 Task: In the sheet Budget Analysis ToolFont size of heading  18 Font style of dataoswald 'Font size of data '9 Alignment of headline & dataAlign center.   Fill color in heading, Red Font color of dataIn the sheet   Stellar Sales   book
Action: Mouse moved to (328, 437)
Screenshot: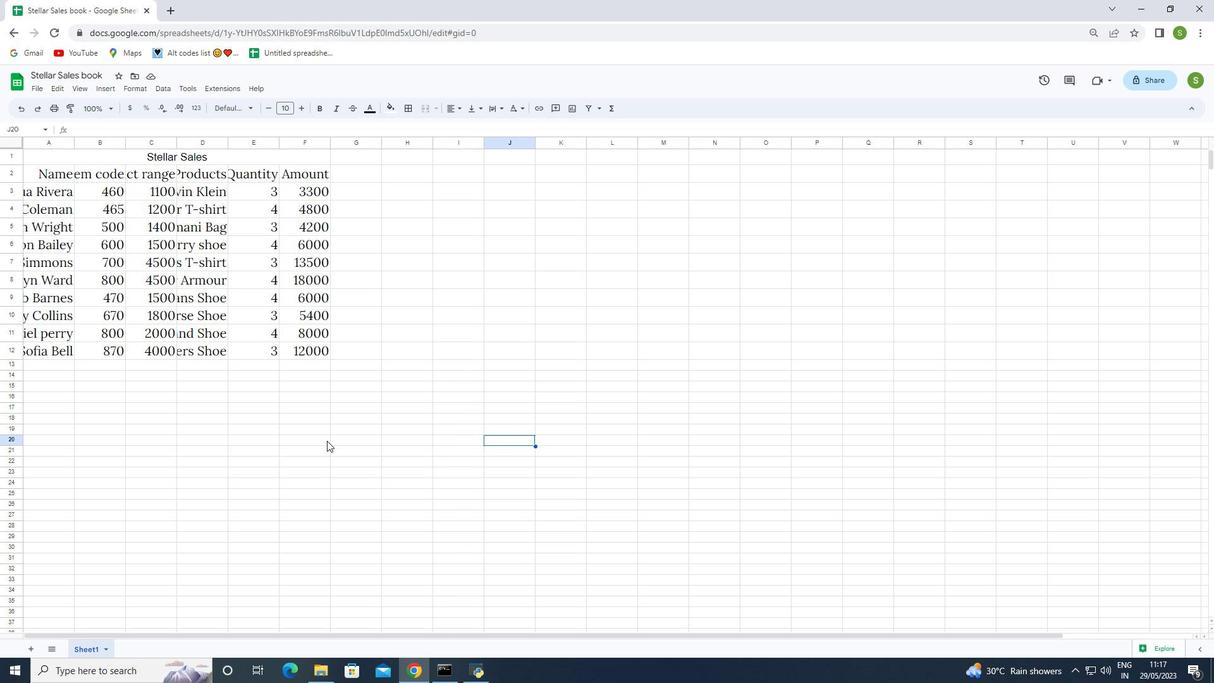 
Action: Mouse pressed left at (328, 437)
Screenshot: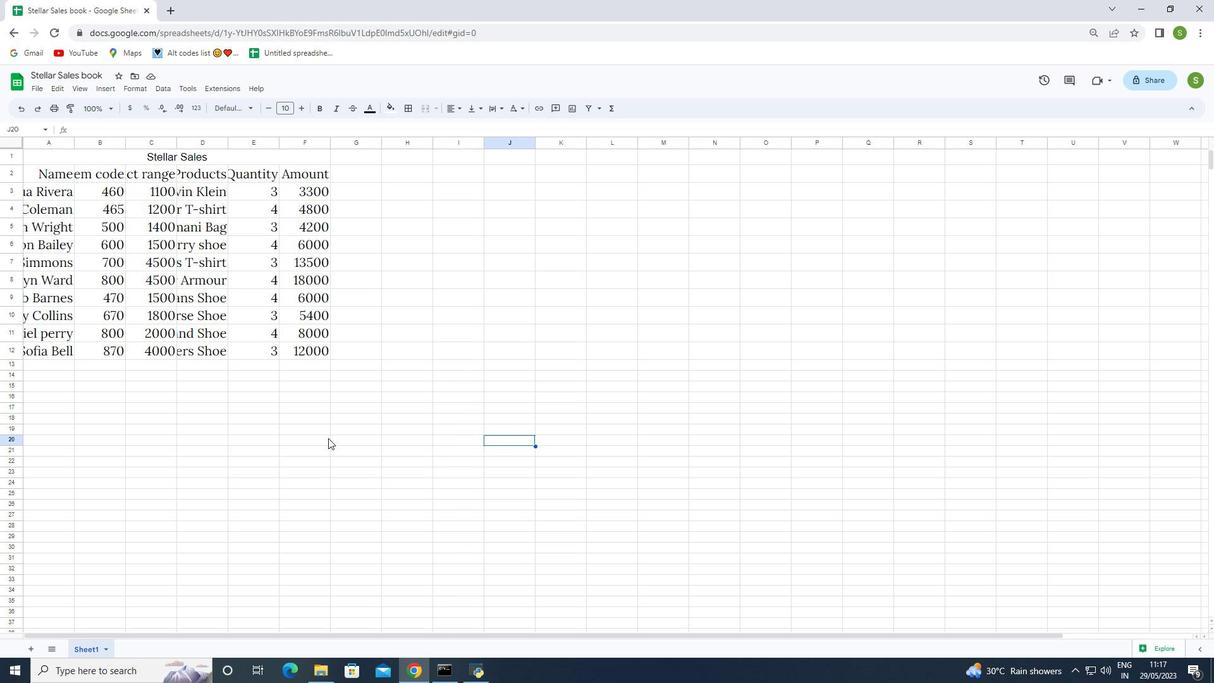 
Action: Mouse moved to (47, 173)
Screenshot: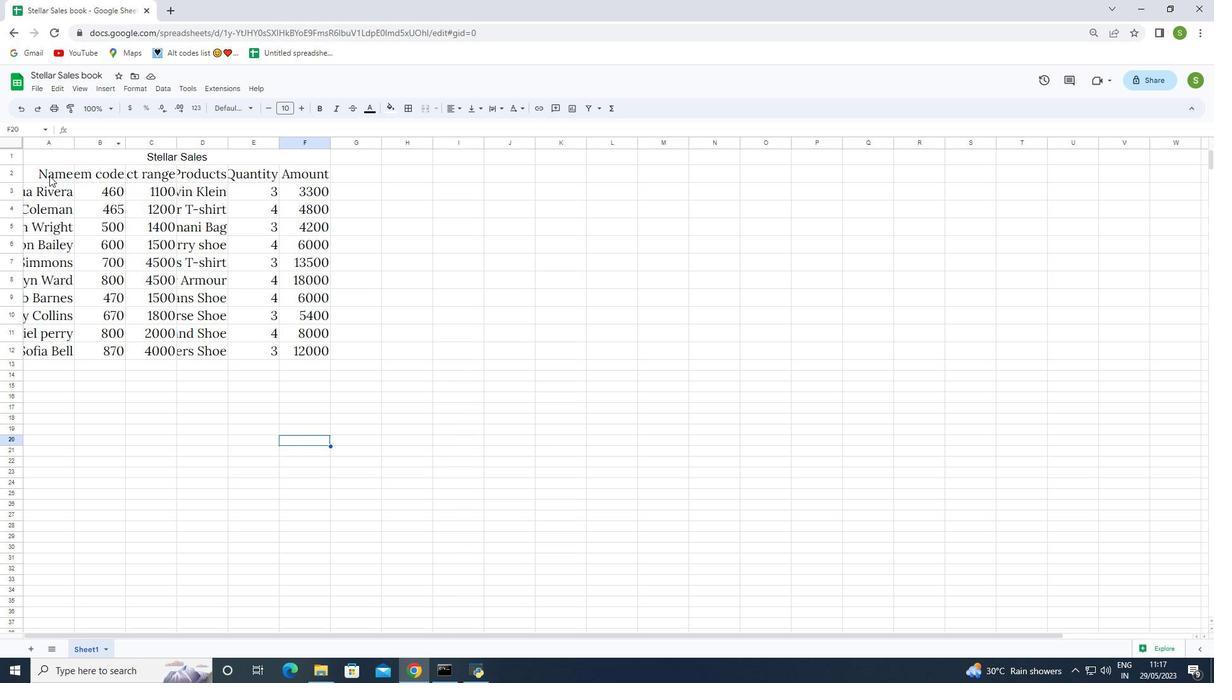 
Action: Mouse pressed left at (47, 173)
Screenshot: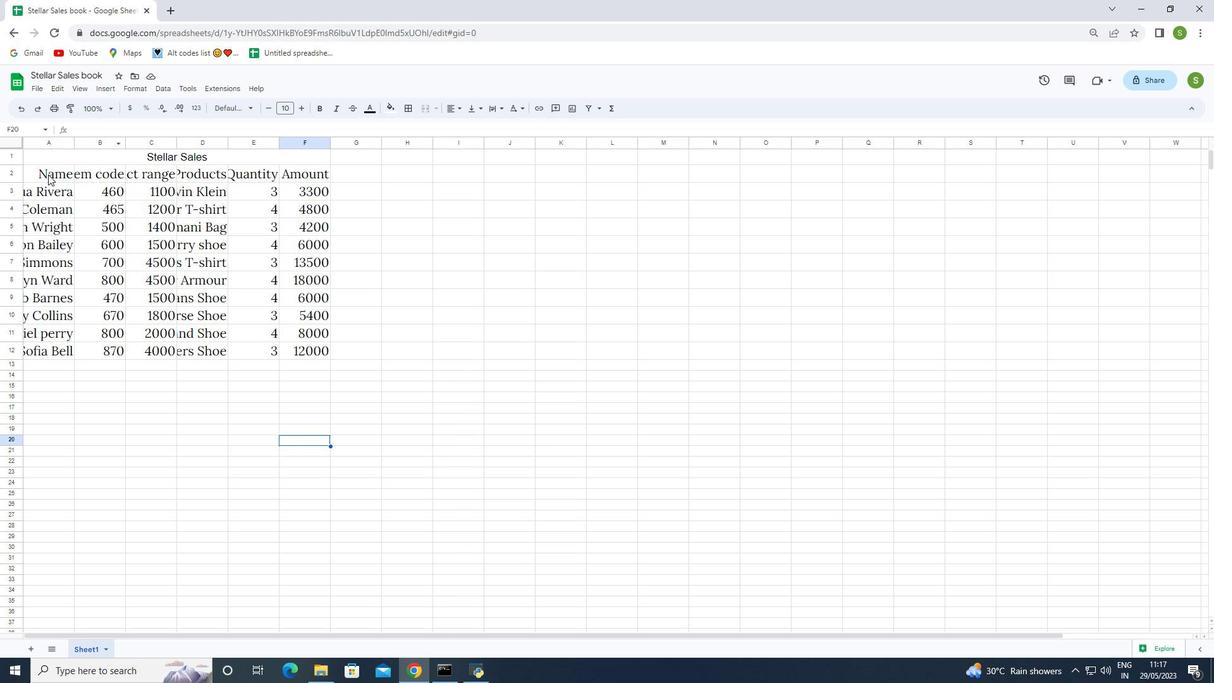 
Action: Mouse moved to (264, 105)
Screenshot: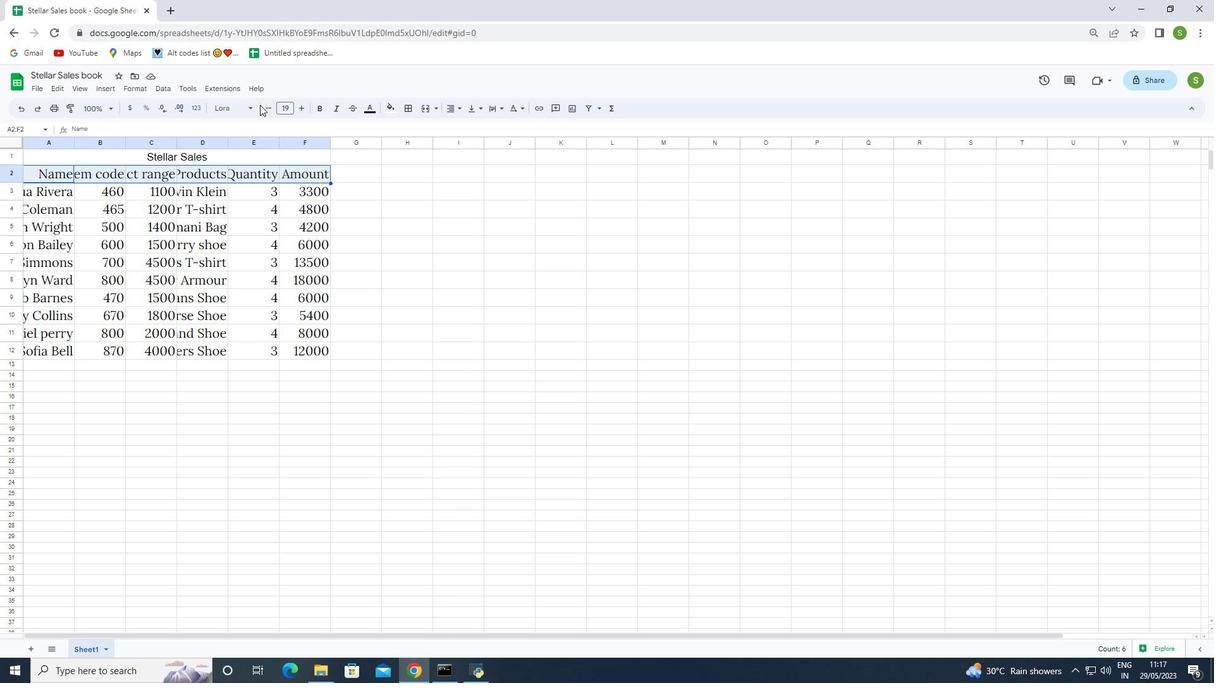 
Action: Mouse pressed left at (264, 105)
Screenshot: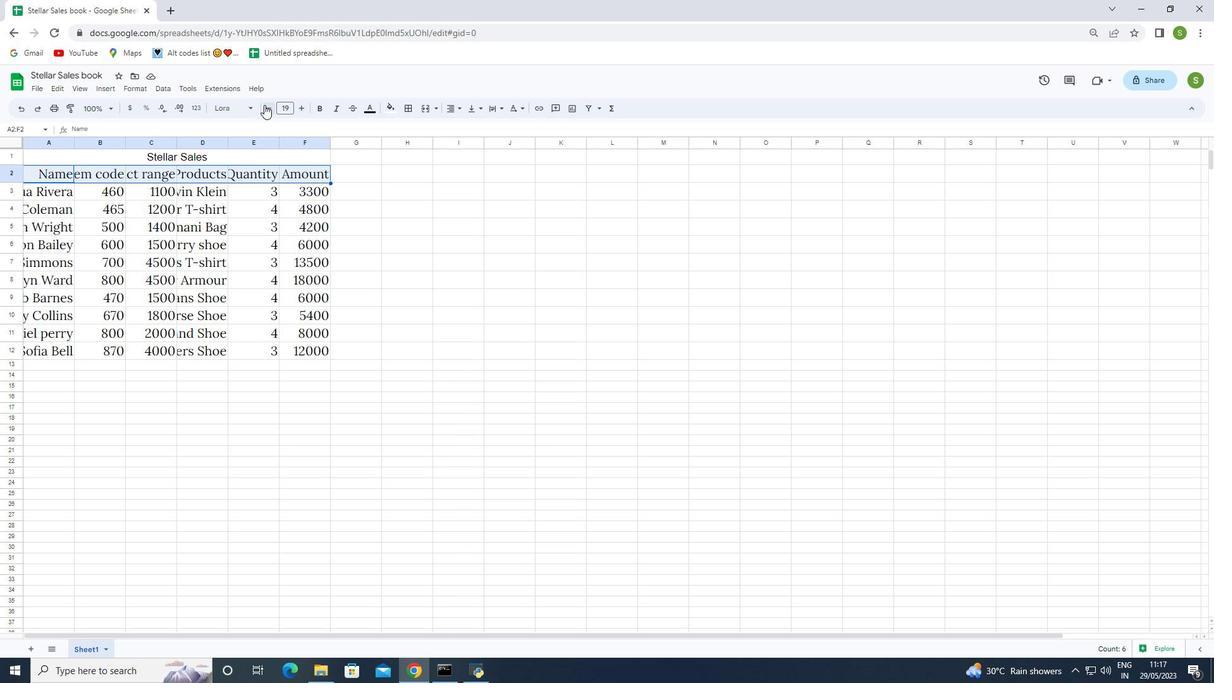 
Action: Mouse moved to (376, 277)
Screenshot: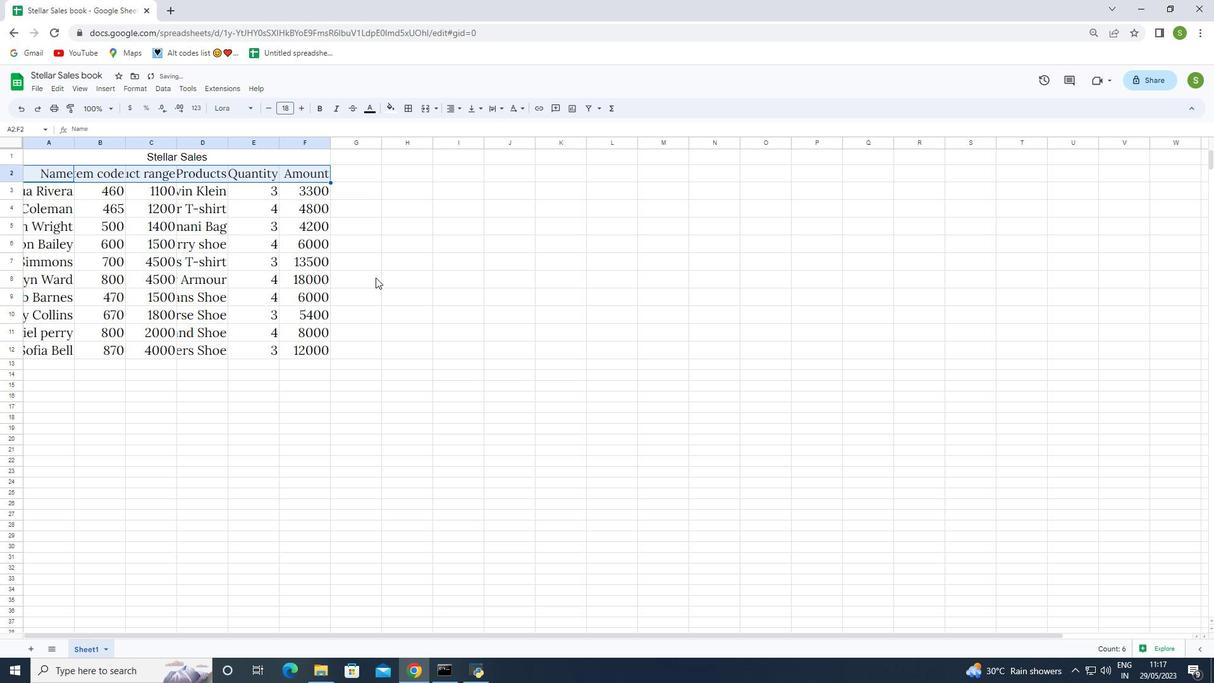 
Action: Mouse pressed left at (376, 277)
Screenshot: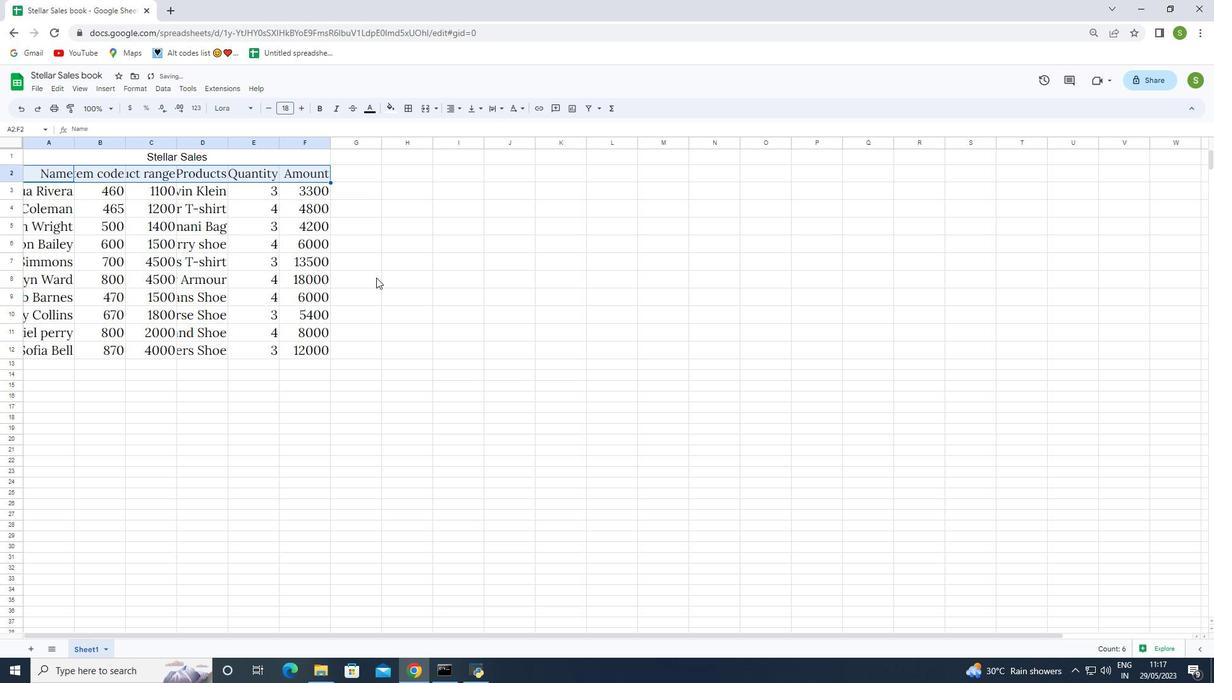 
Action: Mouse moved to (36, 173)
Screenshot: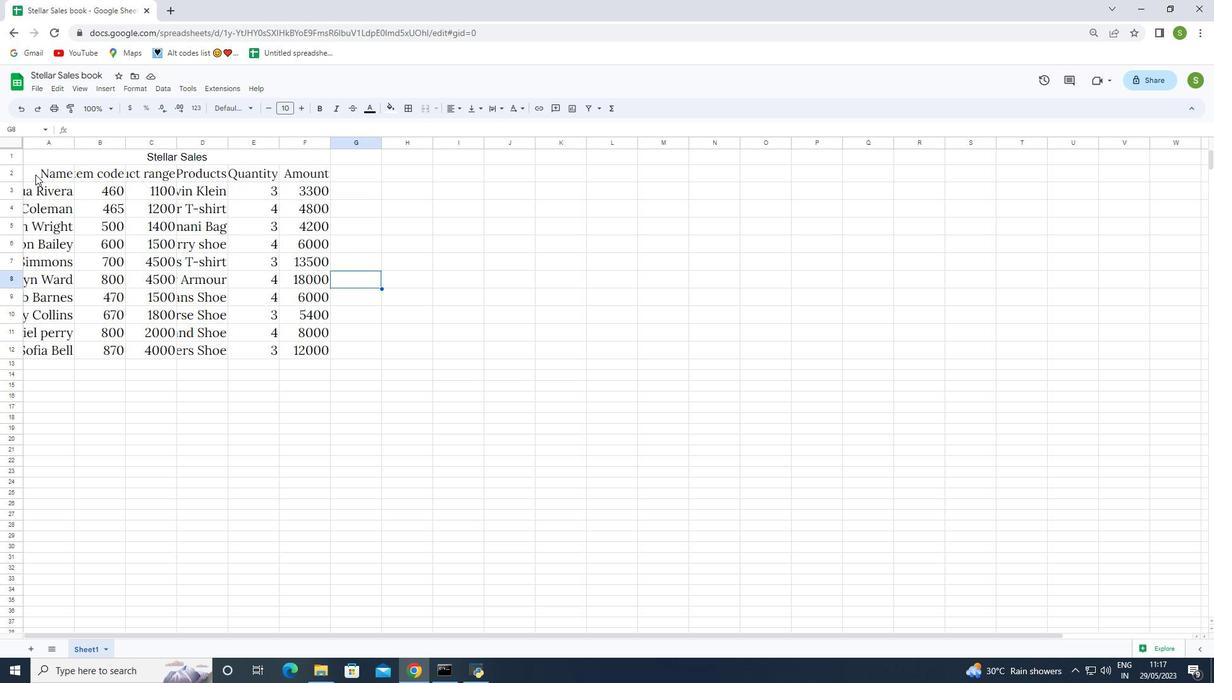 
Action: Mouse pressed left at (36, 173)
Screenshot: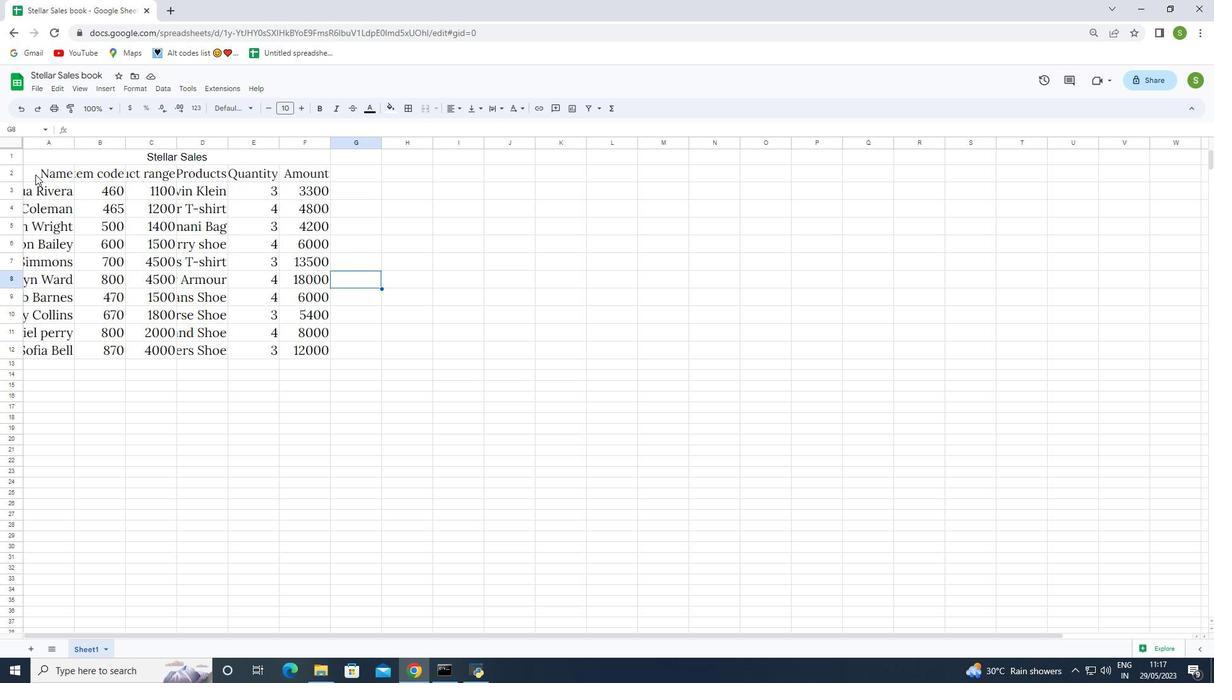 
Action: Mouse moved to (318, 240)
Screenshot: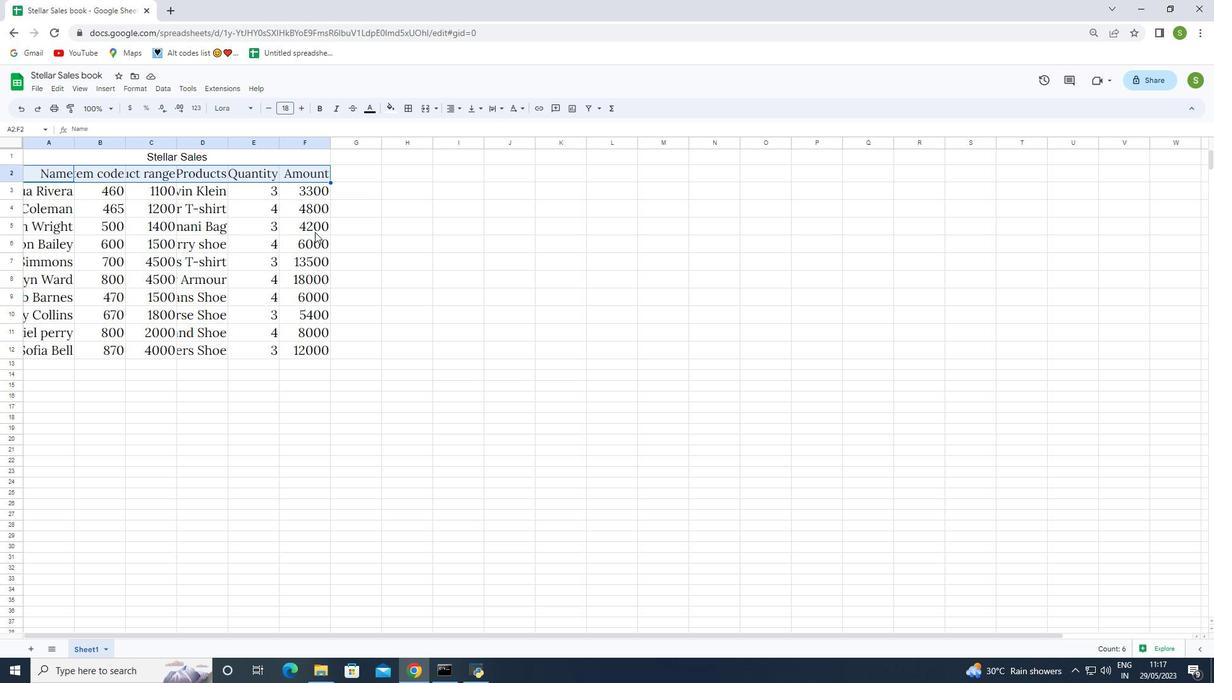 
Action: Mouse pressed left at (318, 240)
Screenshot: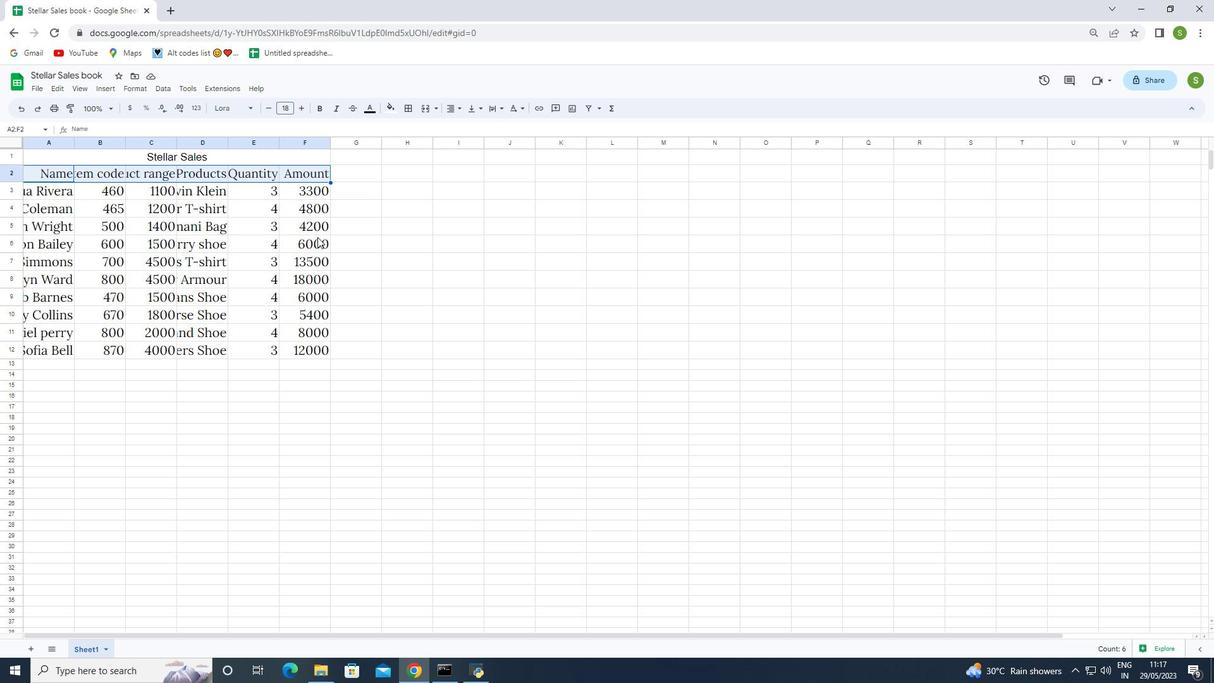 
Action: Mouse moved to (41, 193)
Screenshot: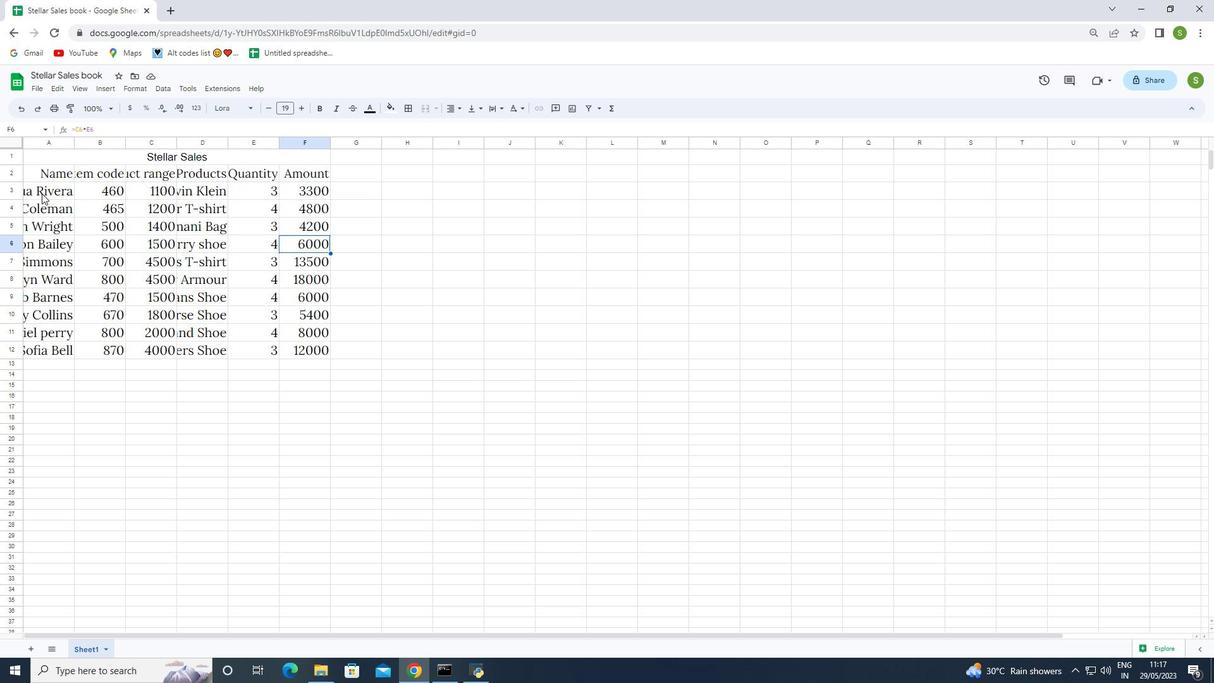 
Action: Mouse pressed left at (41, 193)
Screenshot: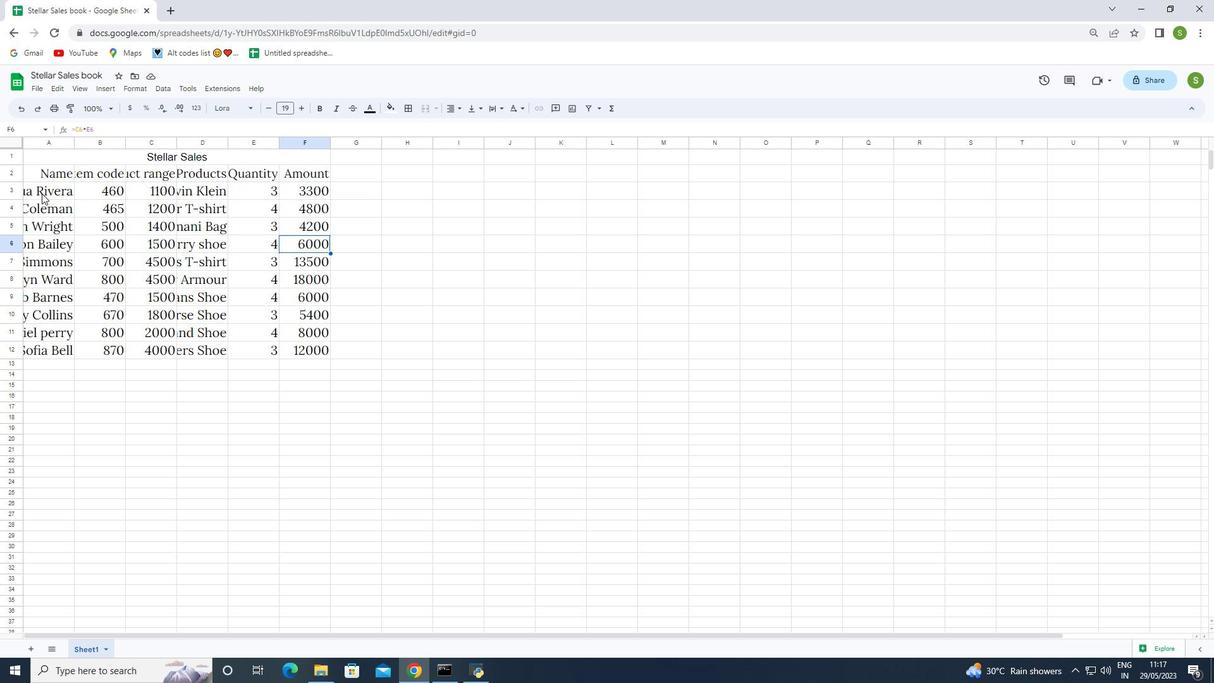 
Action: Mouse moved to (252, 109)
Screenshot: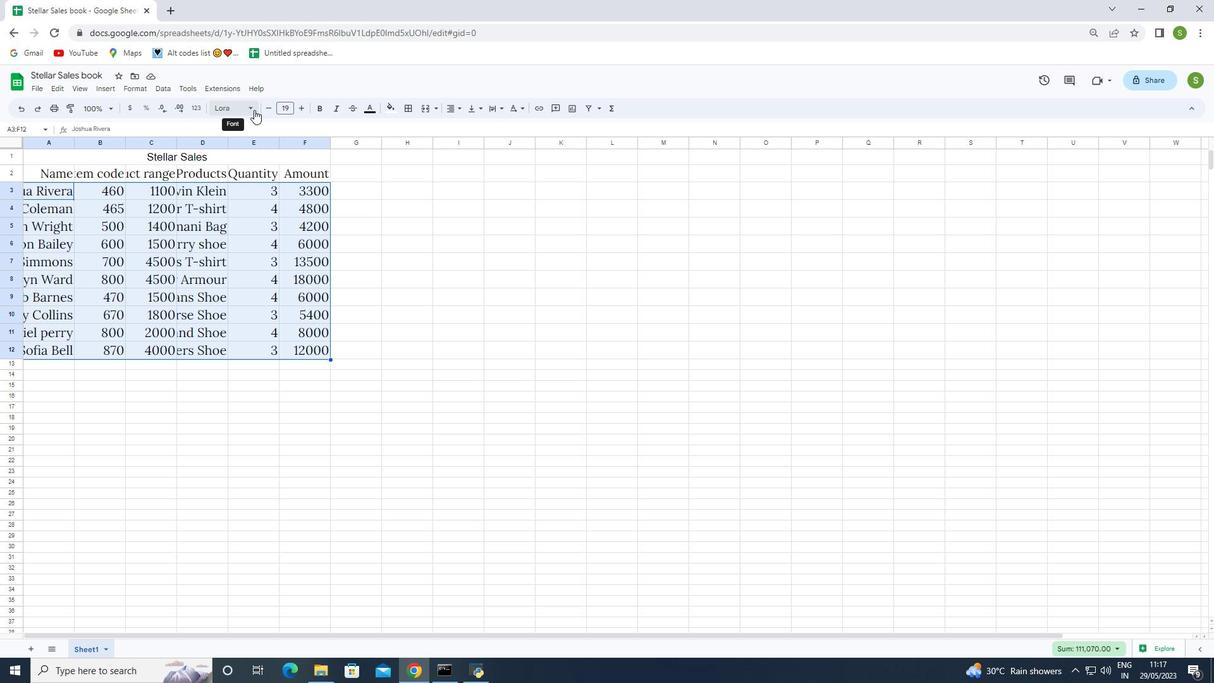 
Action: Mouse pressed left at (252, 109)
Screenshot: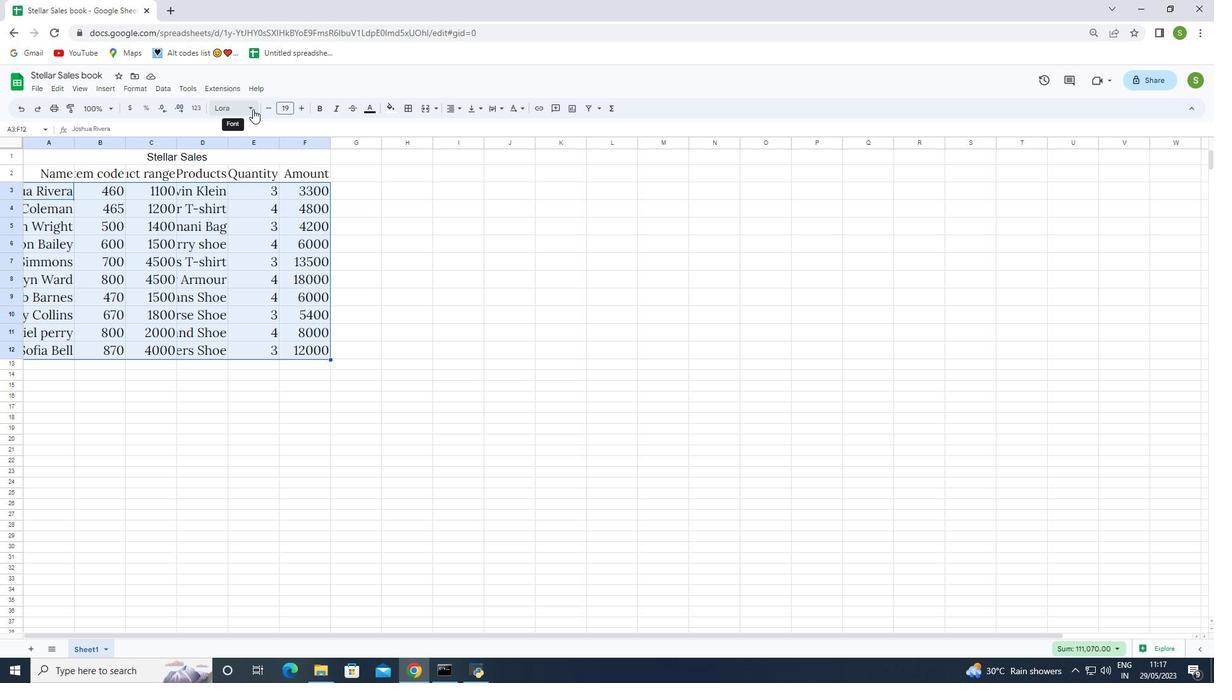 
Action: Mouse moved to (246, 243)
Screenshot: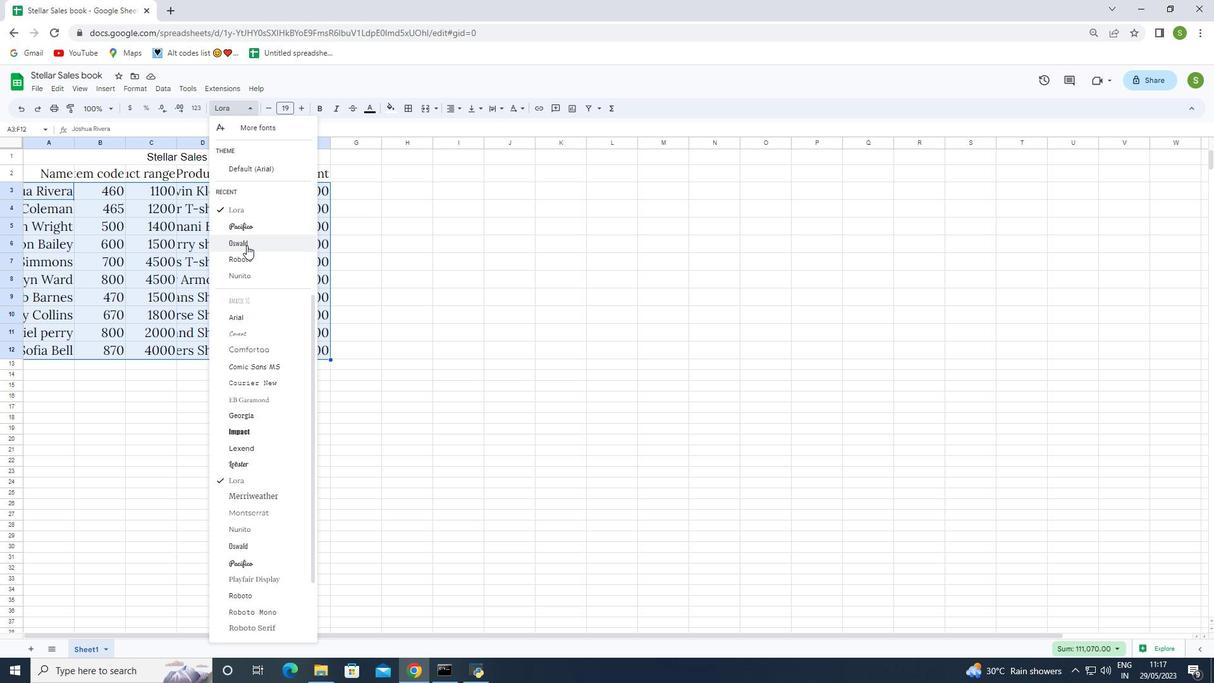 
Action: Mouse pressed left at (246, 243)
Screenshot: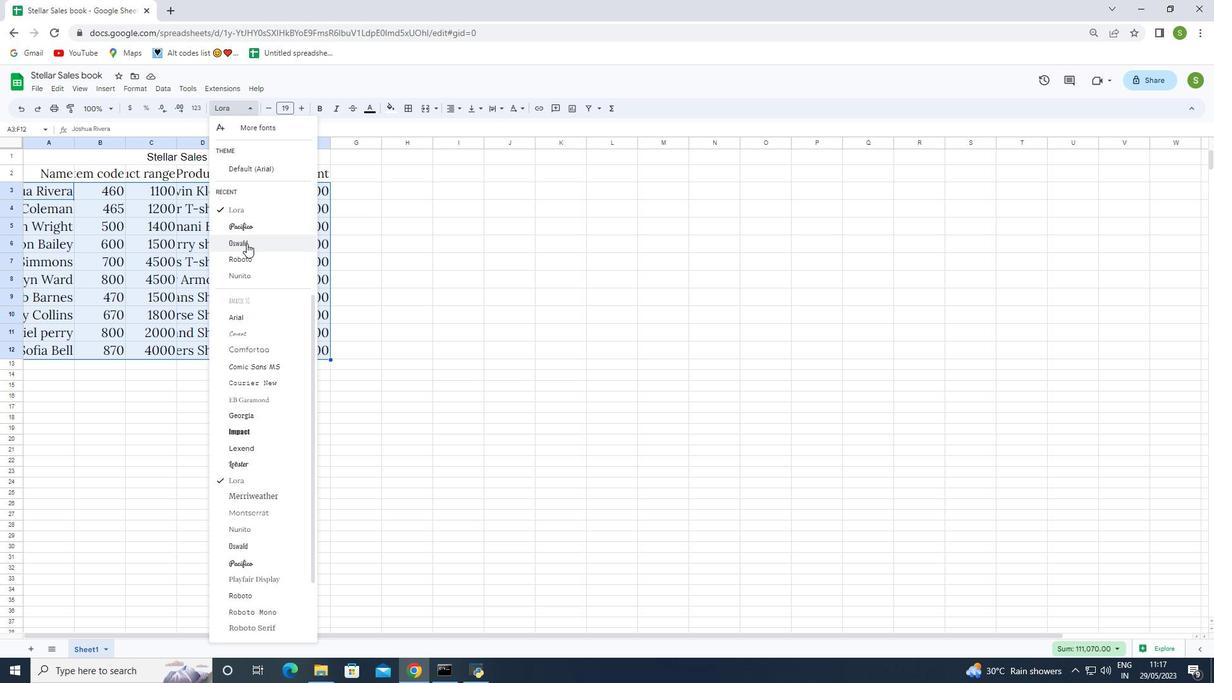 
Action: Mouse moved to (35, 168)
Screenshot: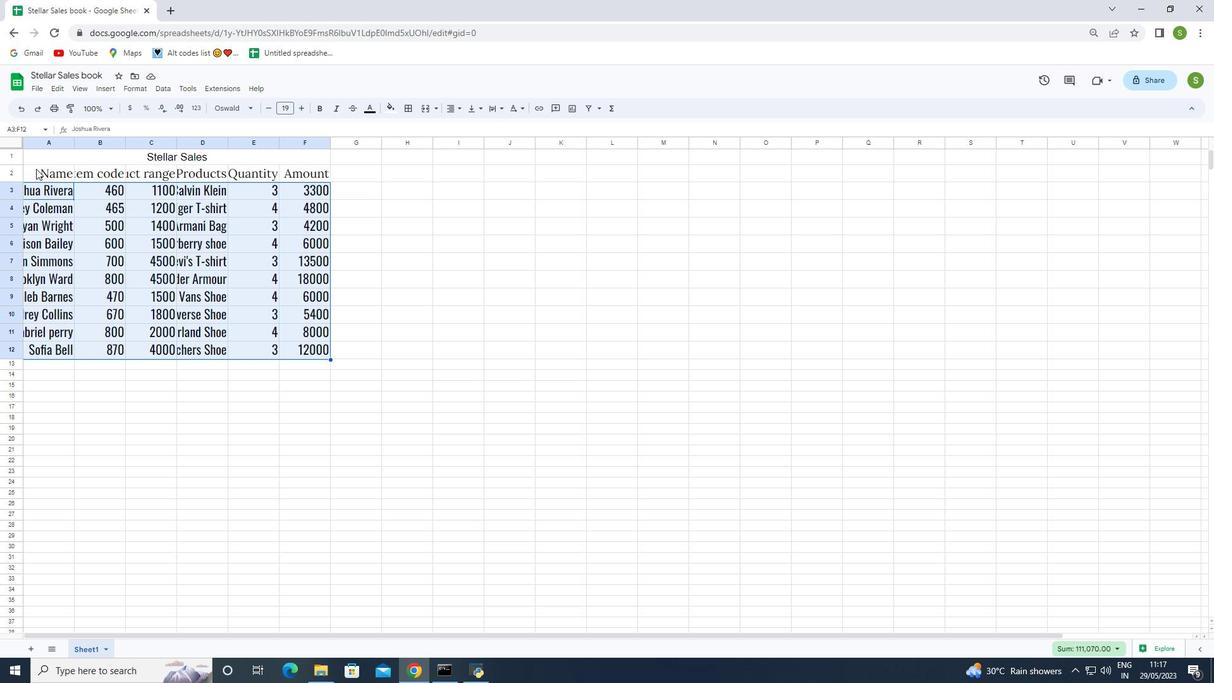 
Action: Mouse pressed left at (35, 168)
Screenshot: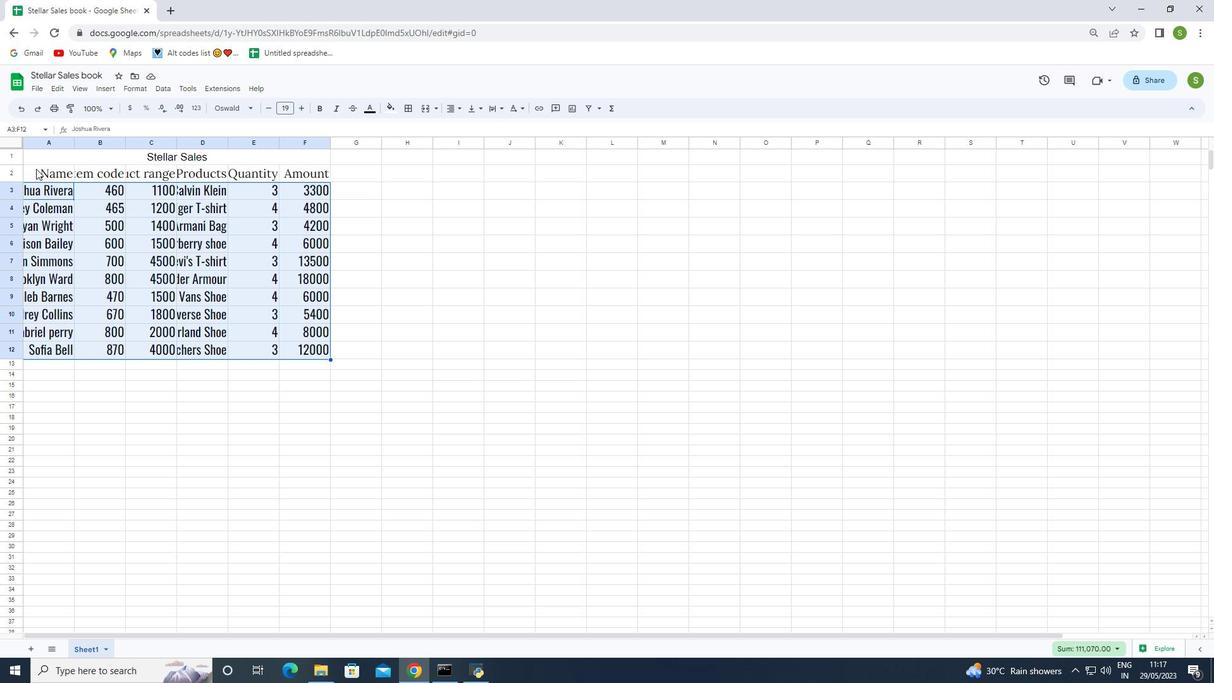 
Action: Mouse moved to (311, 390)
Screenshot: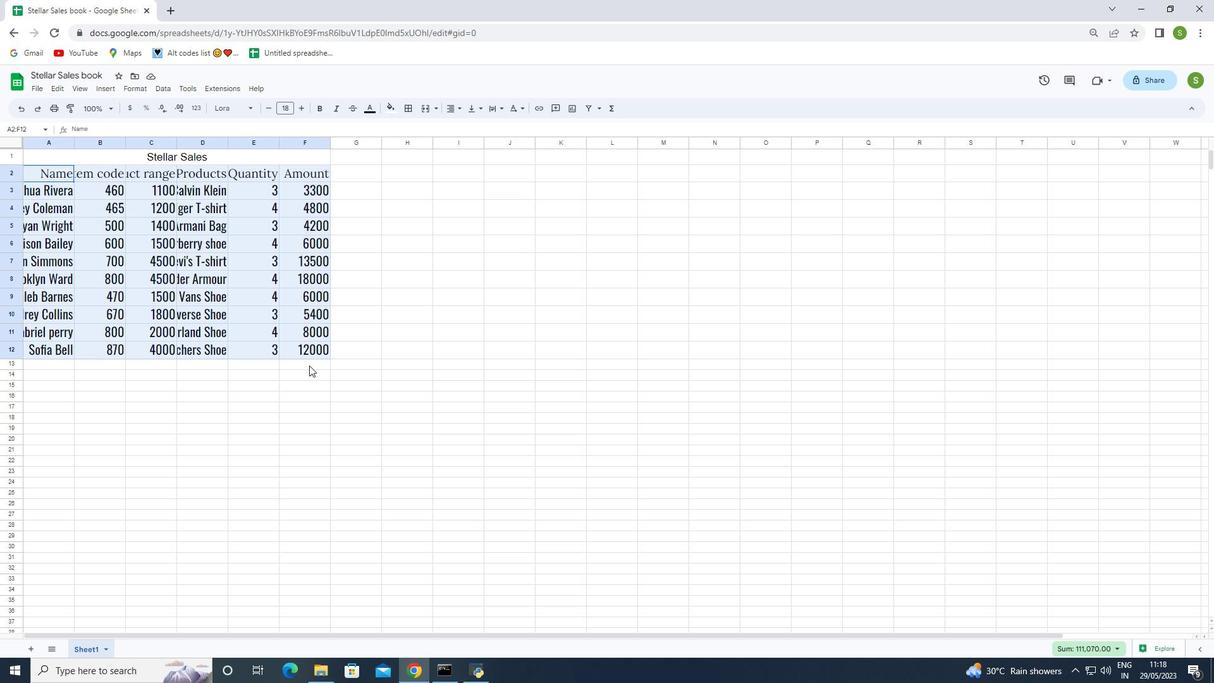 
Action: Mouse pressed left at (311, 390)
Screenshot: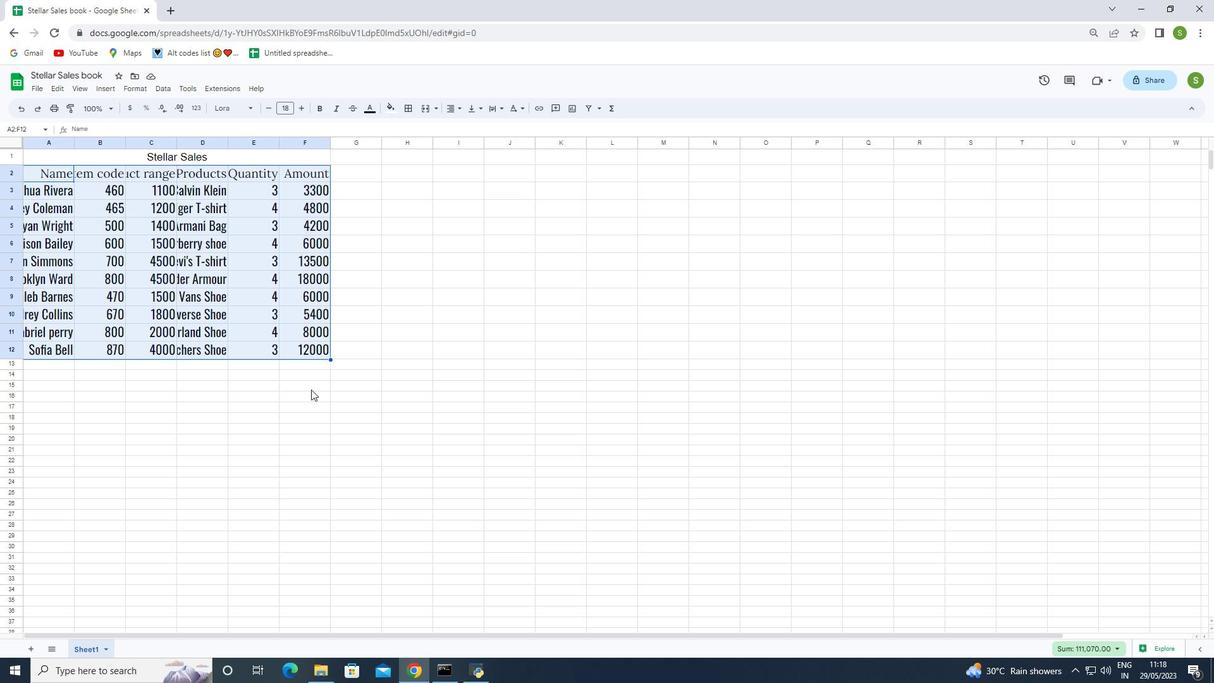 
Action: Mouse moved to (49, 187)
Screenshot: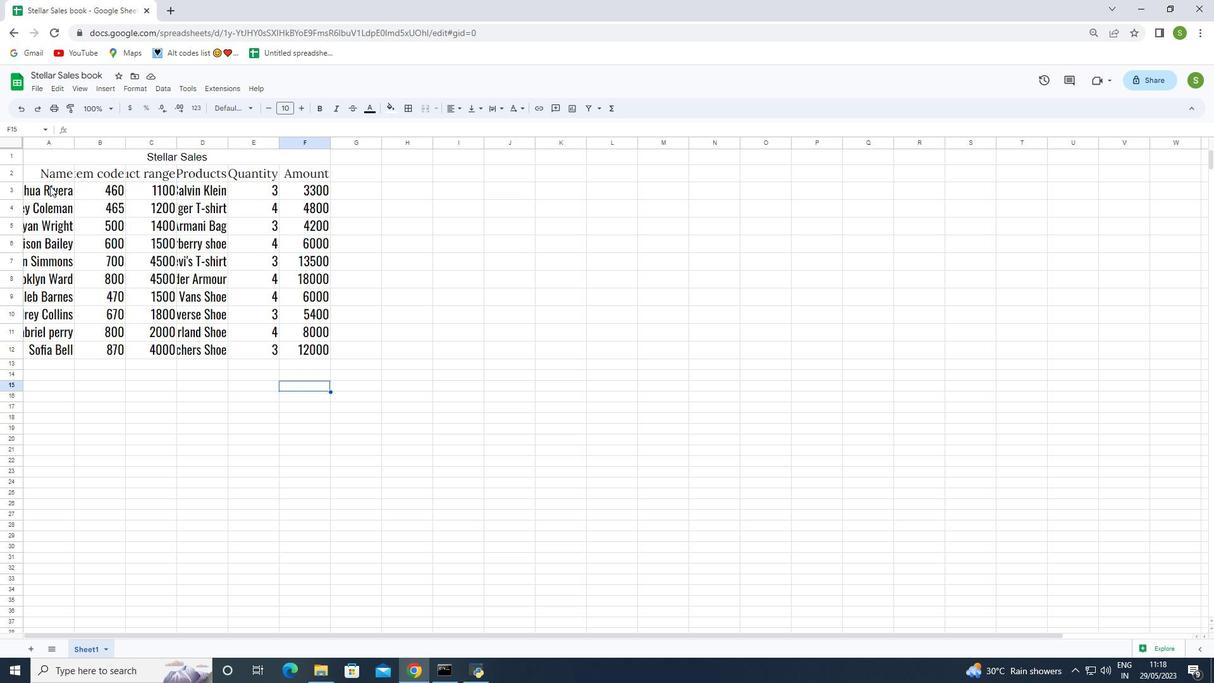 
Action: Mouse pressed left at (49, 187)
Screenshot: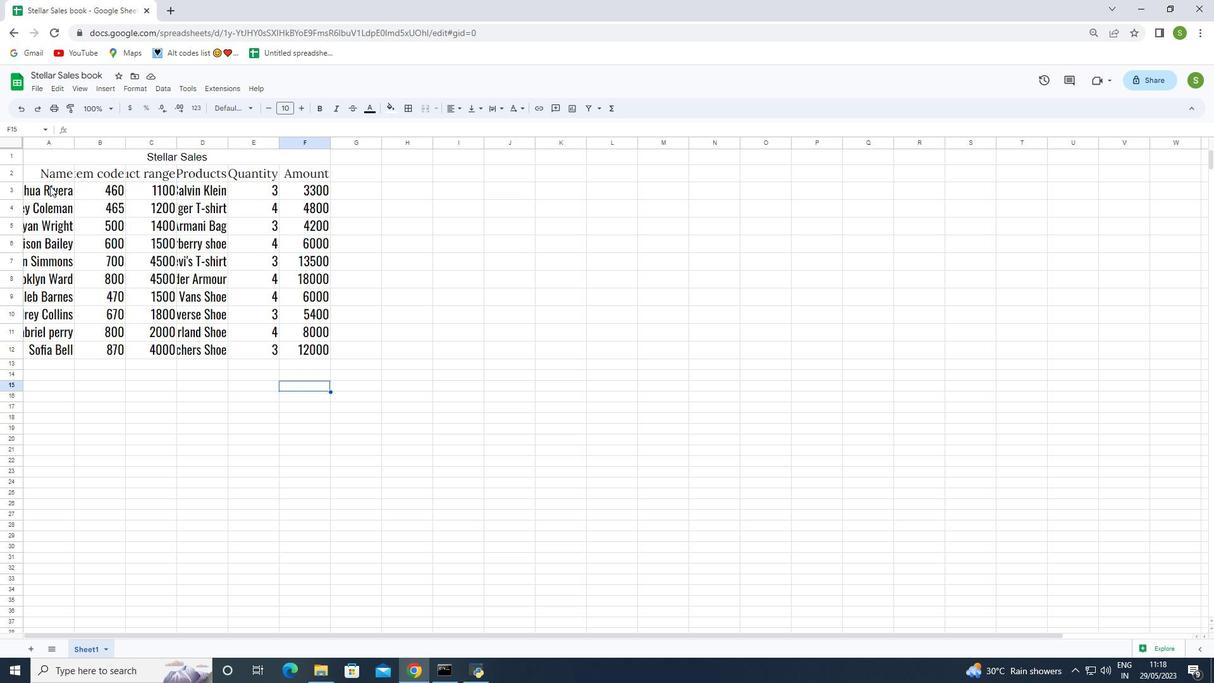 
Action: Mouse moved to (266, 112)
Screenshot: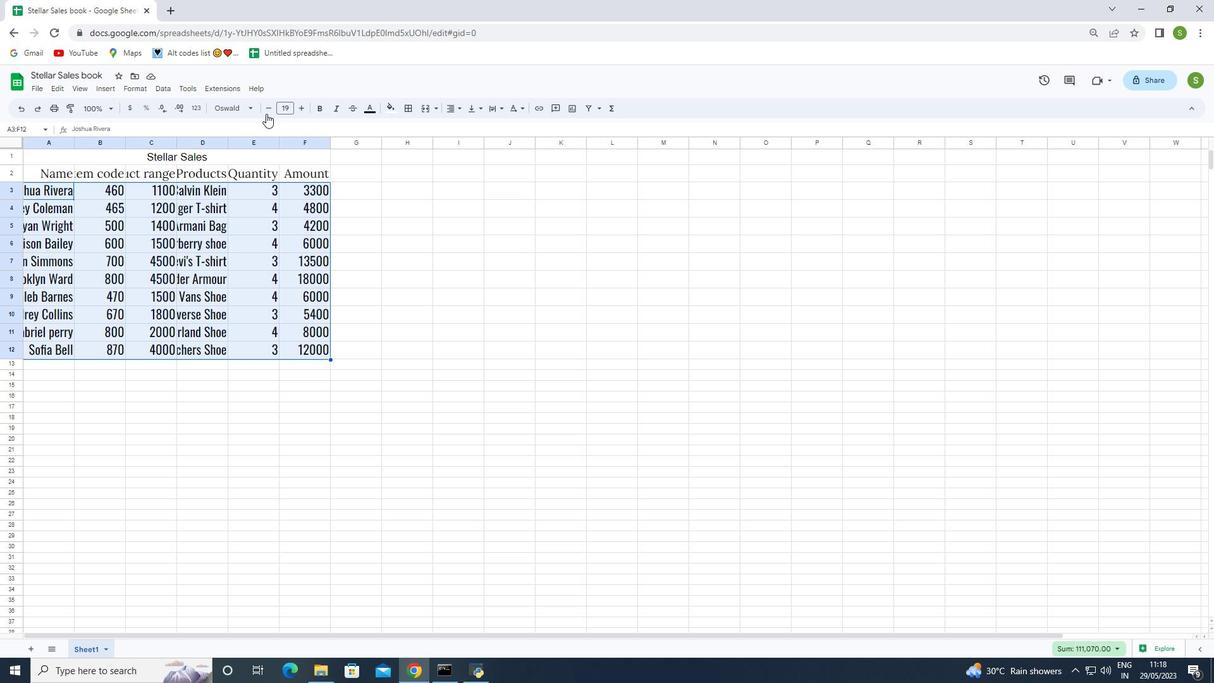 
Action: Mouse pressed left at (266, 112)
Screenshot: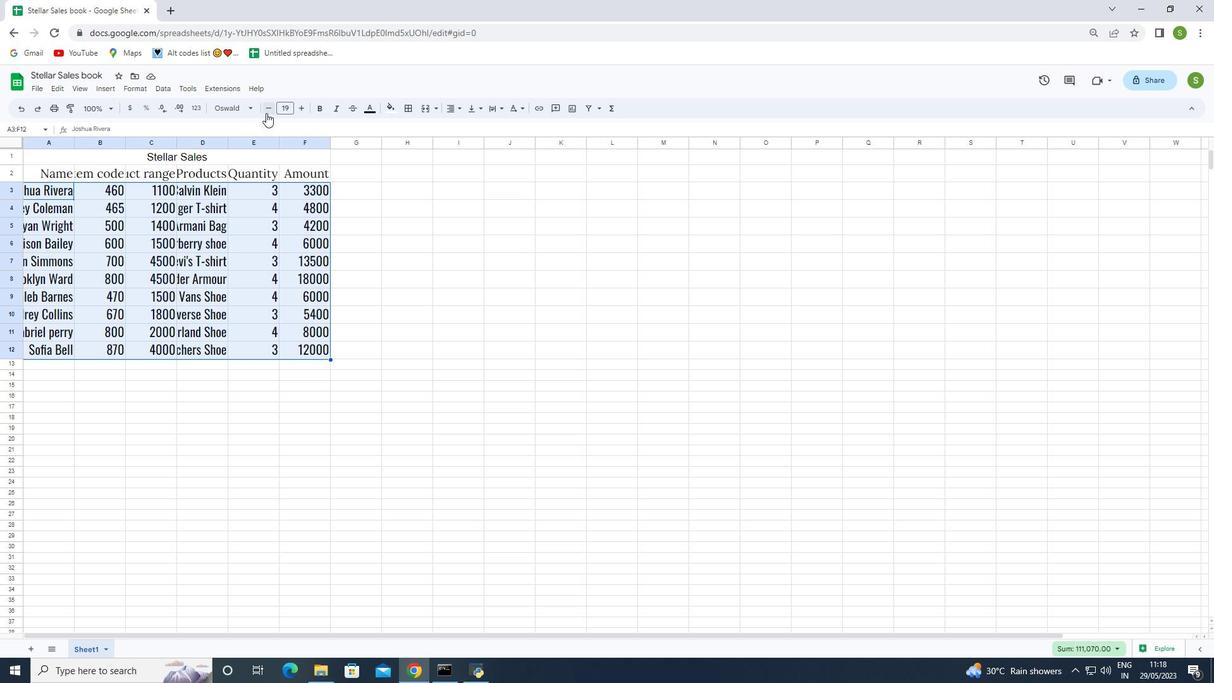 
Action: Mouse pressed left at (266, 112)
Screenshot: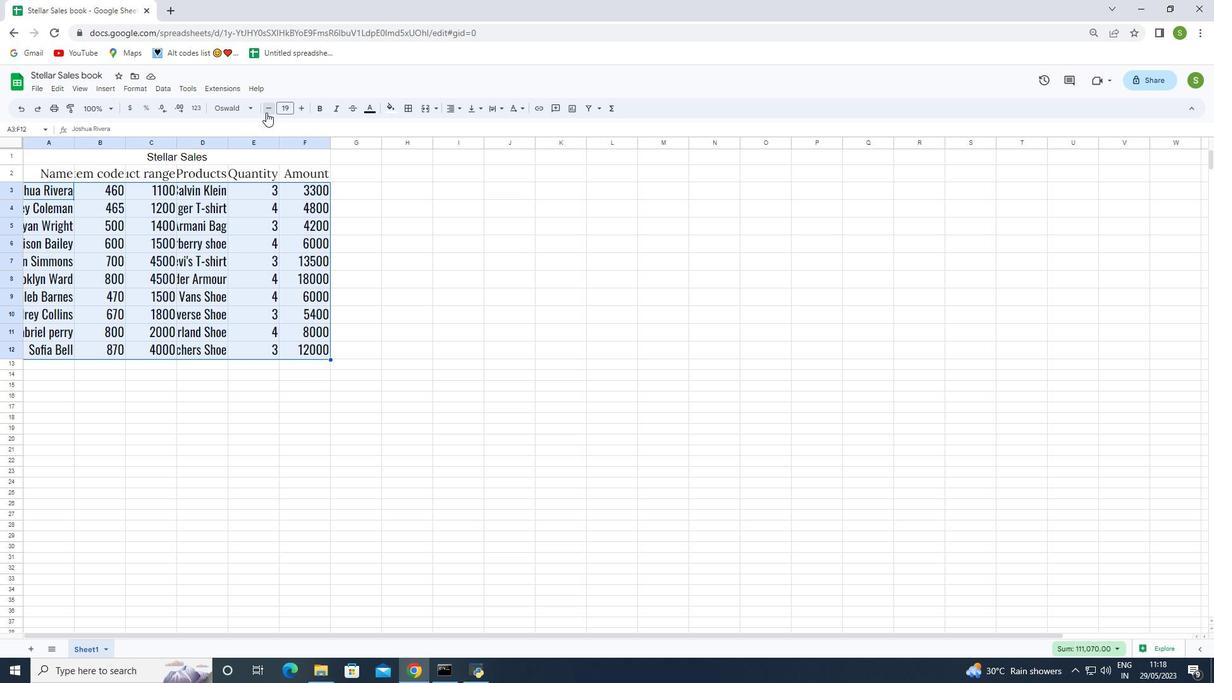 
Action: Mouse pressed left at (266, 112)
Screenshot: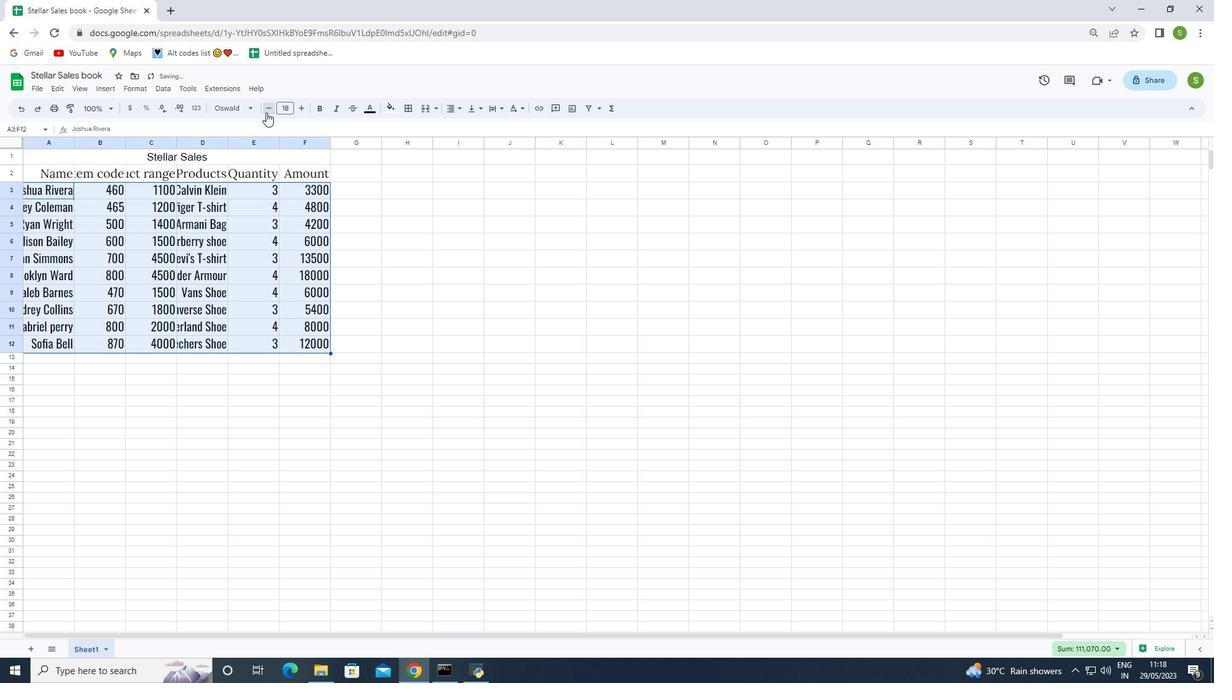 
Action: Mouse pressed left at (266, 112)
Screenshot: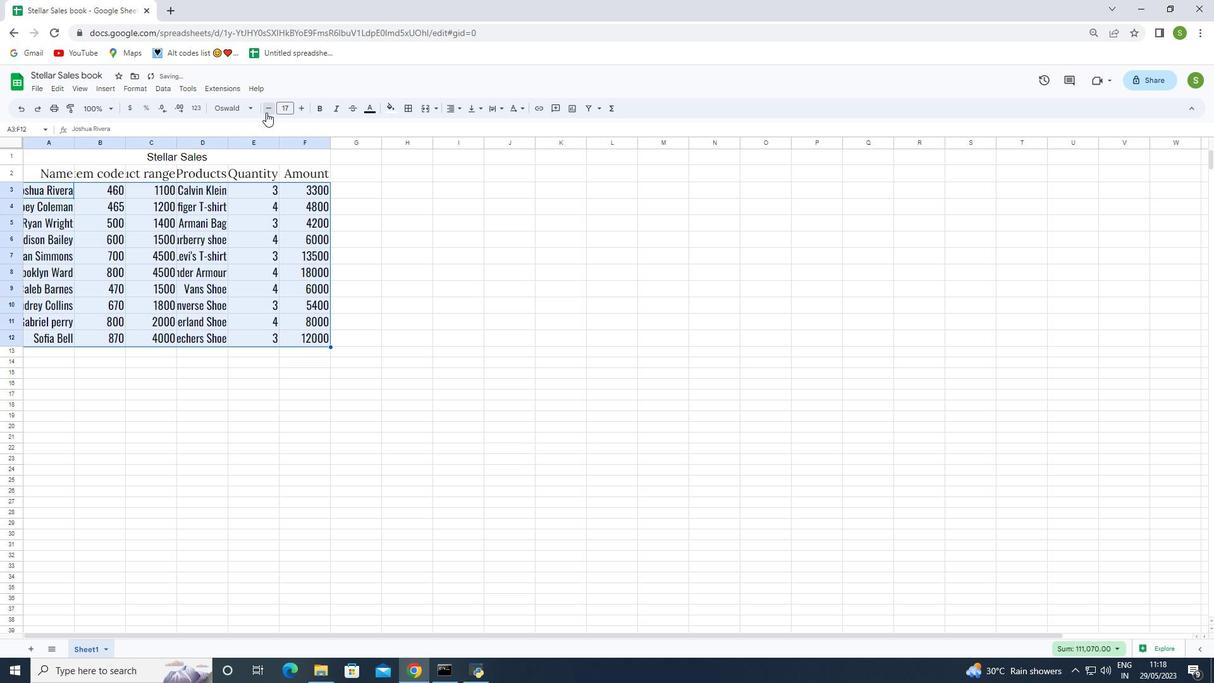 
Action: Mouse pressed left at (266, 112)
Screenshot: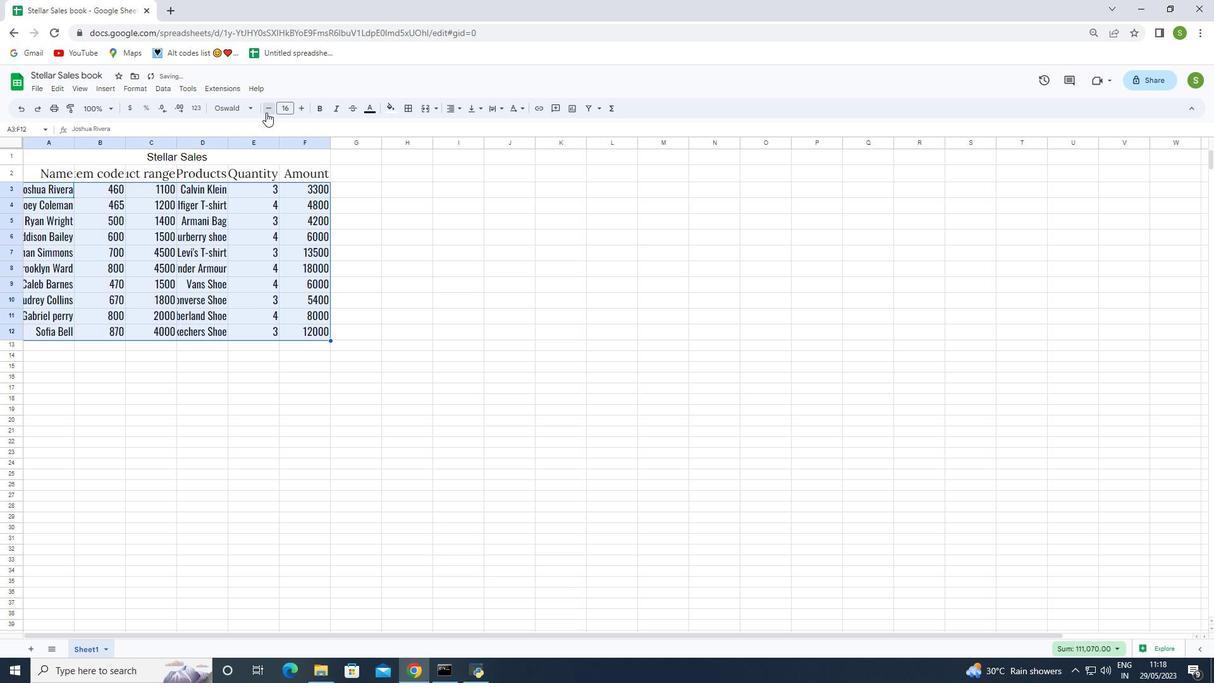 
Action: Mouse pressed left at (266, 112)
Screenshot: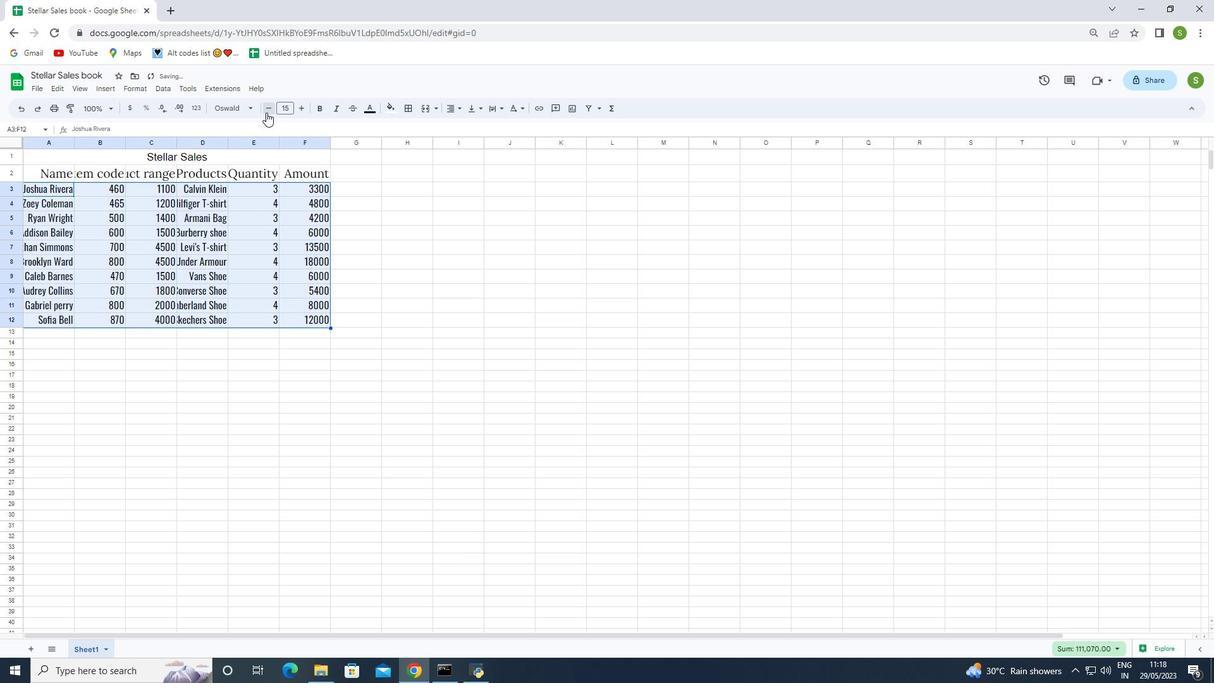 
Action: Mouse pressed left at (266, 112)
Screenshot: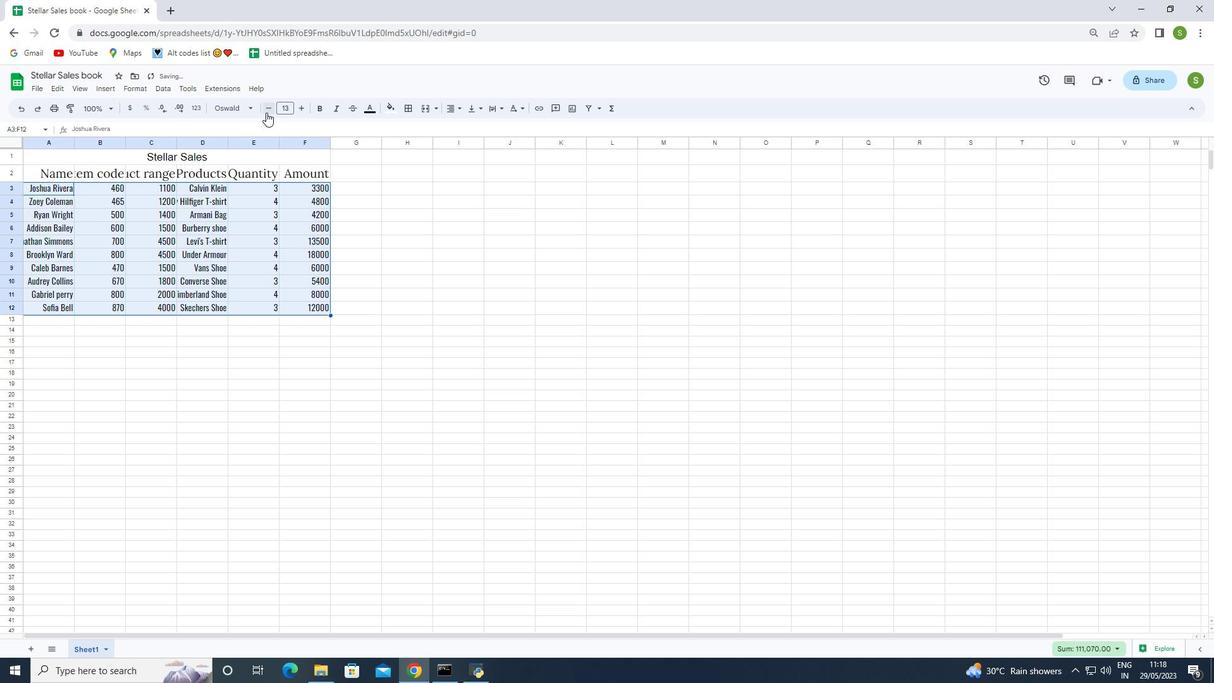 
Action: Mouse pressed left at (266, 112)
Screenshot: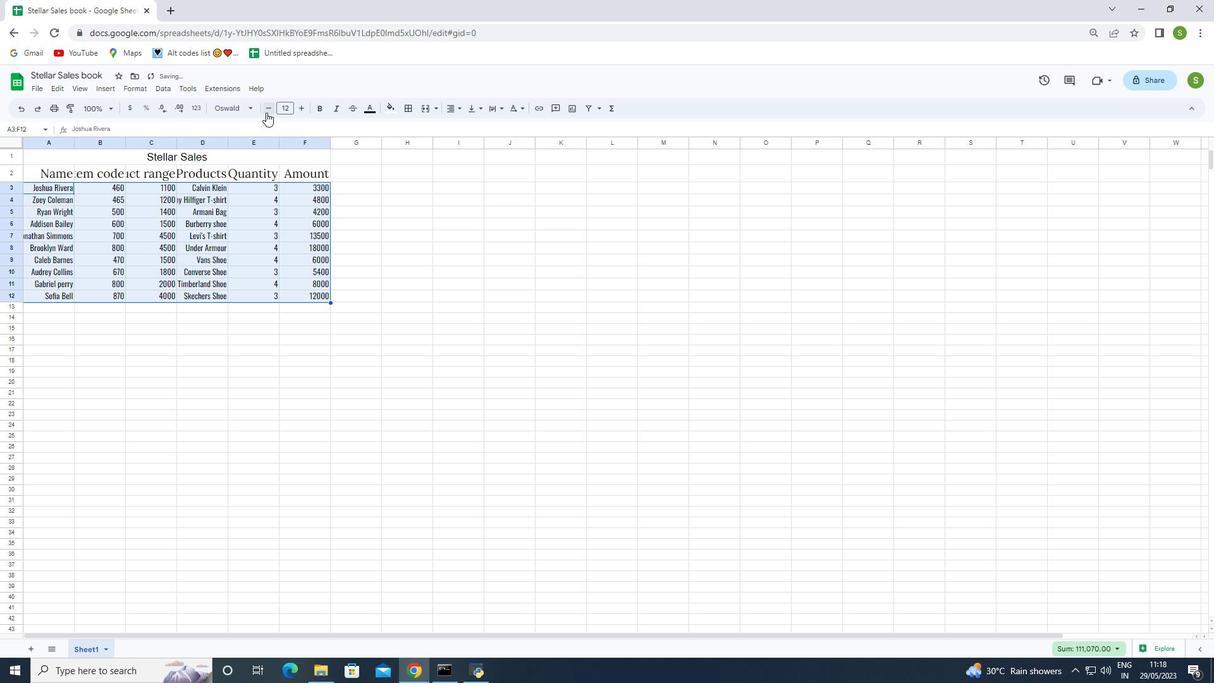 
Action: Mouse pressed left at (266, 112)
Screenshot: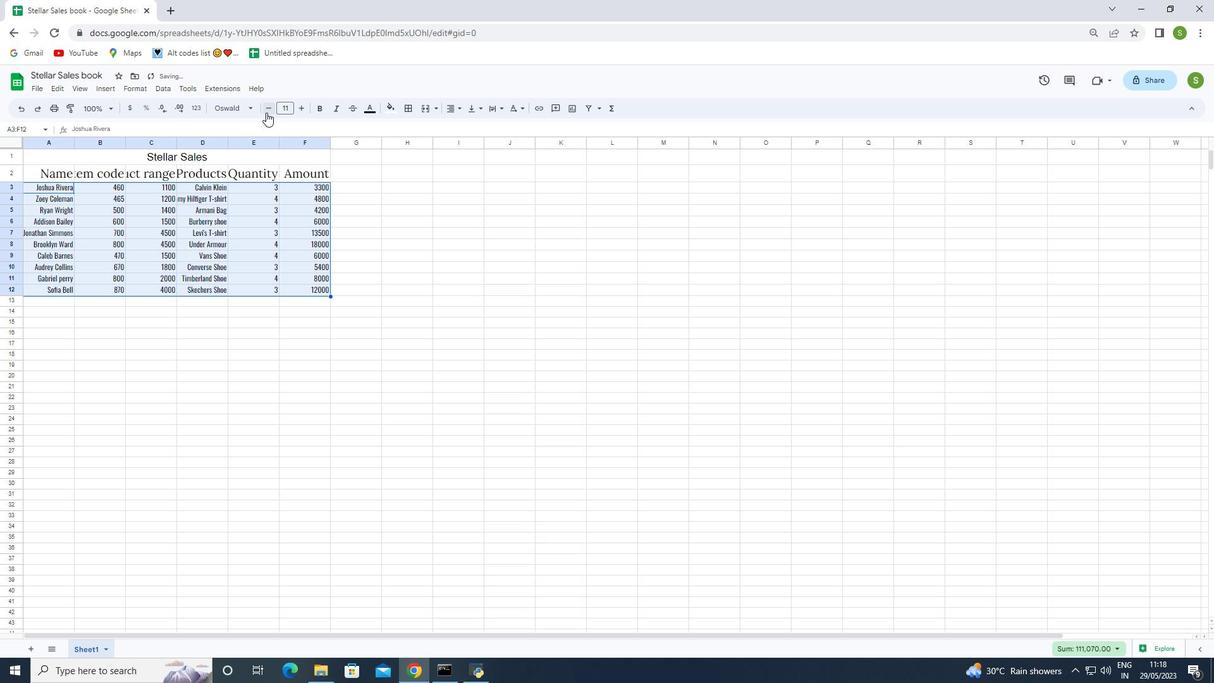 
Action: Mouse pressed left at (266, 112)
Screenshot: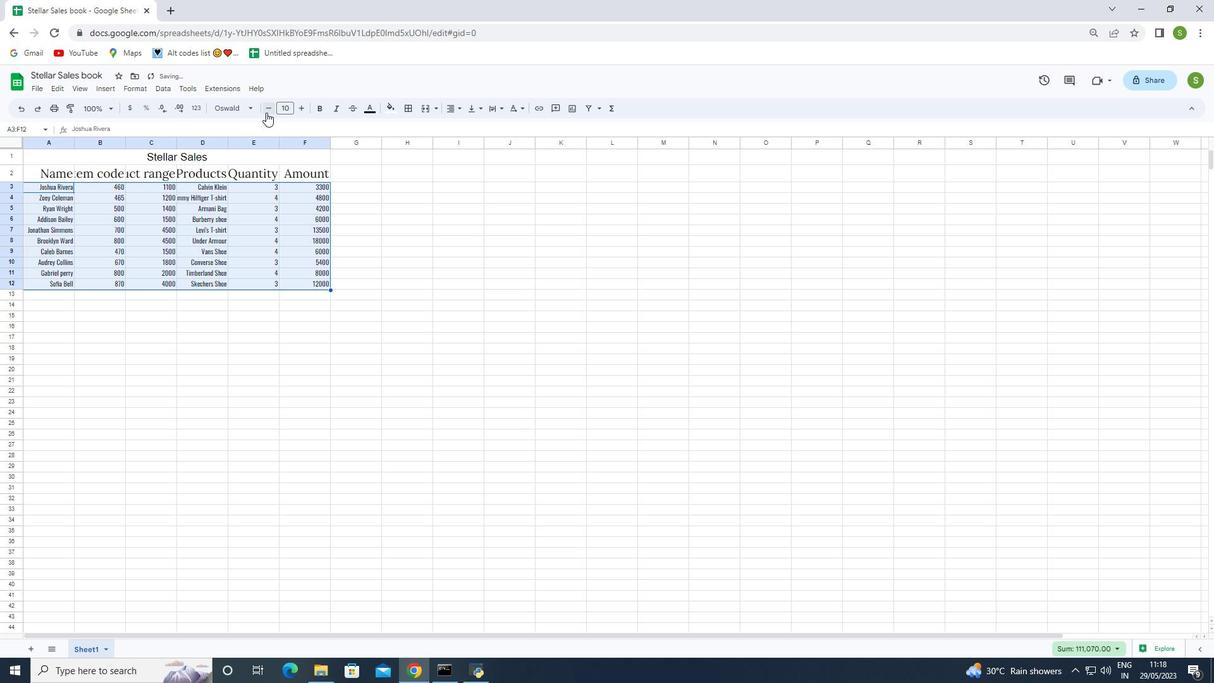 
Action: Mouse moved to (349, 313)
Screenshot: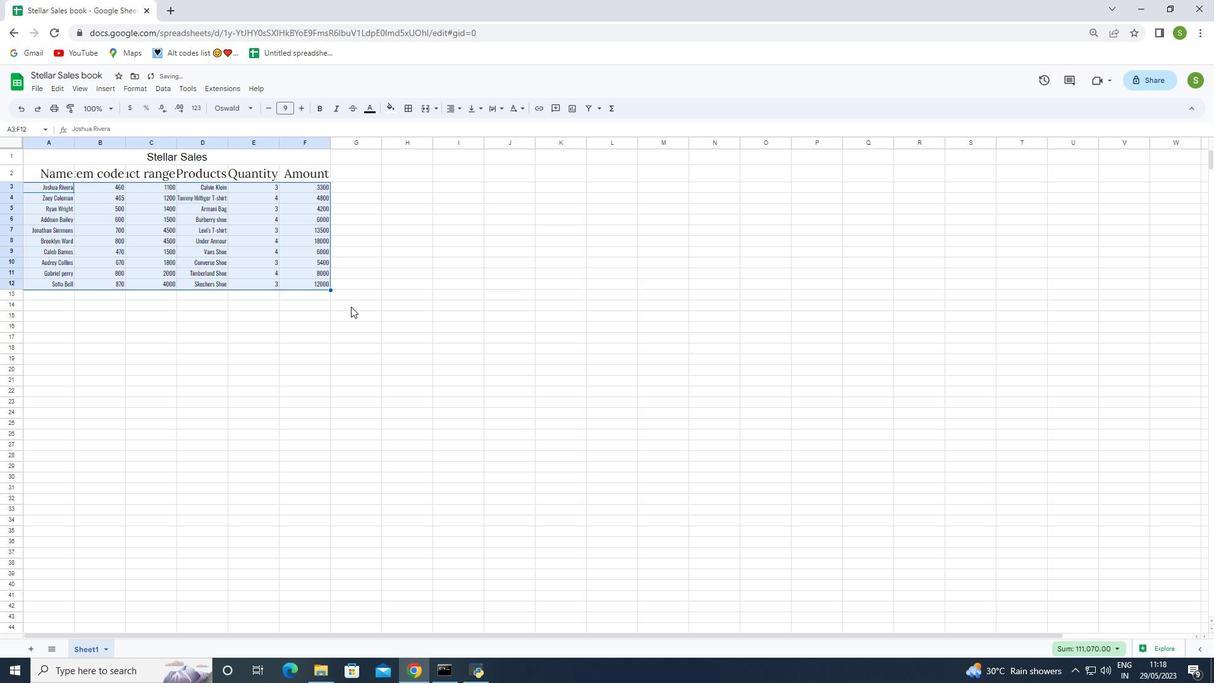 
Action: Mouse pressed left at (349, 313)
Screenshot: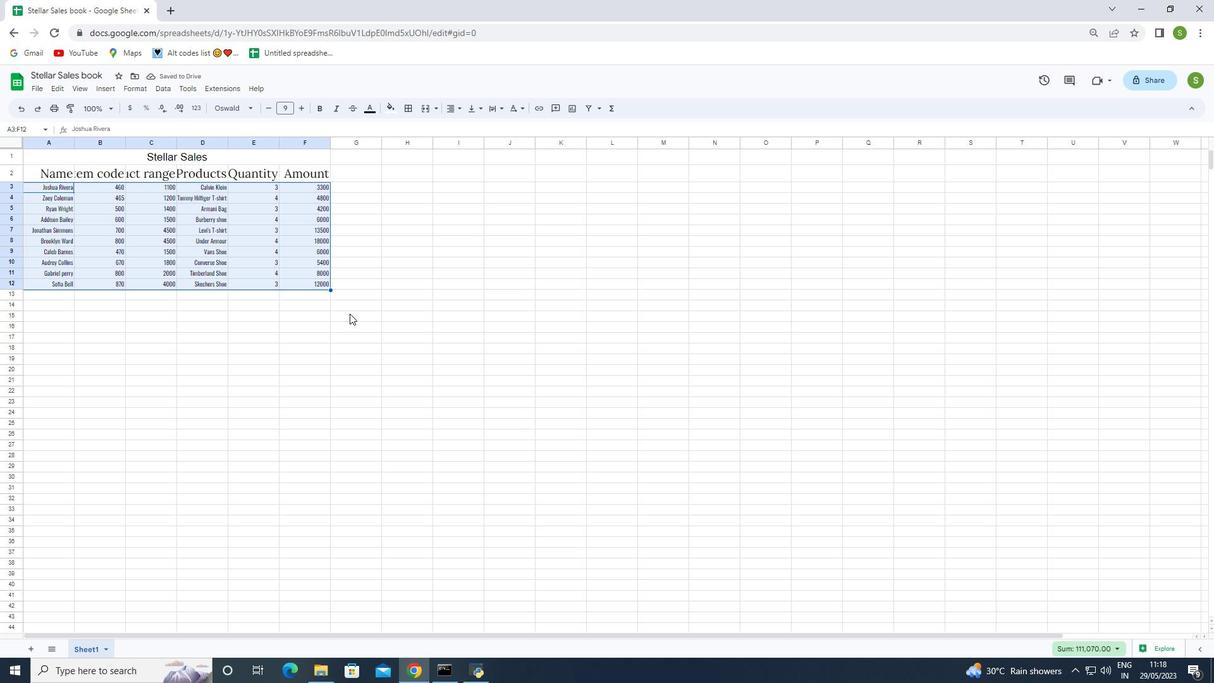 
Action: Mouse moved to (48, 170)
Screenshot: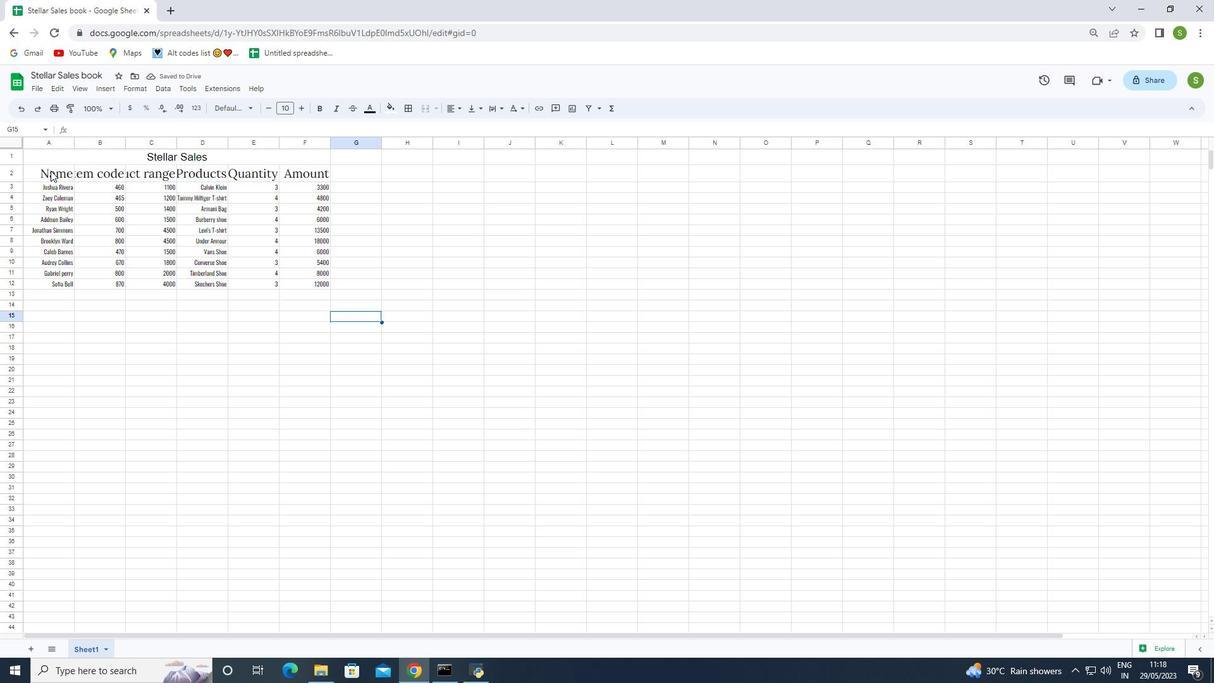 
Action: Mouse pressed left at (48, 170)
Screenshot: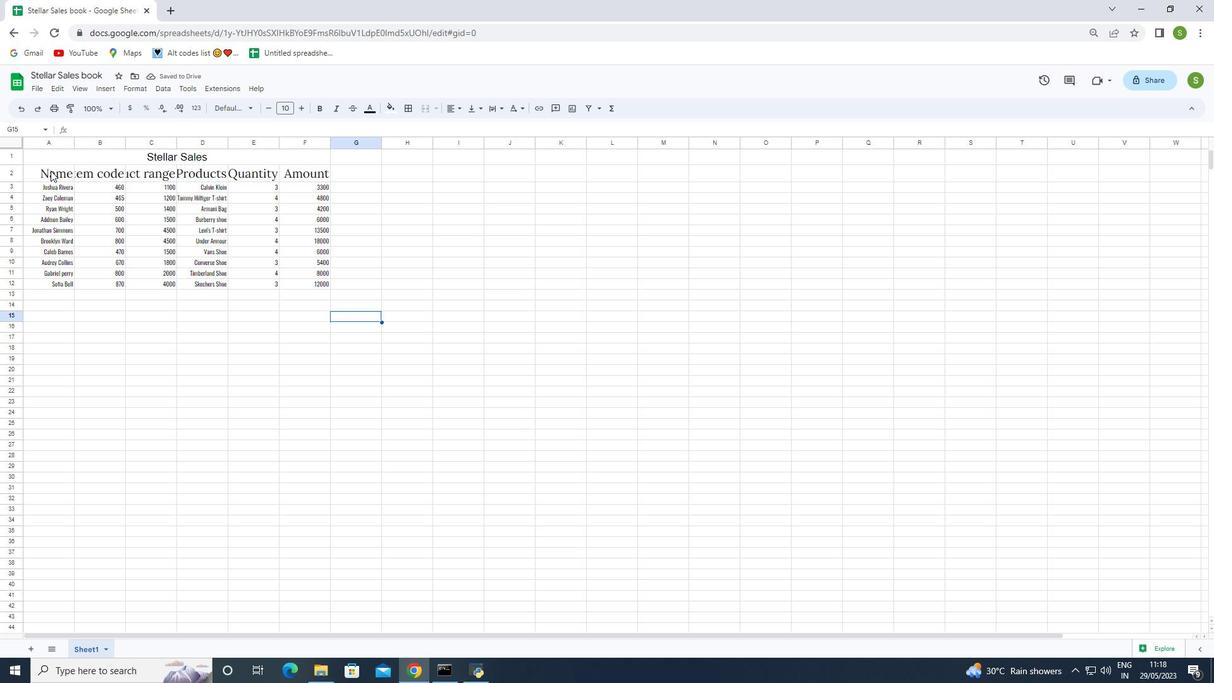 
Action: Mouse moved to (451, 107)
Screenshot: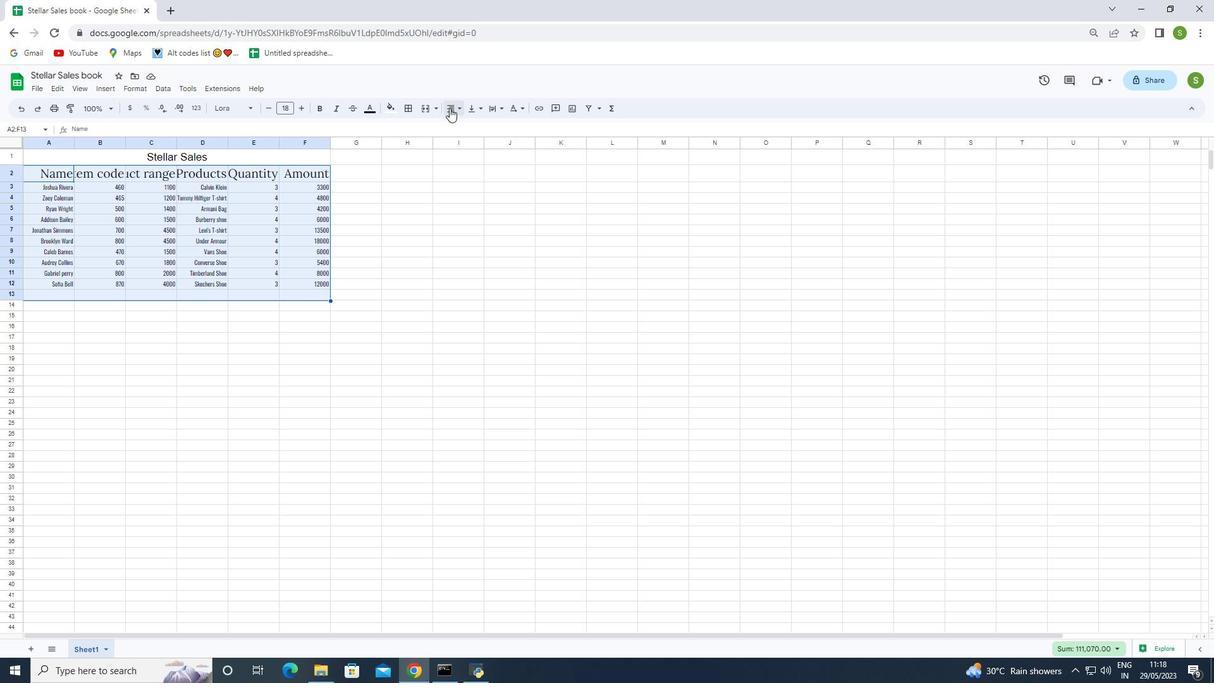 
Action: Mouse pressed left at (451, 107)
Screenshot: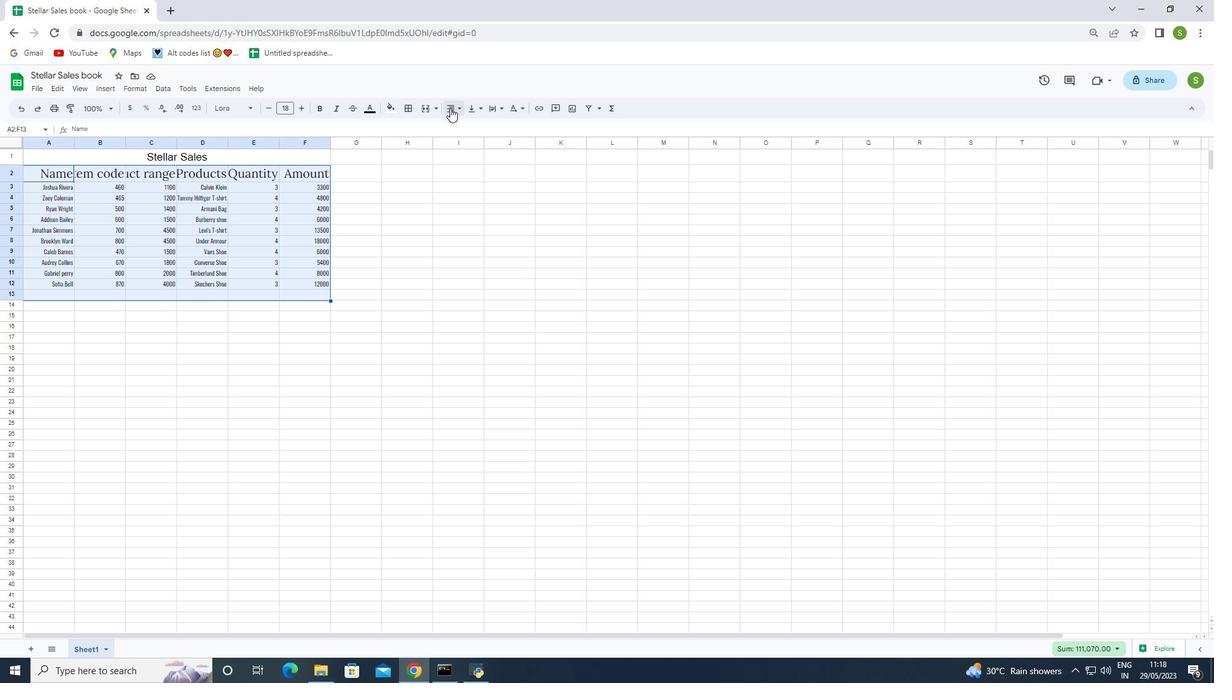 
Action: Mouse moved to (469, 127)
Screenshot: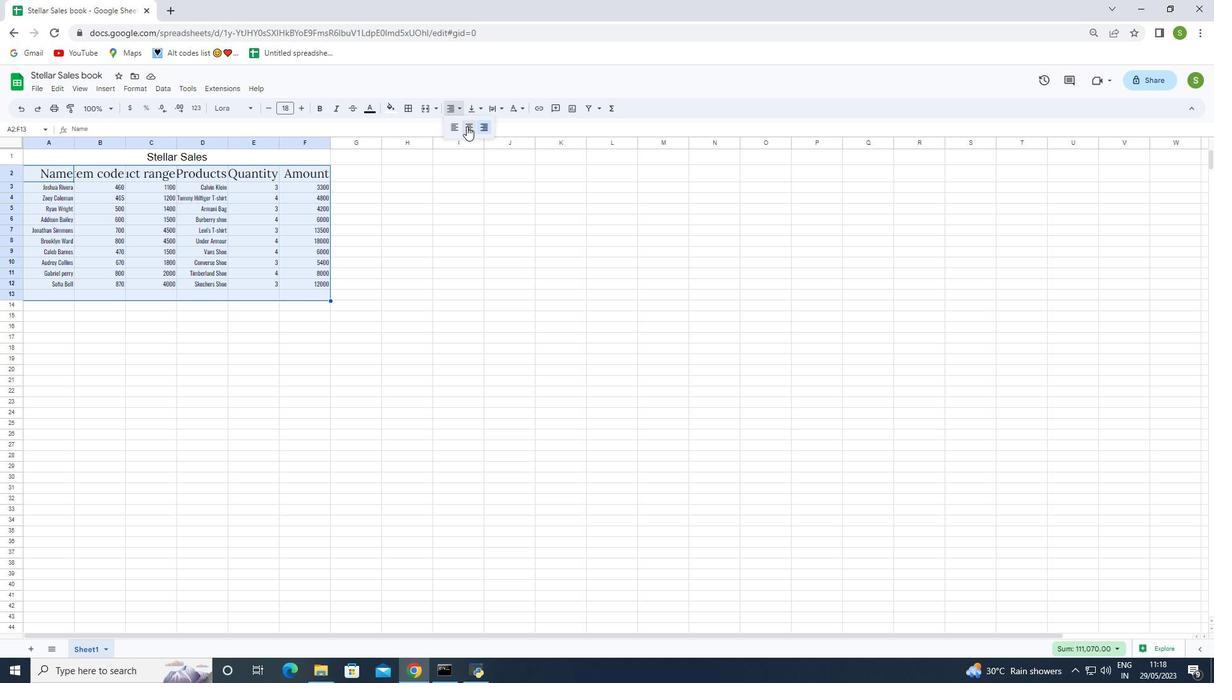 
Action: Mouse pressed left at (469, 127)
Screenshot: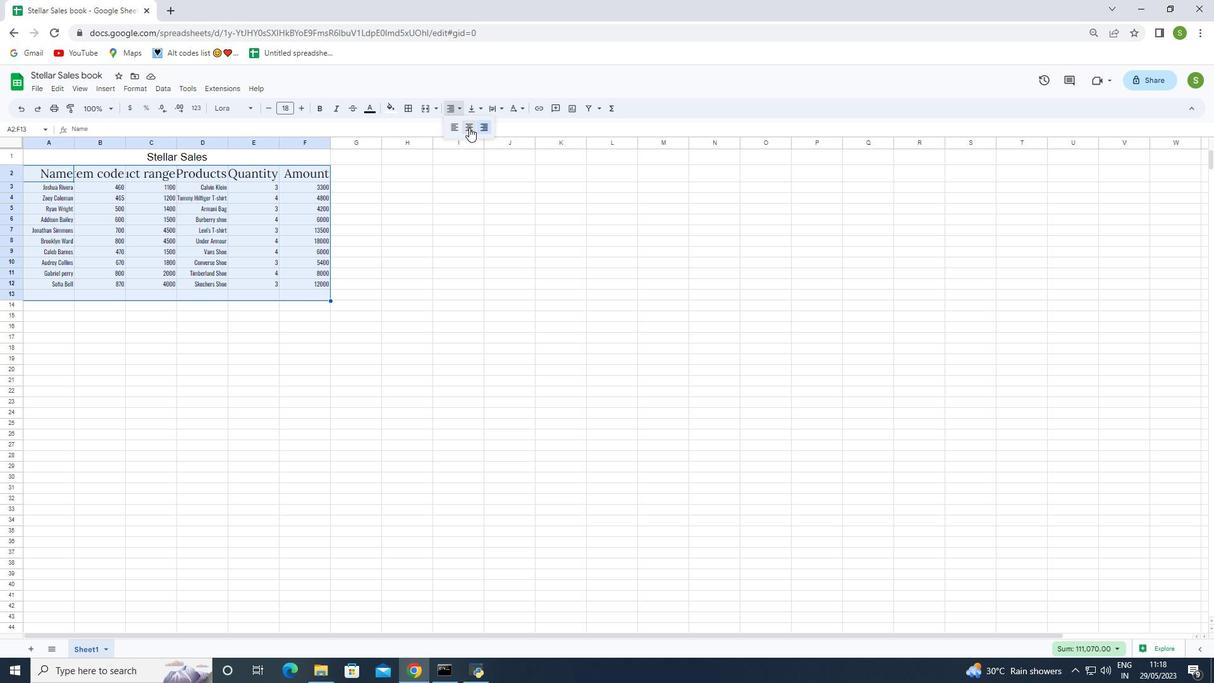 
Action: Mouse moved to (148, 313)
Screenshot: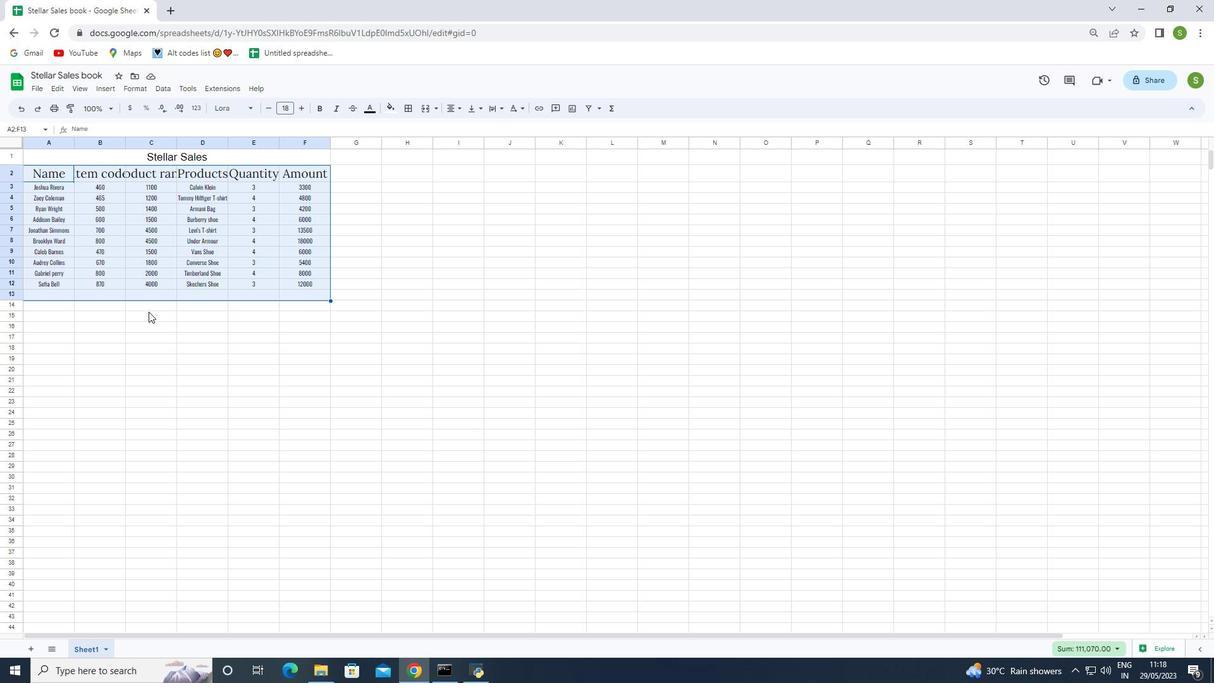 
Action: Mouse pressed left at (148, 313)
Screenshot: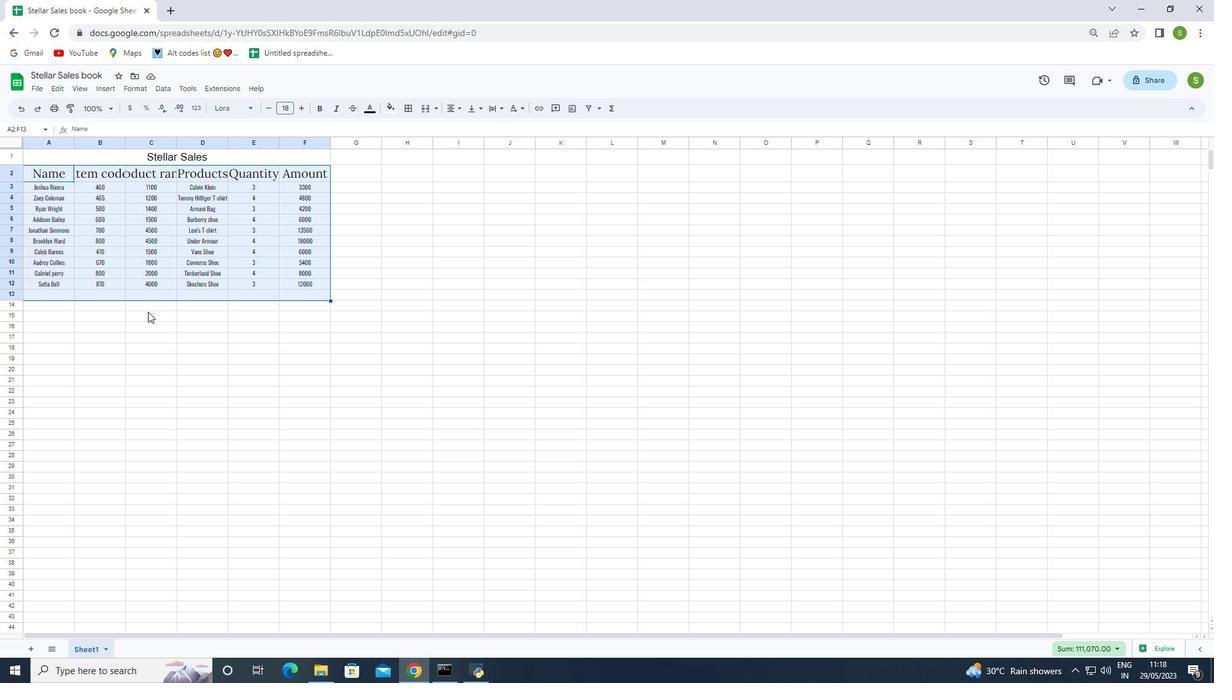 
Action: Mouse moved to (37, 175)
Screenshot: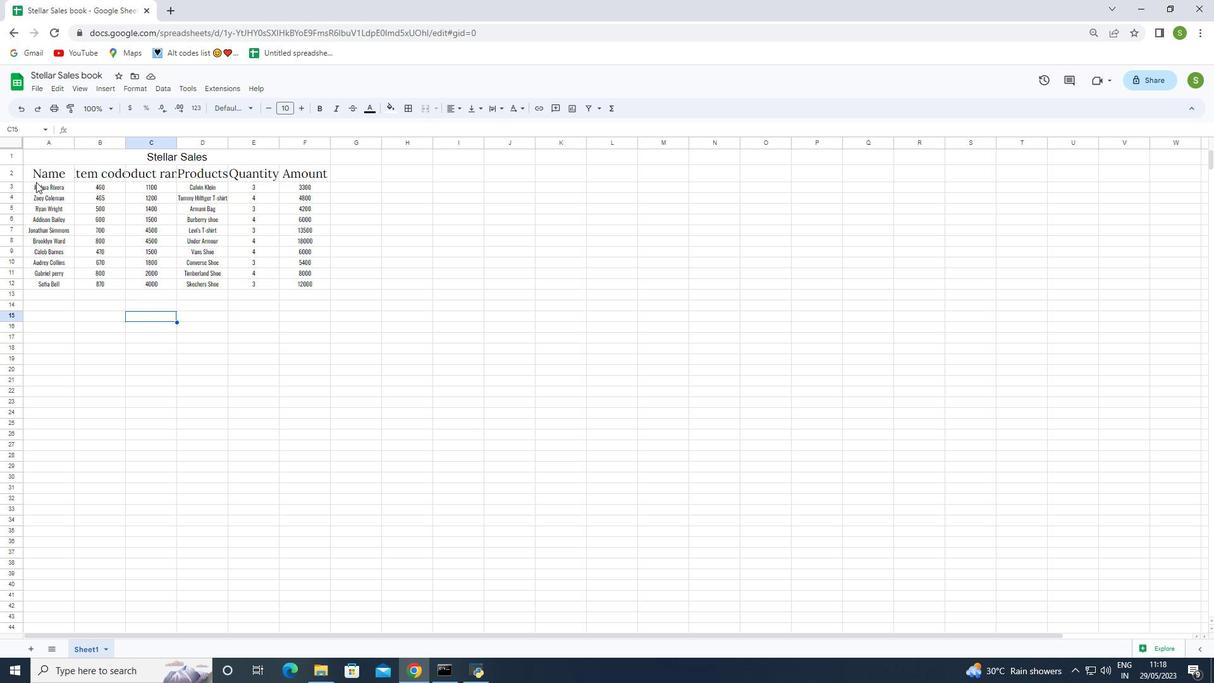 
Action: Mouse pressed left at (37, 175)
Screenshot: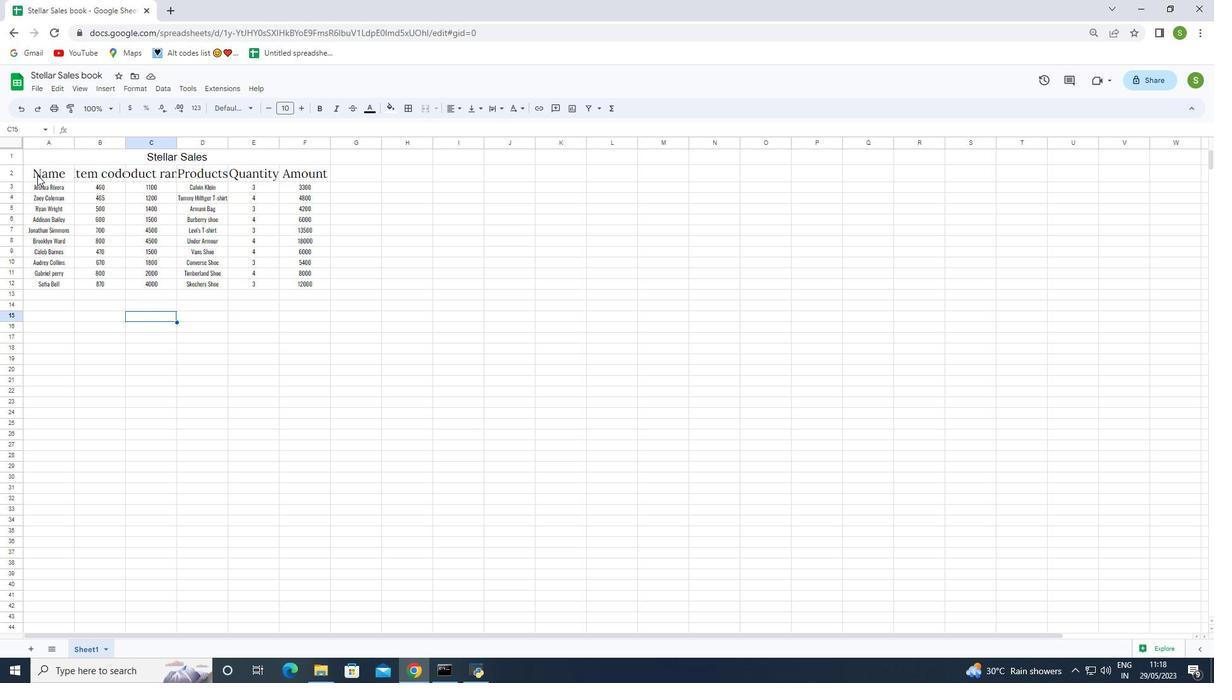 
Action: Mouse moved to (245, 105)
Screenshot: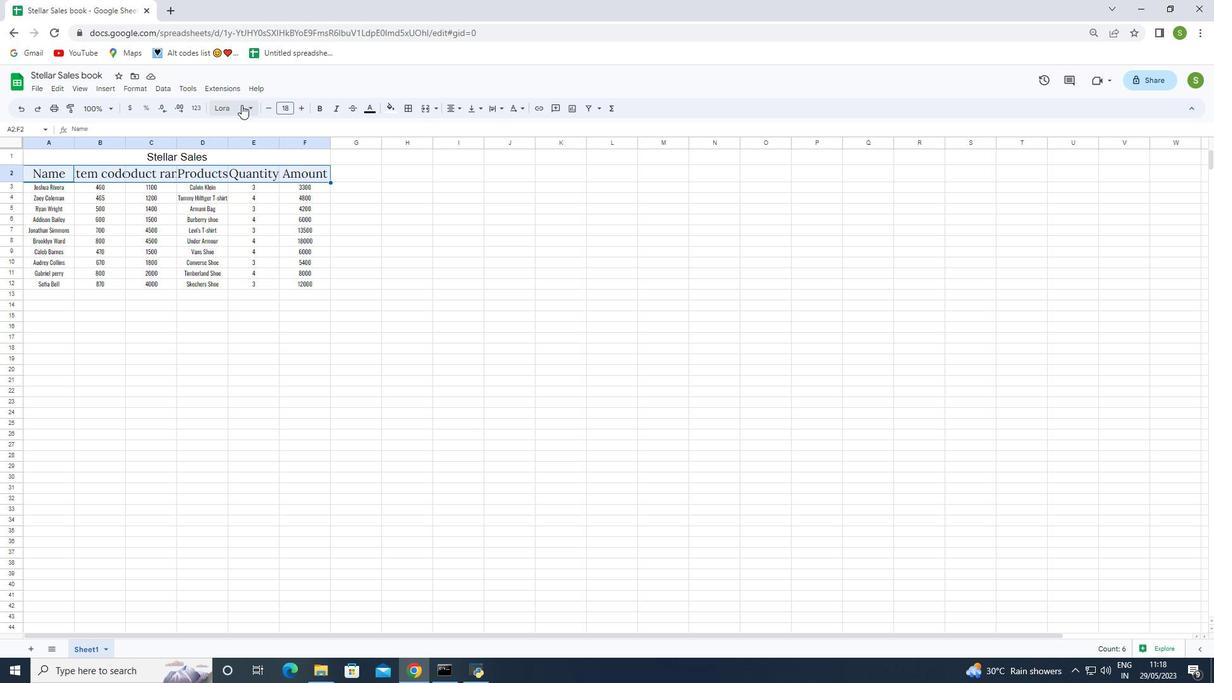 
Action: Mouse pressed left at (245, 105)
Screenshot: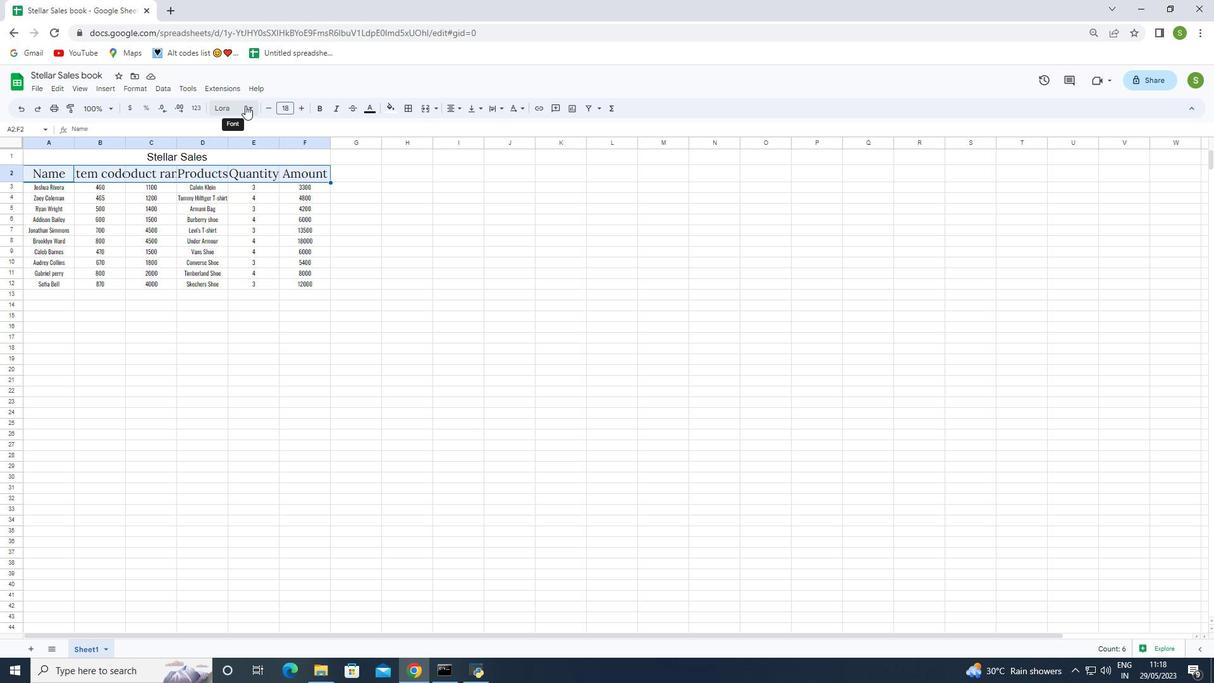 
Action: Mouse moved to (237, 204)
Screenshot: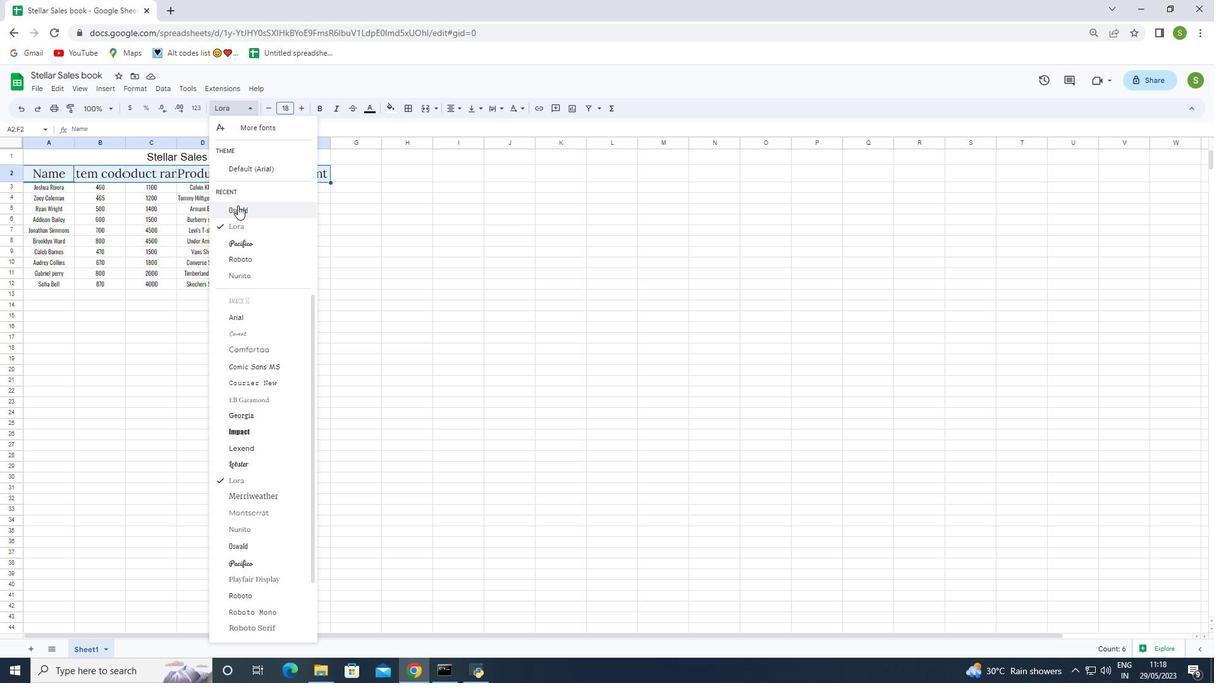 
Action: Mouse pressed left at (237, 204)
Screenshot: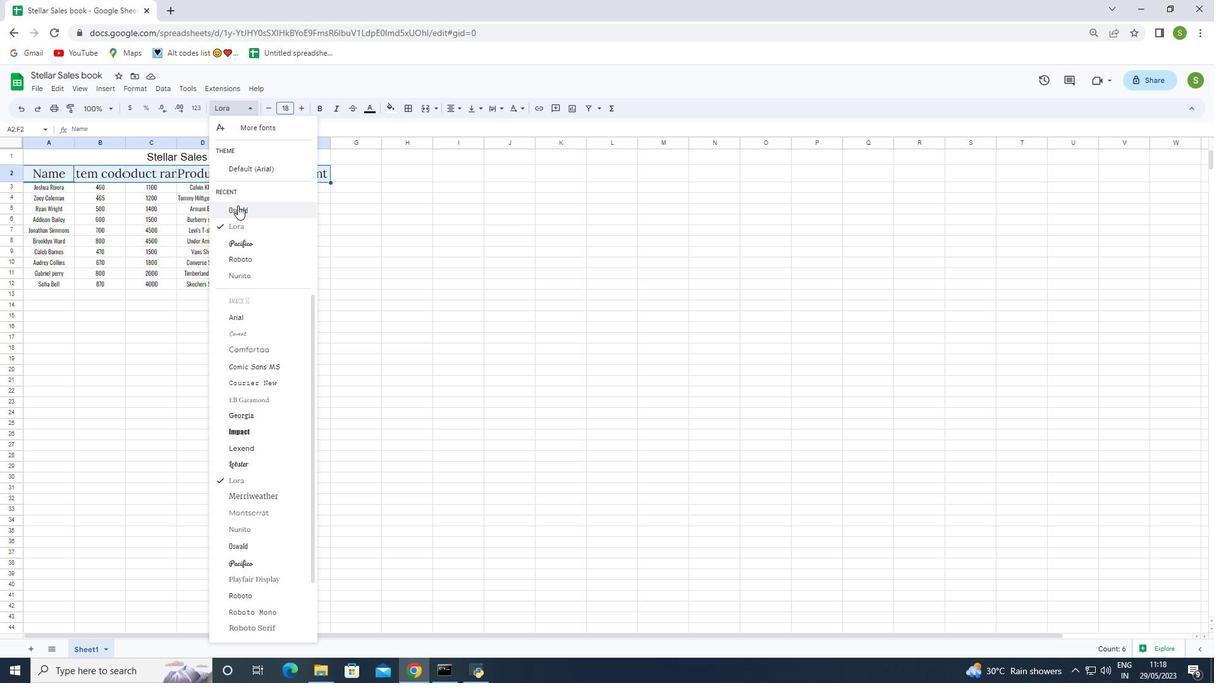 
Action: Mouse moved to (251, 209)
Screenshot: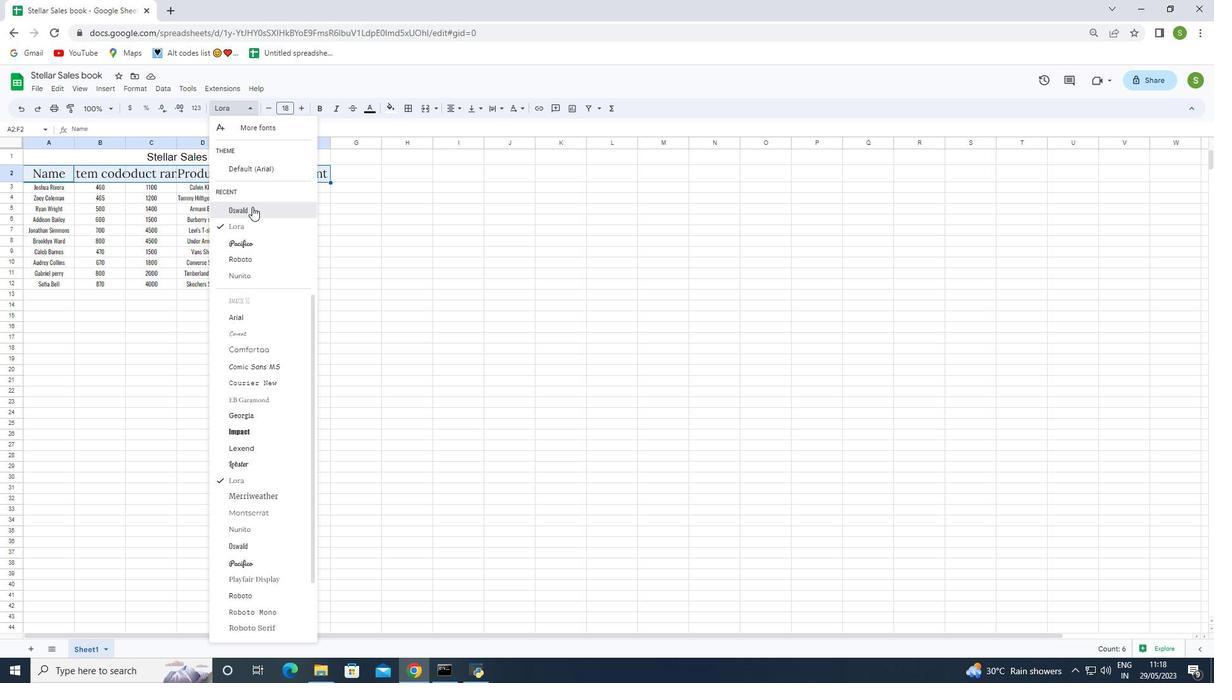 
Action: Mouse pressed left at (251, 209)
Screenshot: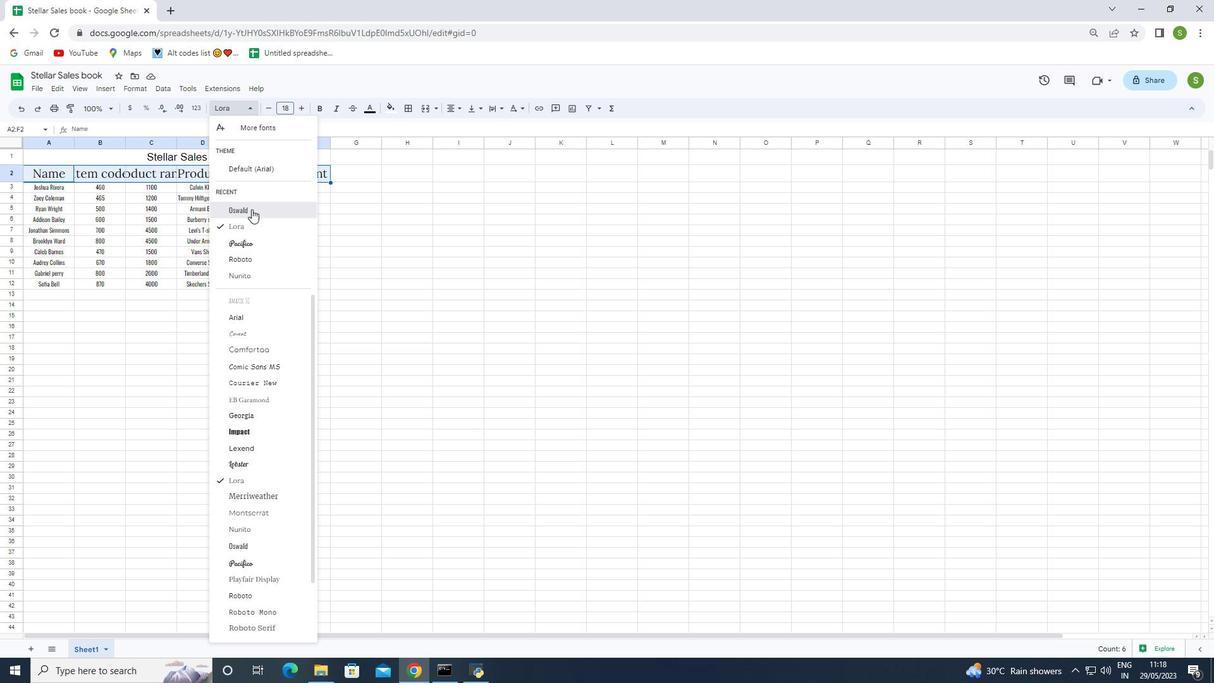
Action: Mouse moved to (271, 368)
Screenshot: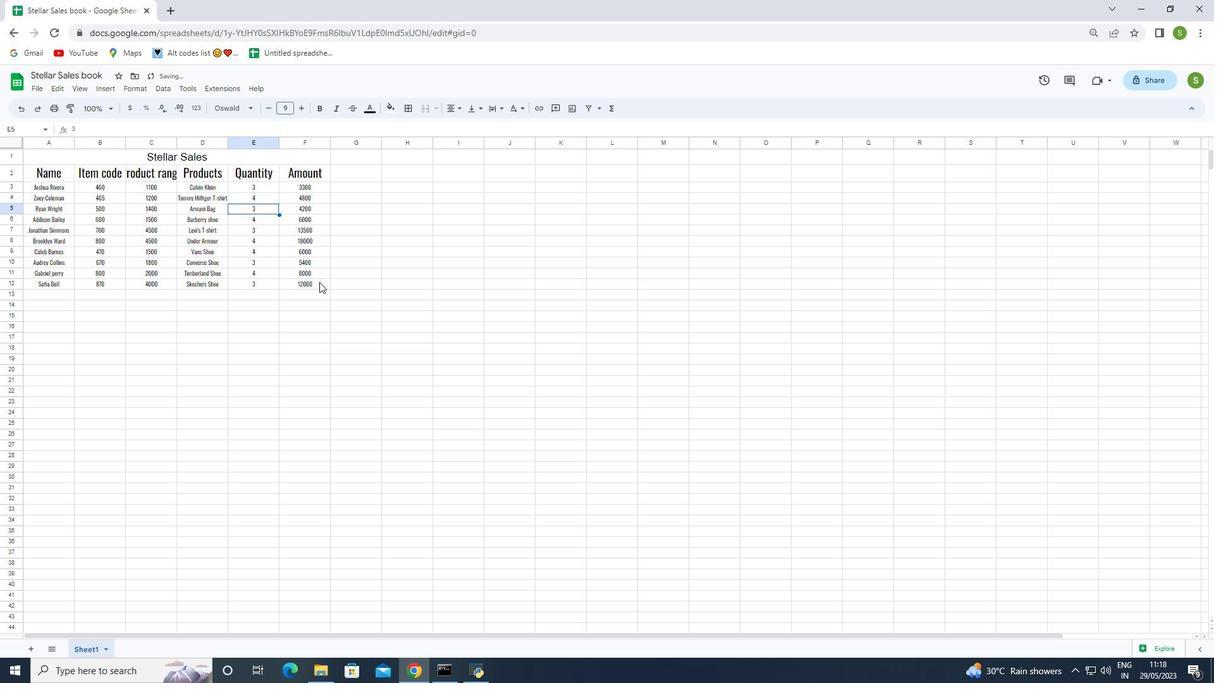 
Action: Mouse pressed left at (271, 368)
Screenshot: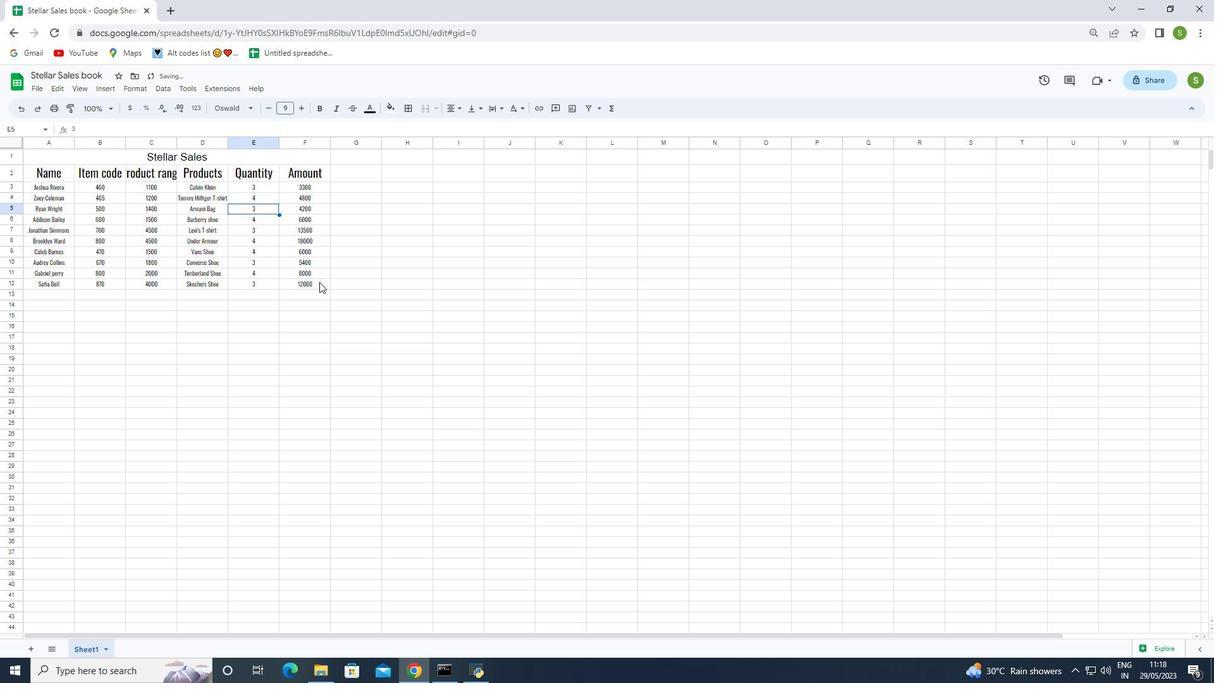 
Action: Mouse moved to (43, 172)
Screenshot: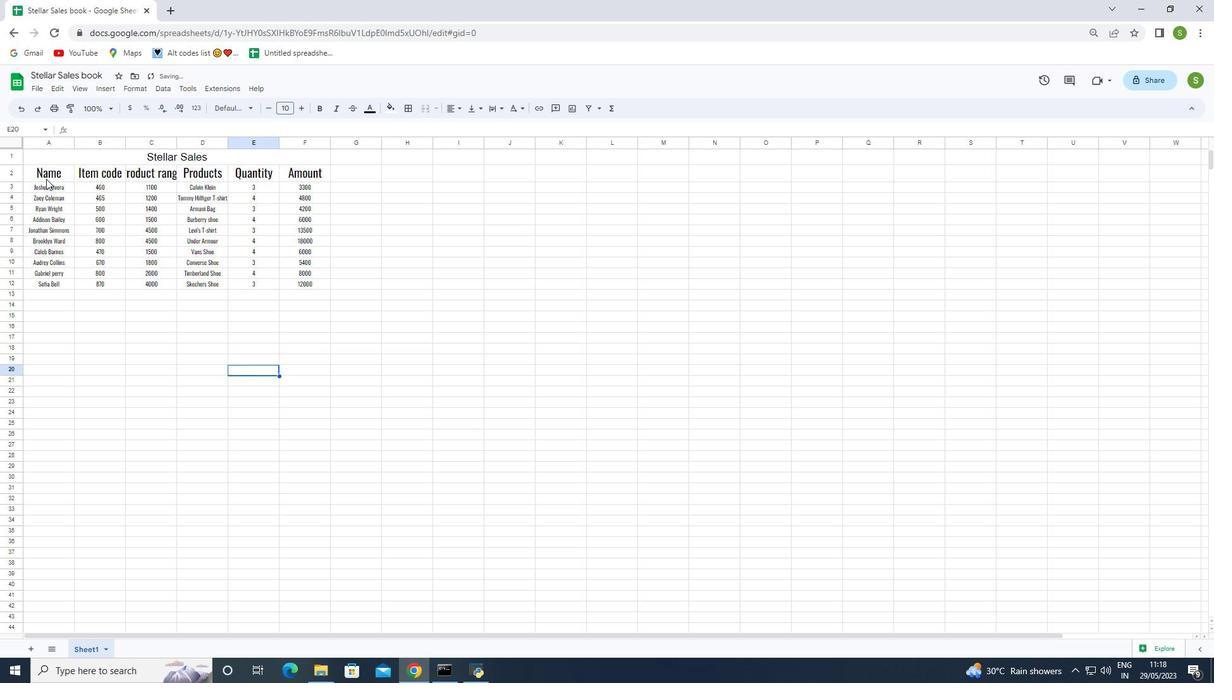 
Action: Mouse pressed left at (43, 172)
Screenshot: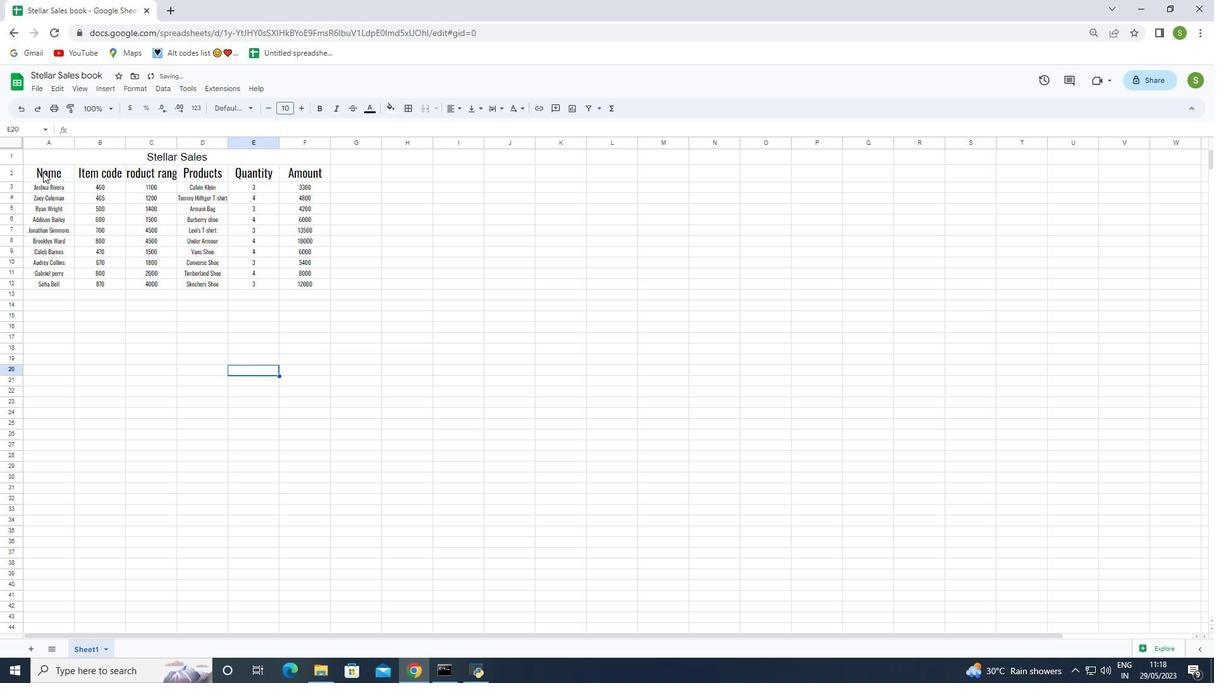 
Action: Mouse moved to (272, 307)
Screenshot: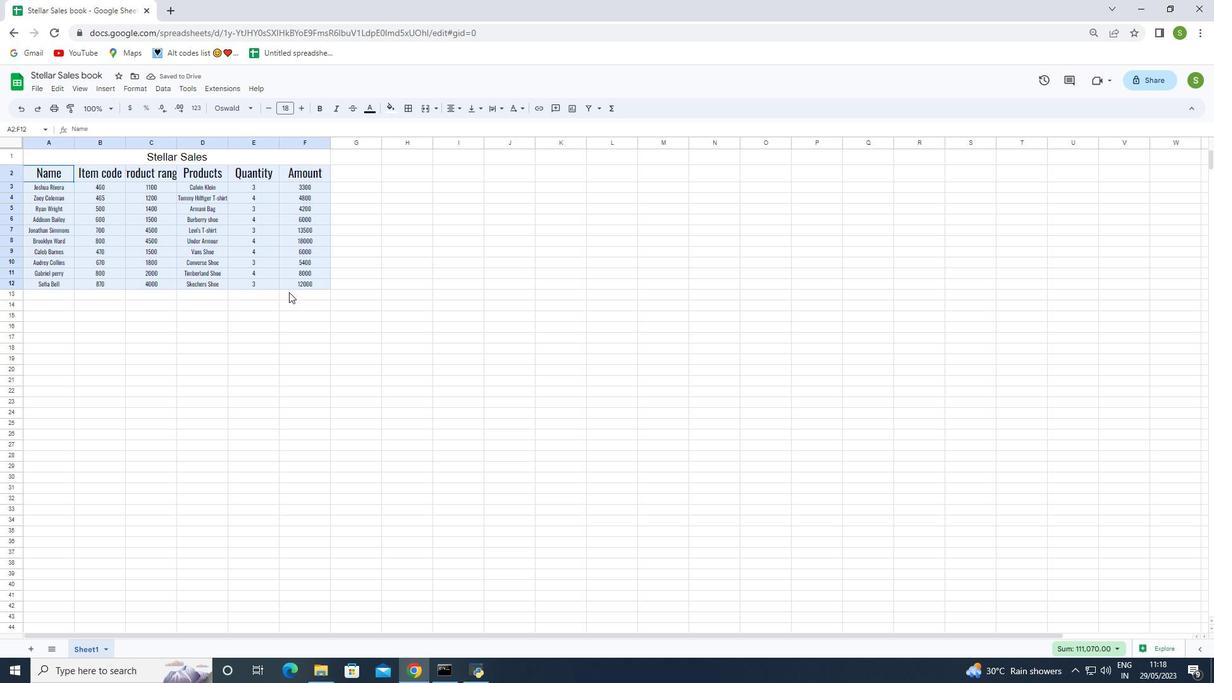 
Action: Mouse pressed left at (272, 307)
Screenshot: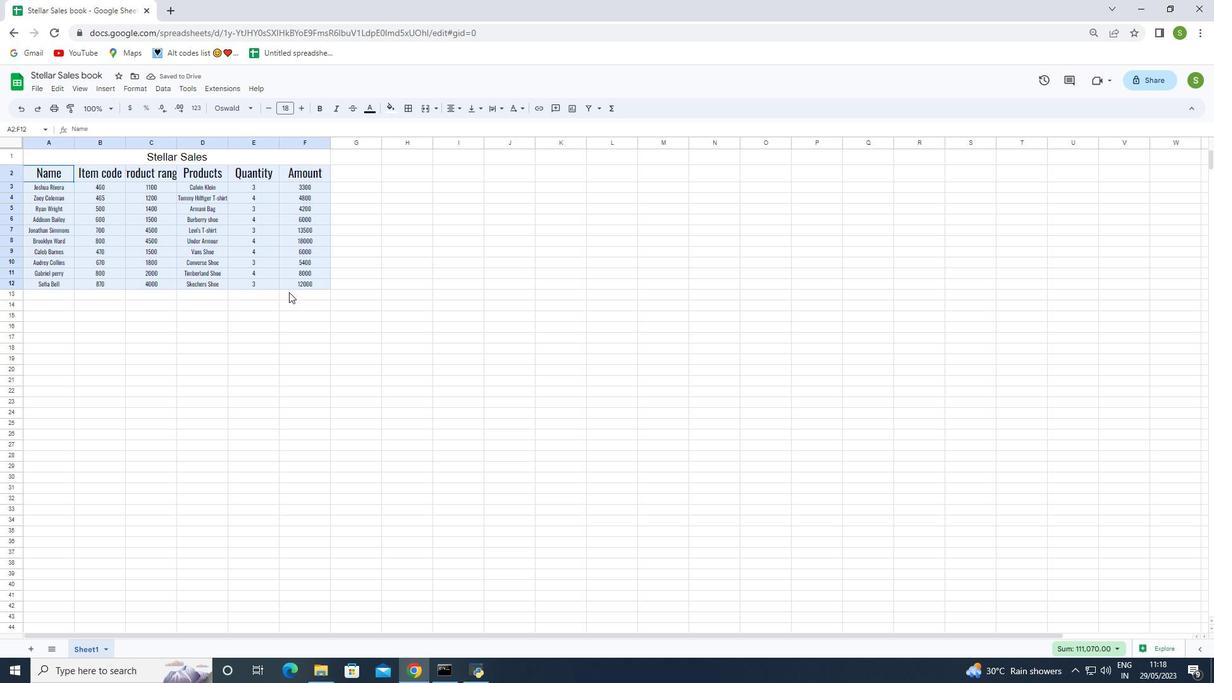 
Action: Mouse moved to (37, 173)
Screenshot: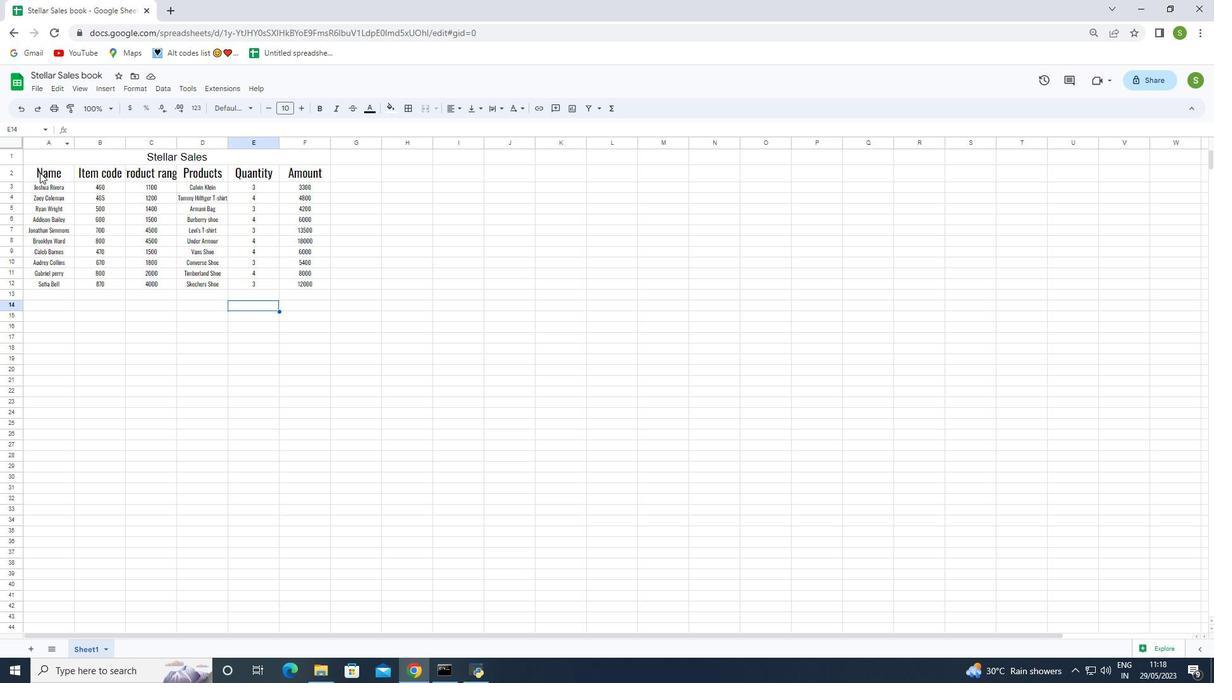 
Action: Mouse pressed left at (37, 173)
Screenshot: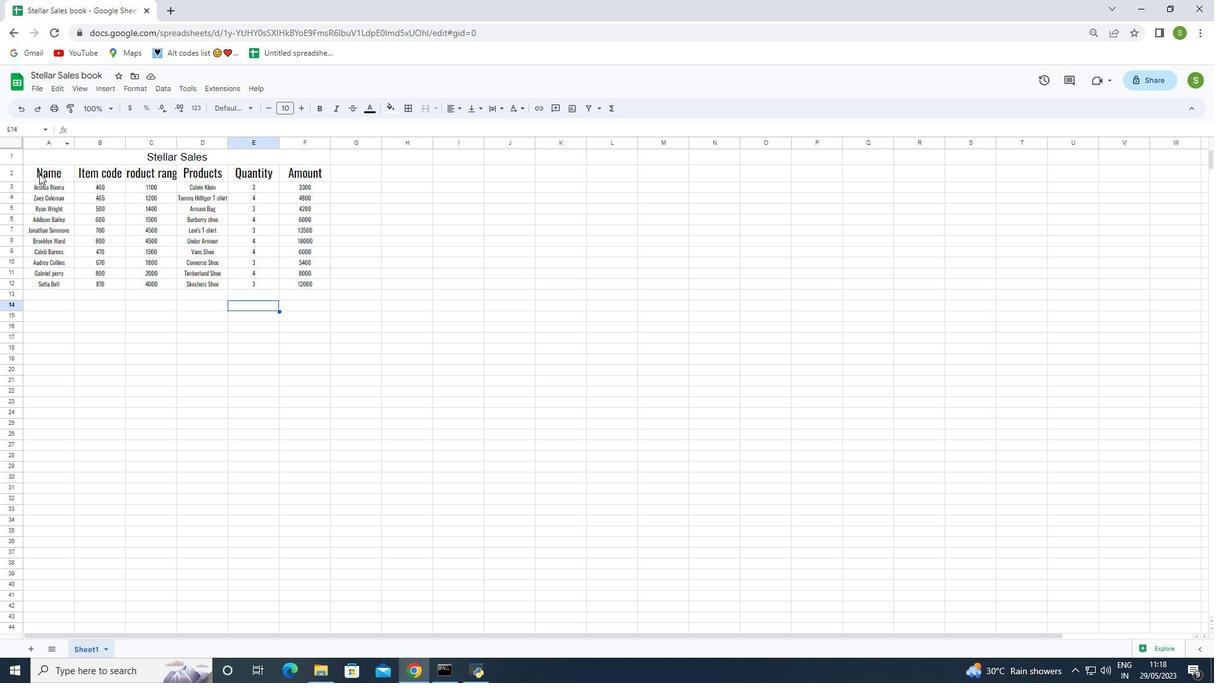 
Action: Mouse moved to (391, 110)
Screenshot: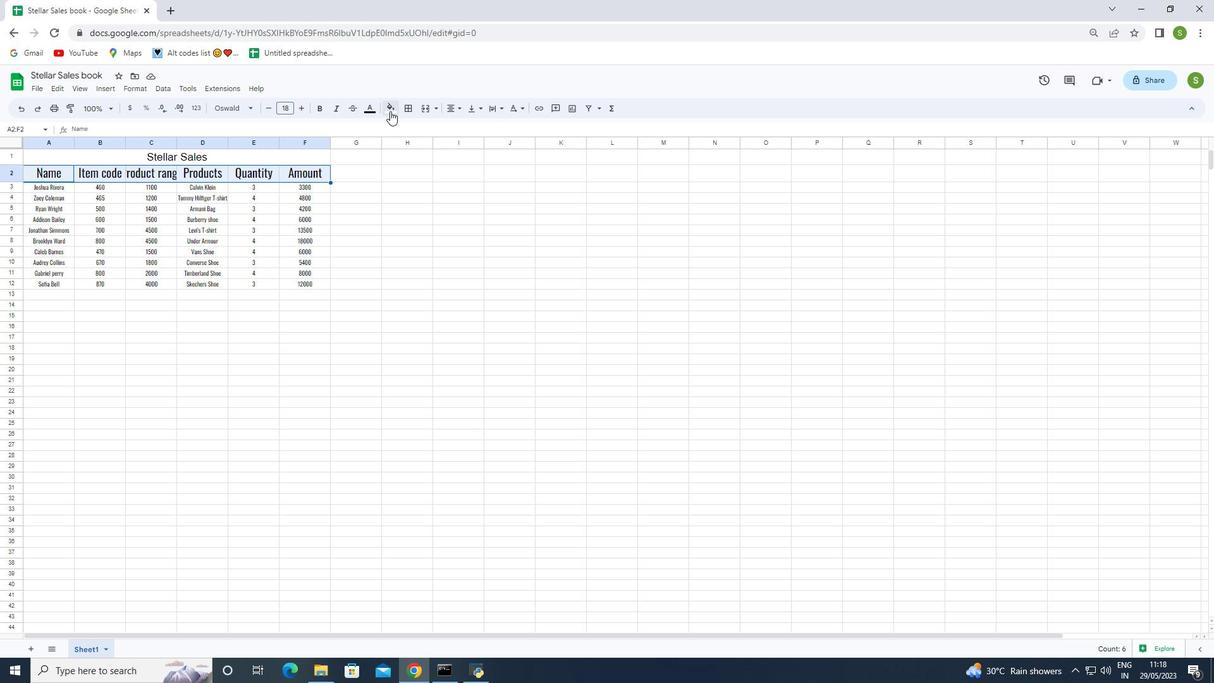 
Action: Mouse pressed left at (391, 110)
Screenshot: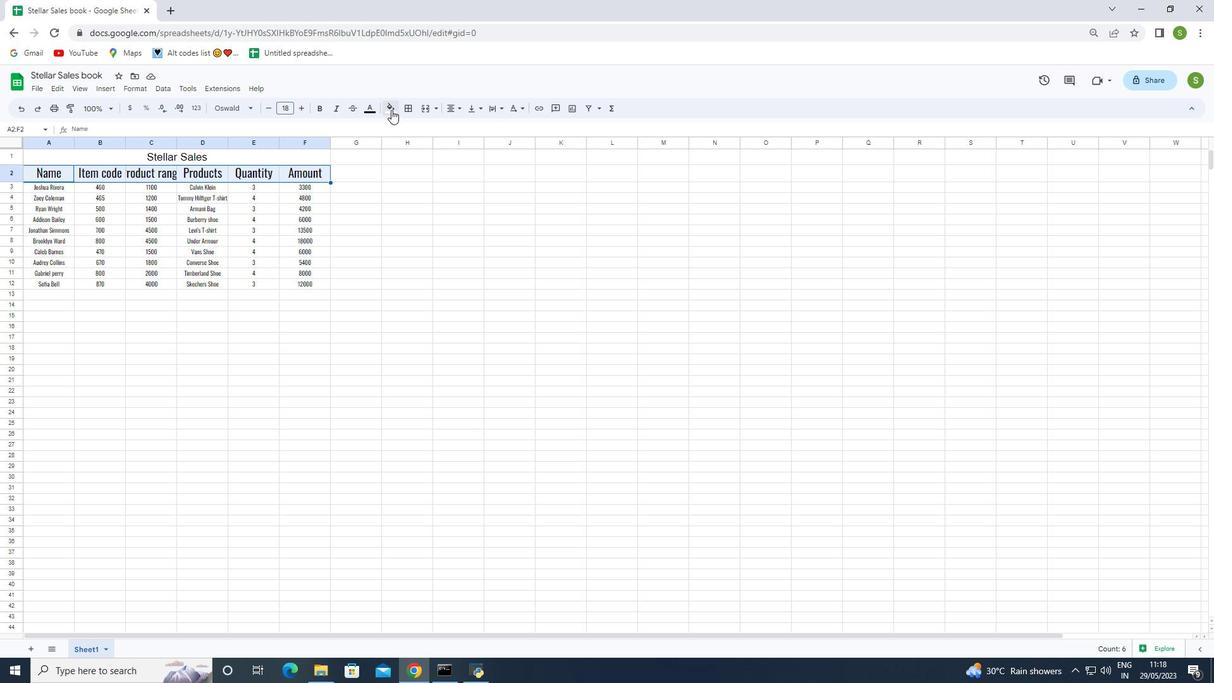 
Action: Mouse moved to (406, 154)
Screenshot: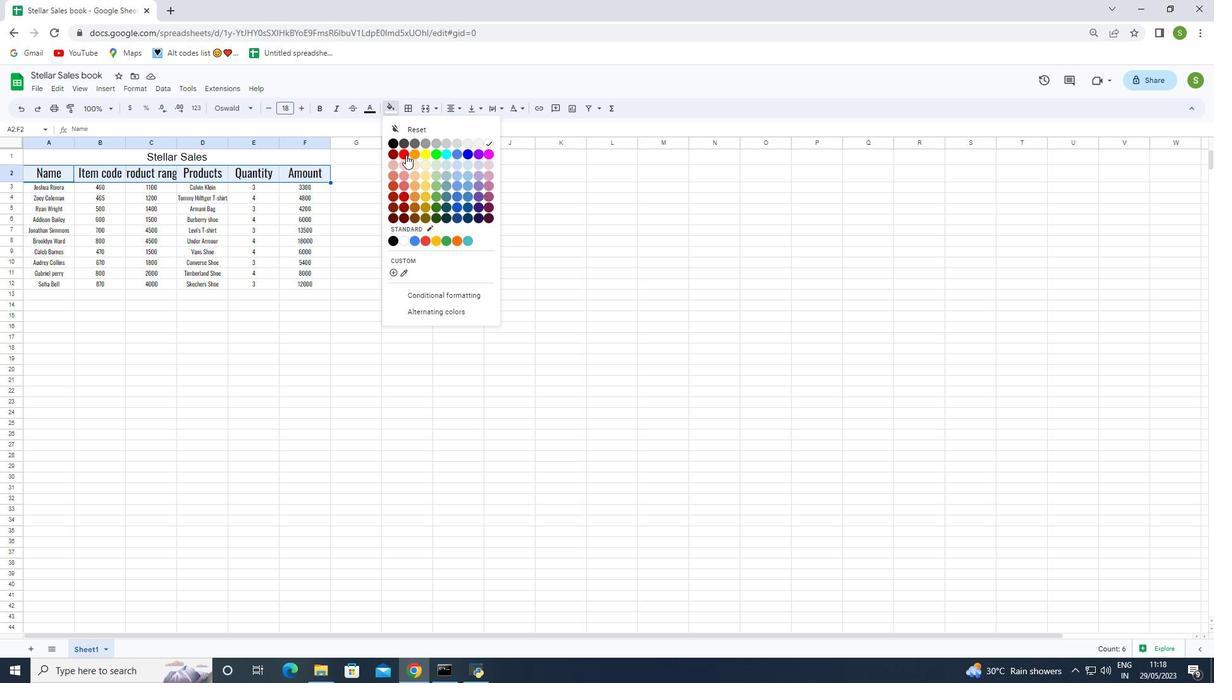 
Action: Mouse pressed left at (406, 154)
Screenshot: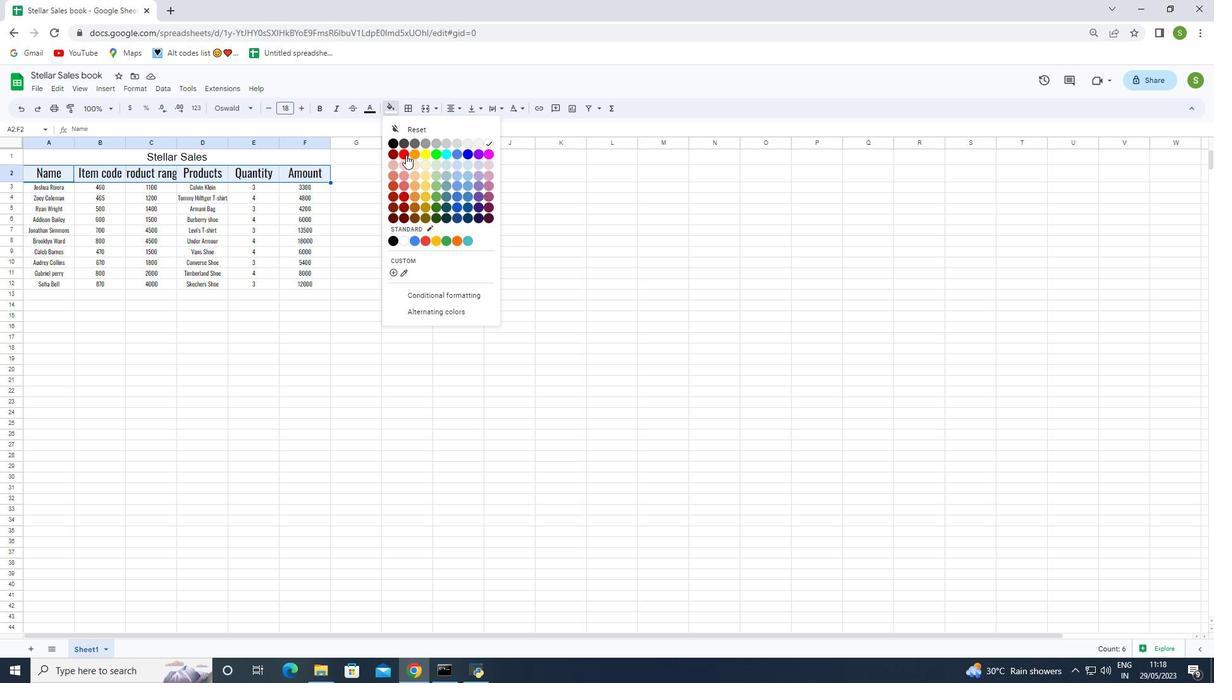 
Action: Mouse moved to (390, 261)
Screenshot: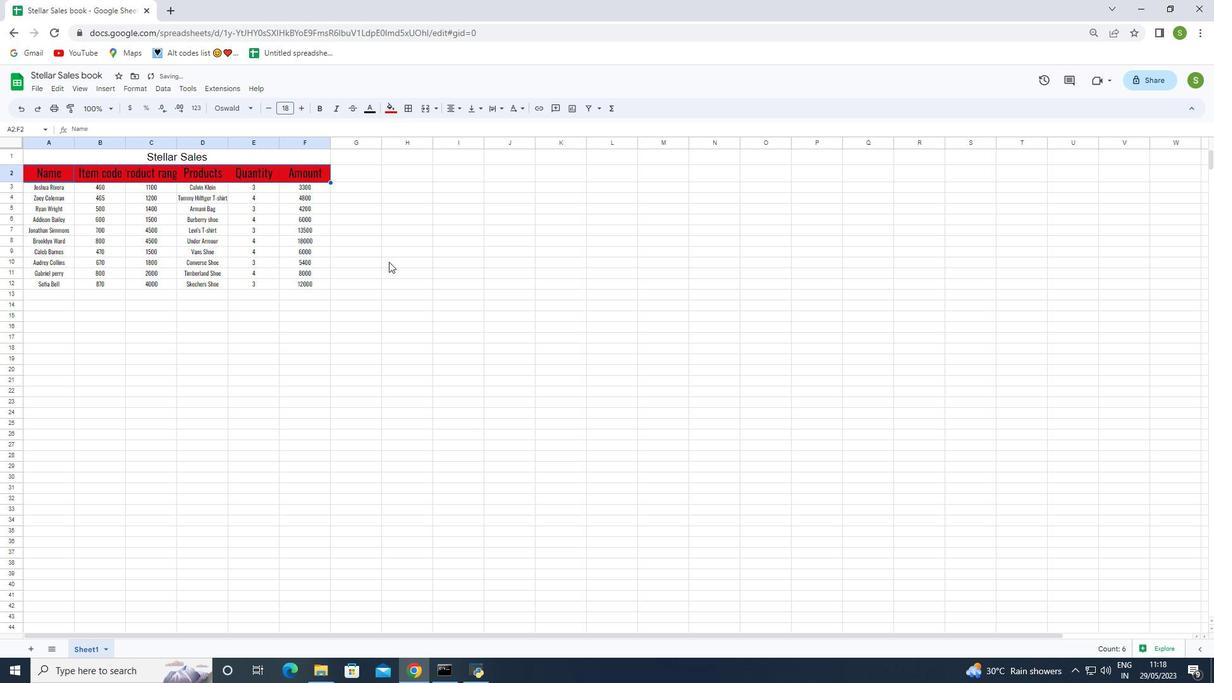 
Action: Mouse pressed left at (390, 261)
Screenshot: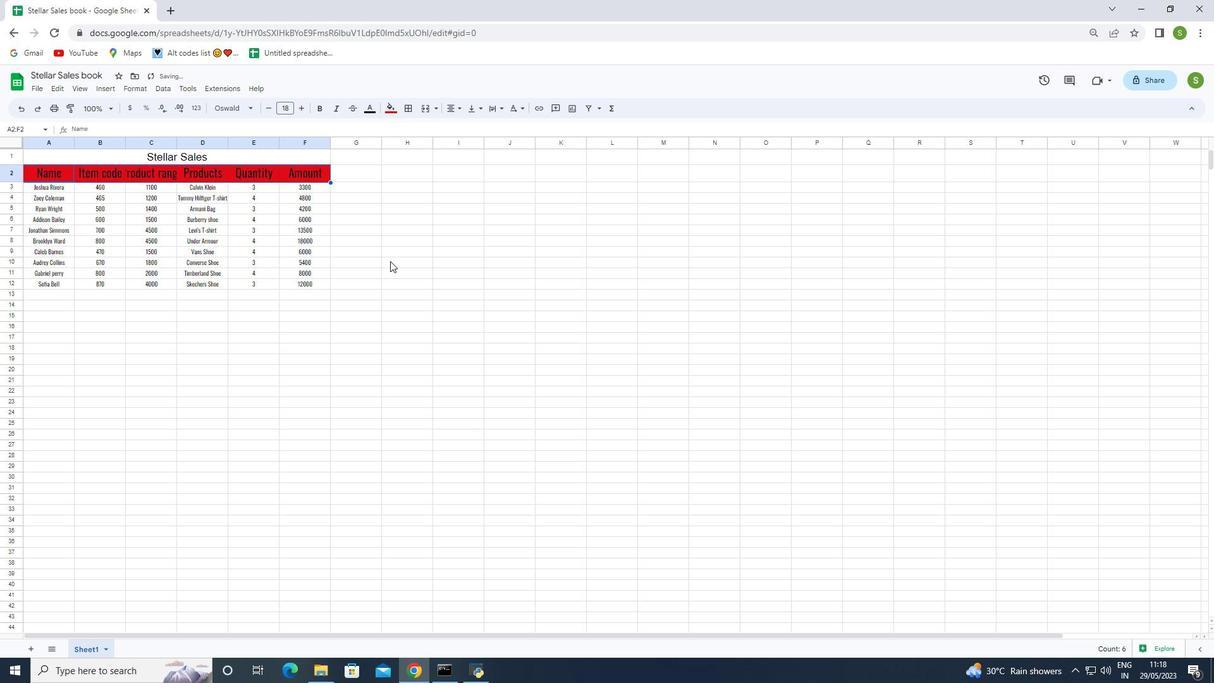 
Action: Mouse moved to (32, 190)
Screenshot: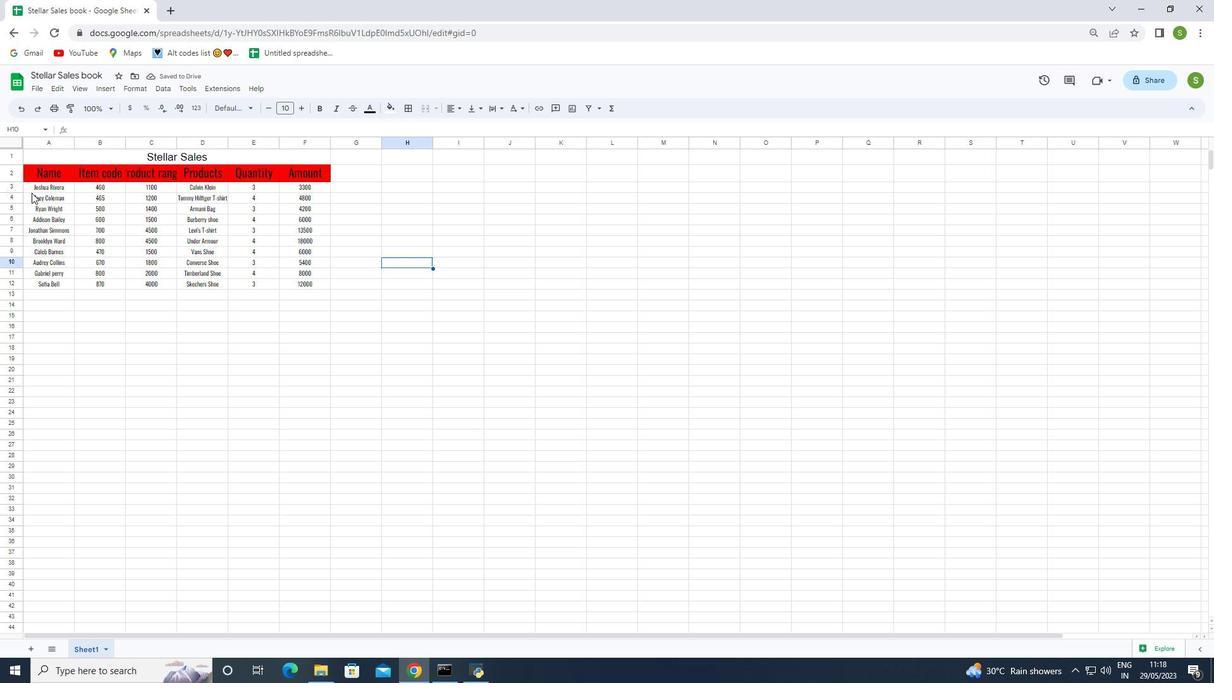 
Action: Mouse pressed left at (32, 190)
Screenshot: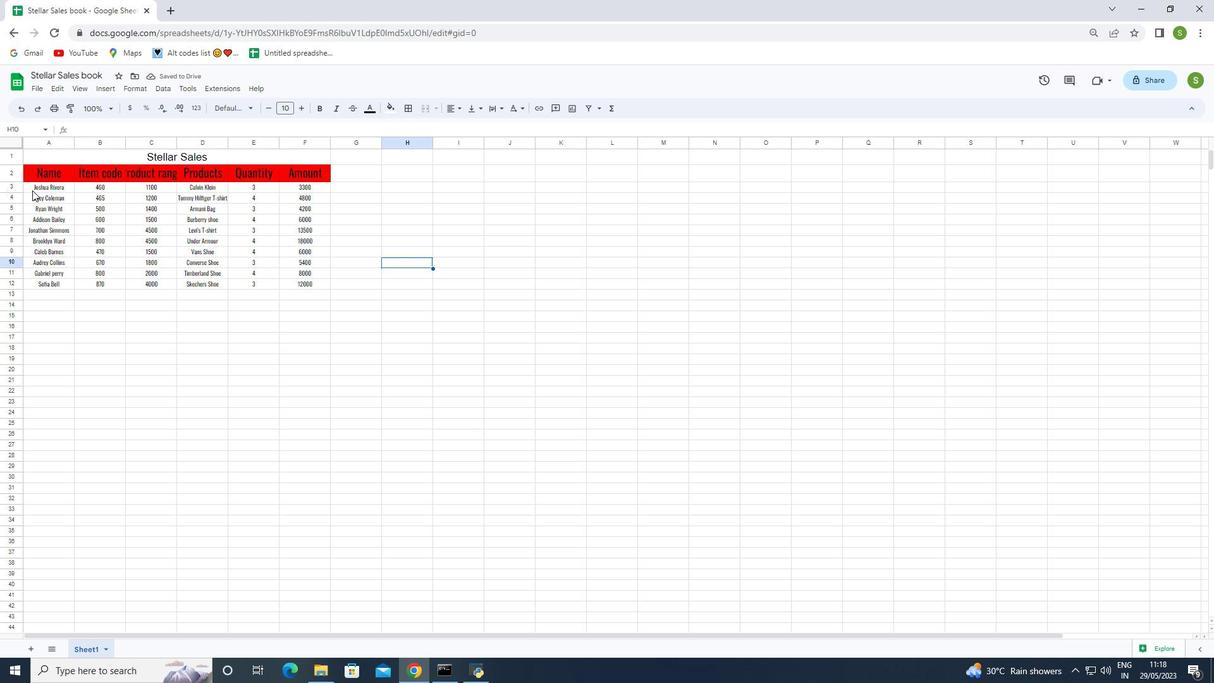 
Action: Mouse moved to (395, 110)
Screenshot: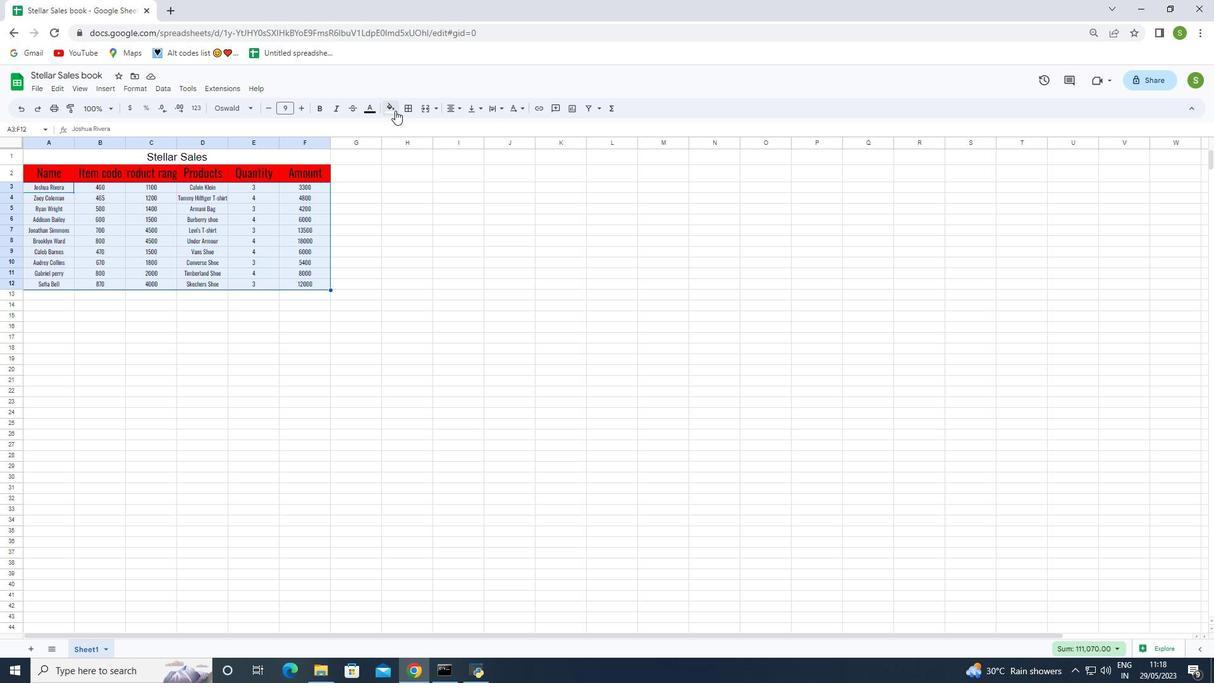 
Action: Mouse pressed left at (395, 110)
Screenshot: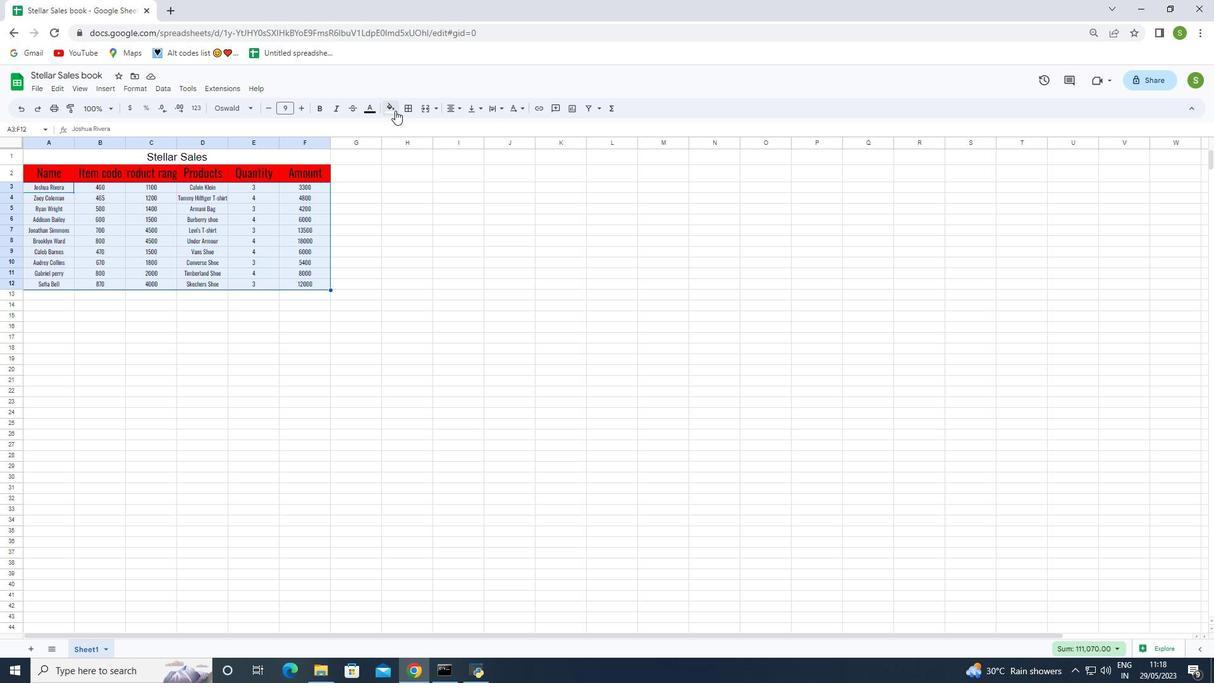 
Action: Mouse moved to (401, 153)
Screenshot: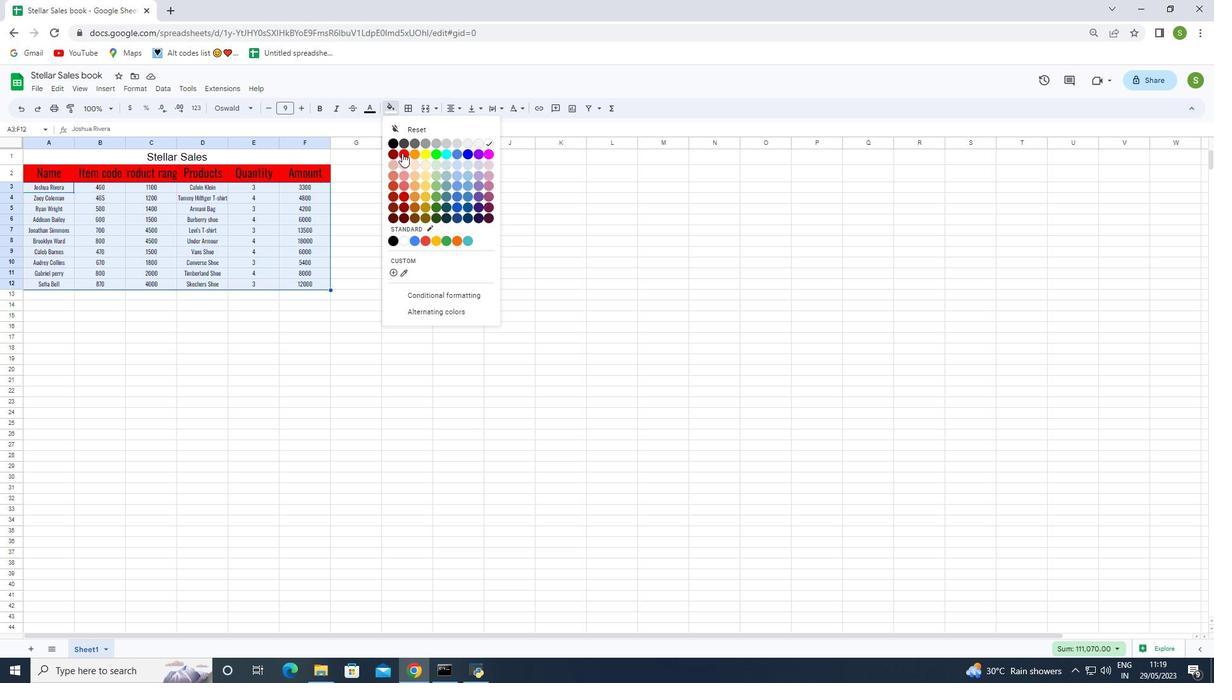 
Action: Mouse pressed left at (401, 153)
Screenshot: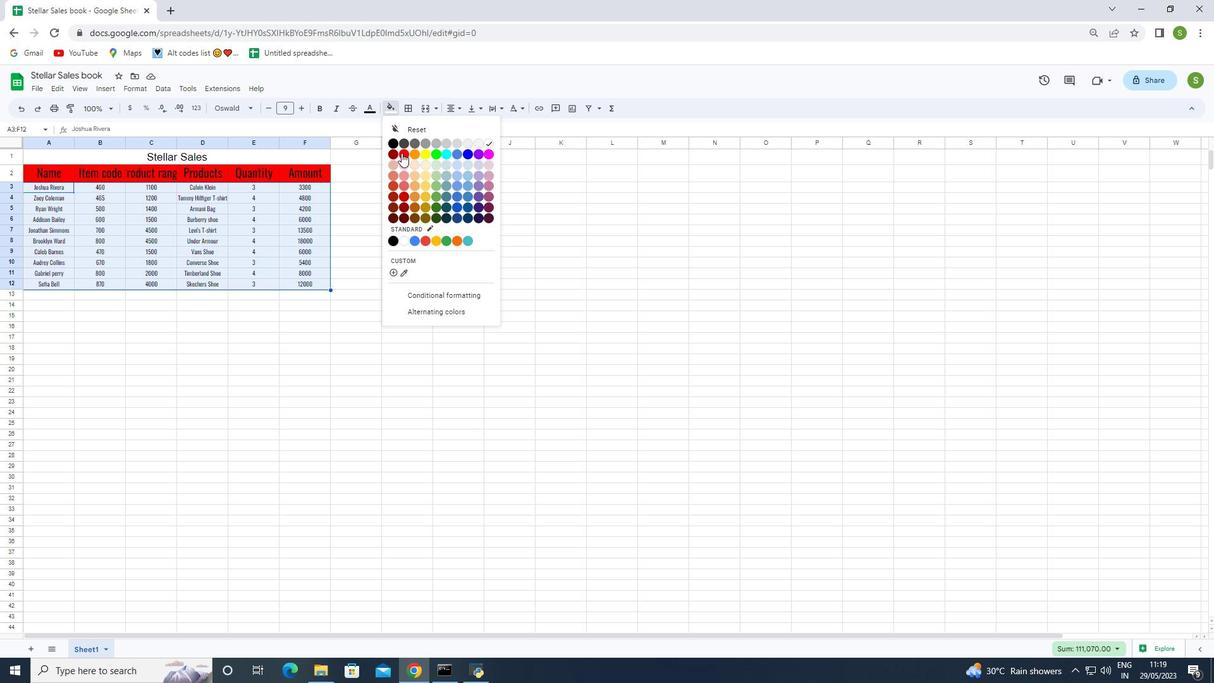 
Action: Mouse moved to (328, 311)
Screenshot: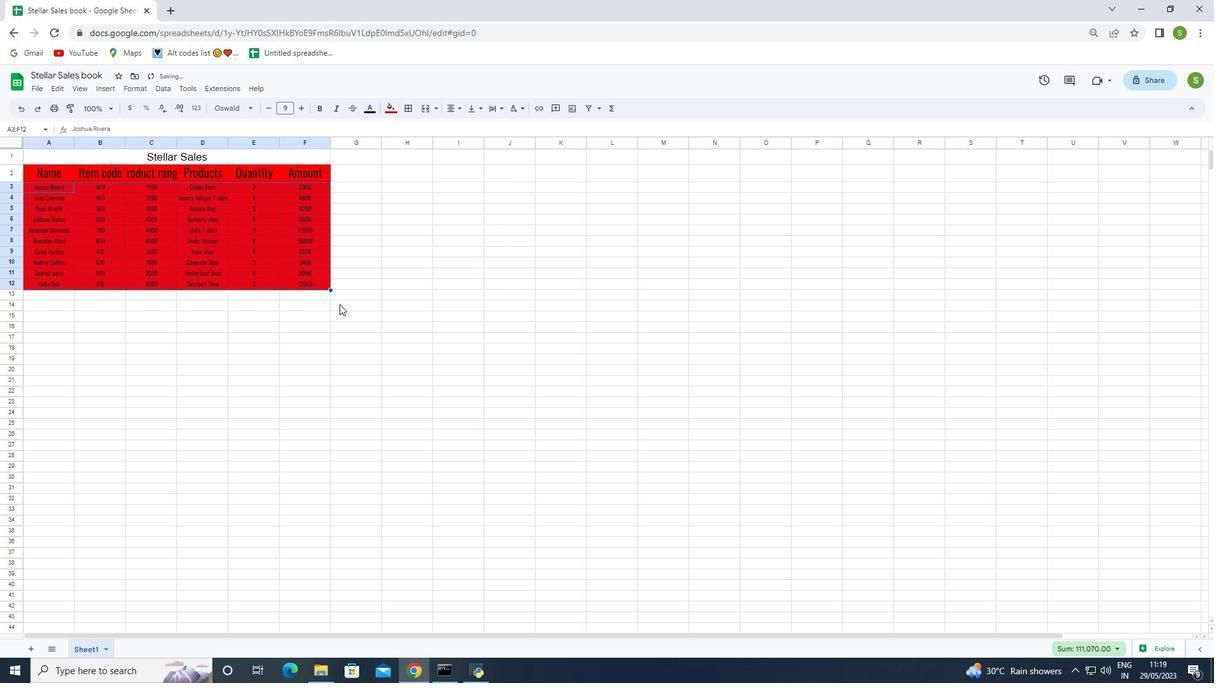 
Action: Mouse pressed left at (328, 311)
Screenshot: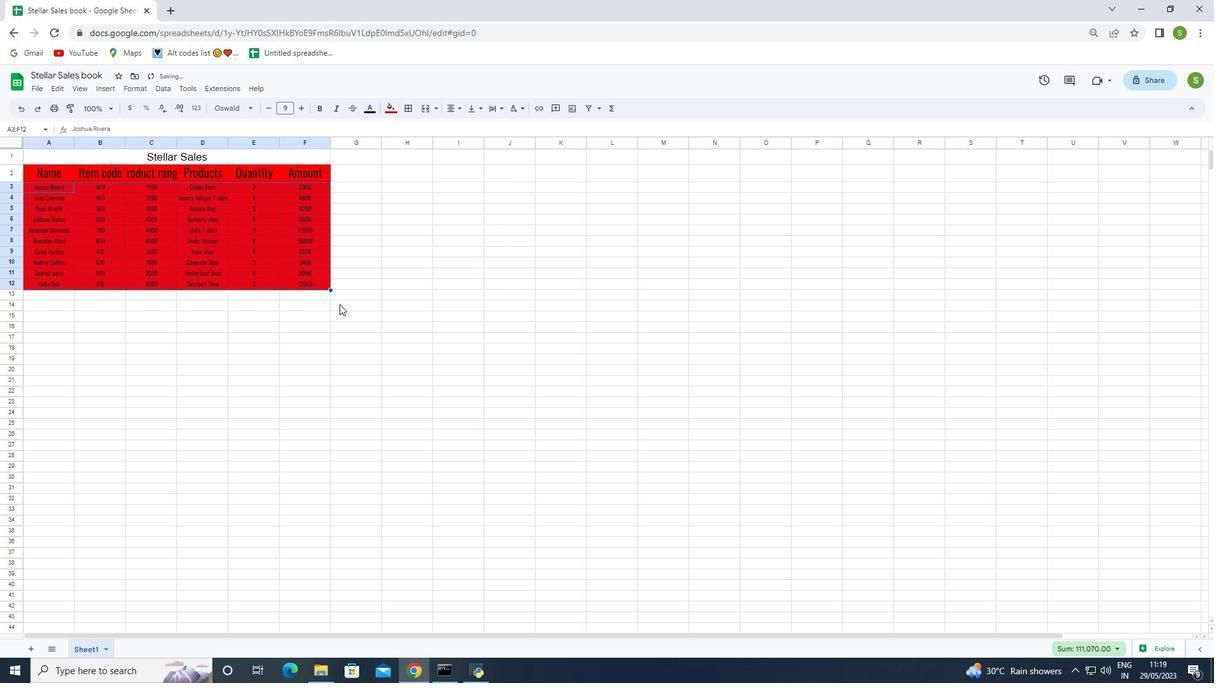 
Action: Mouse moved to (337, 287)
Screenshot: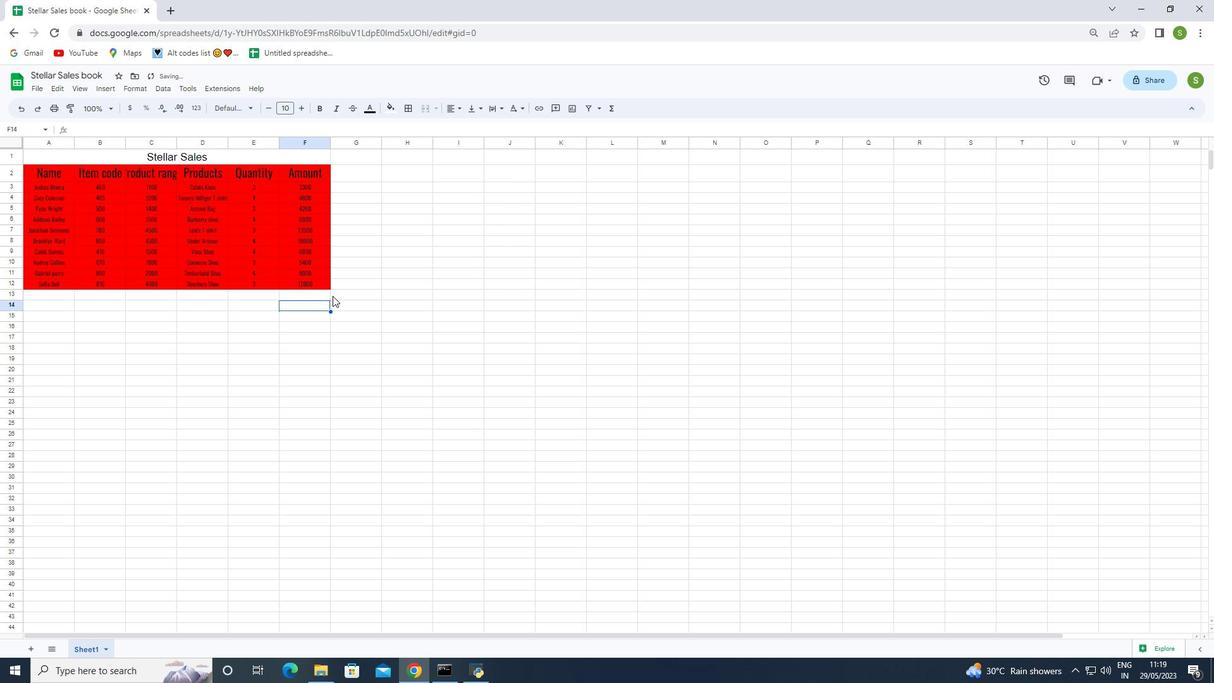 
Action: Key pressed ctrl+Z
Screenshot: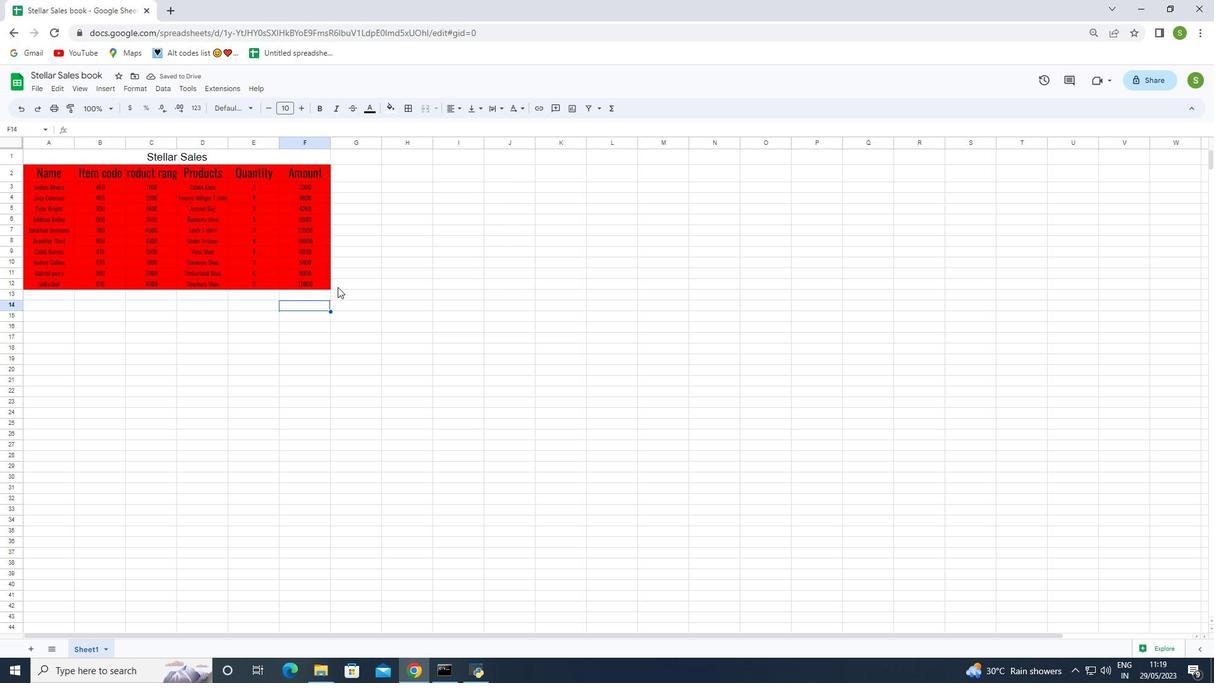 
Action: Mouse moved to (370, 110)
Screenshot: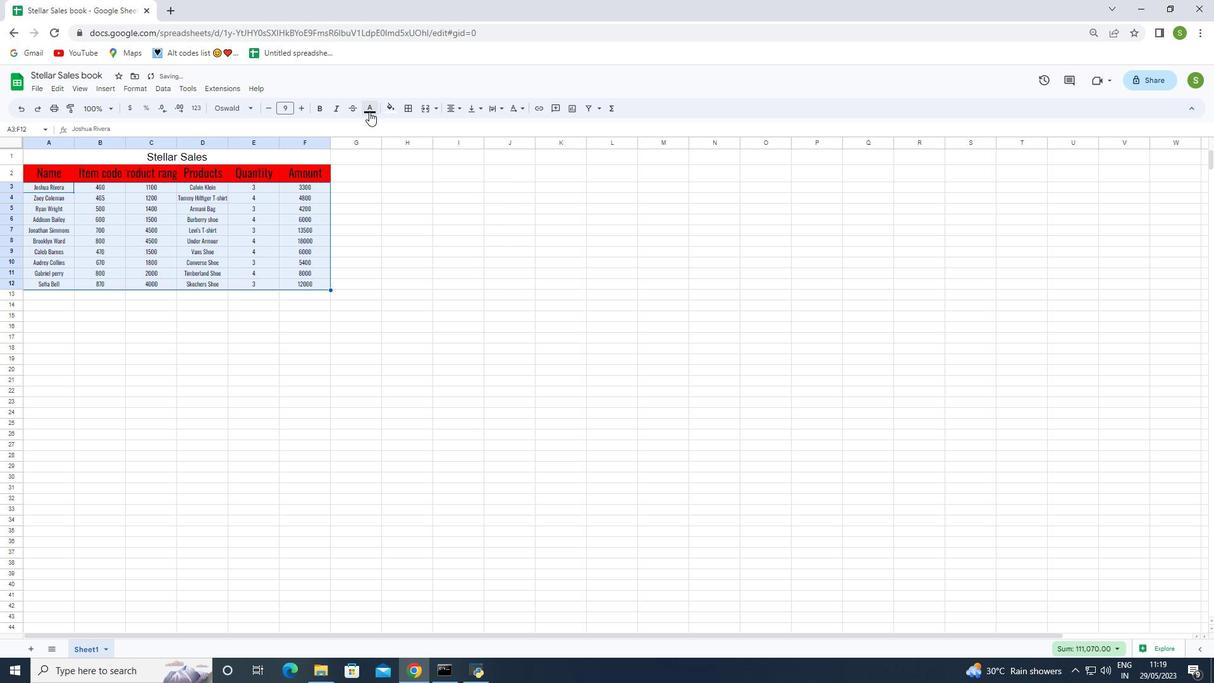 
Action: Mouse pressed left at (370, 110)
Screenshot: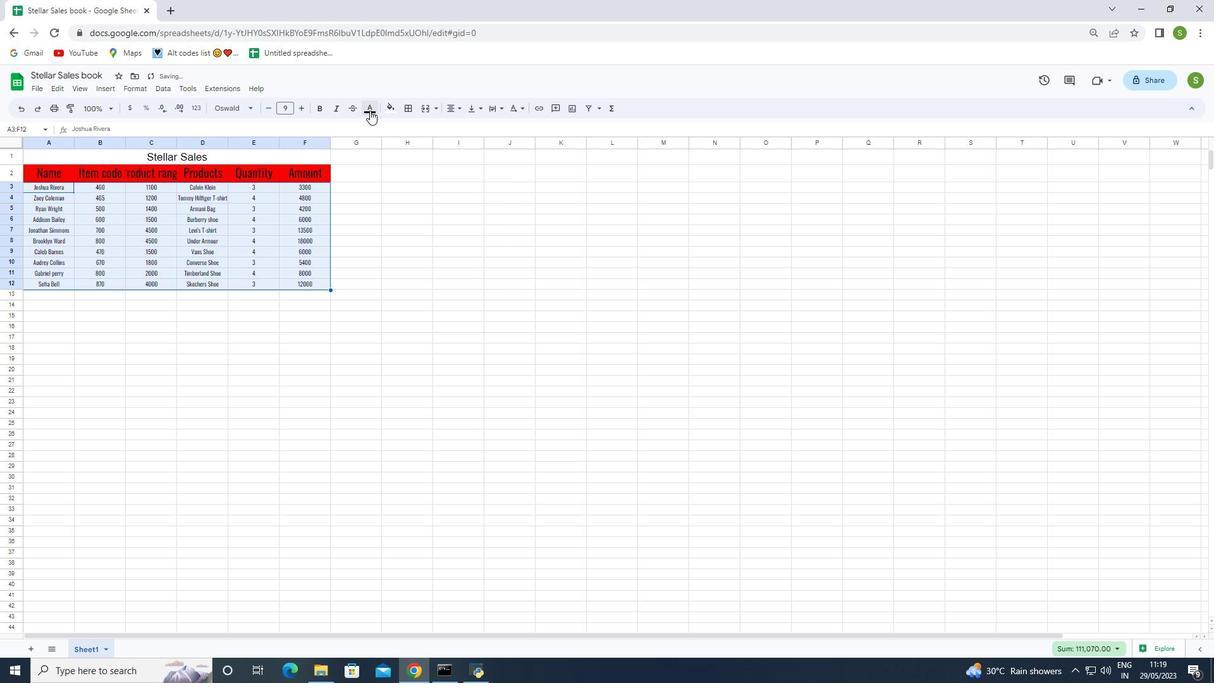 
Action: Mouse moved to (383, 154)
Screenshot: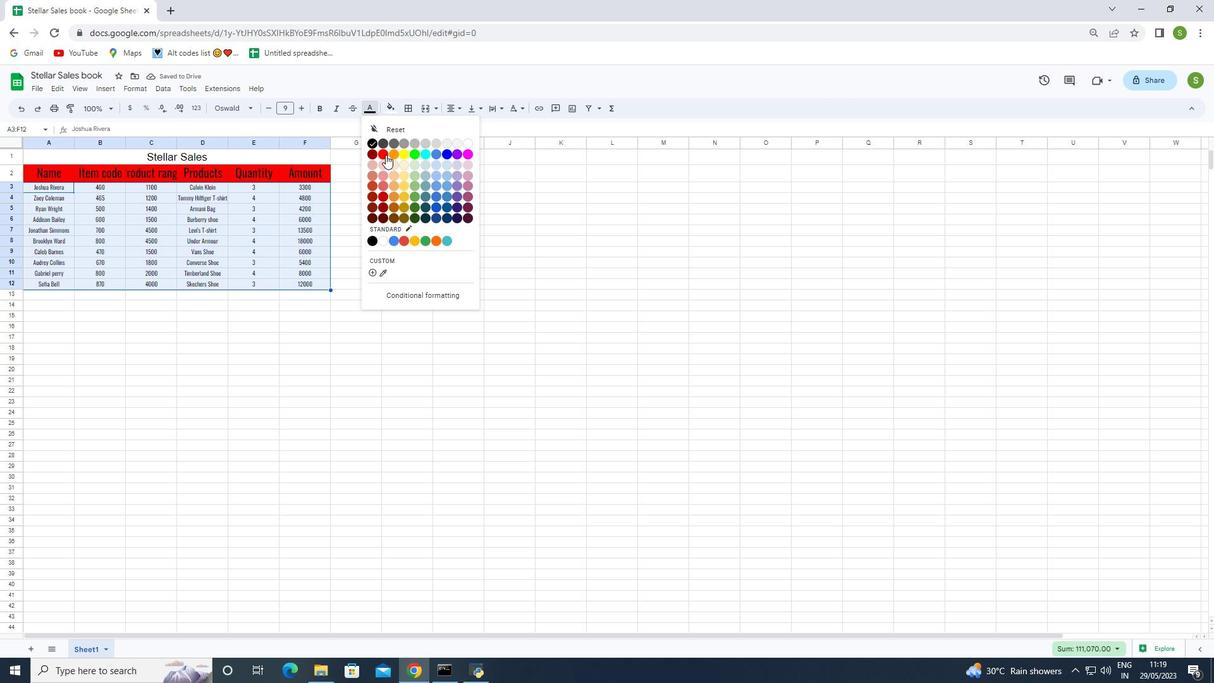 
Action: Mouse pressed left at (383, 154)
Screenshot: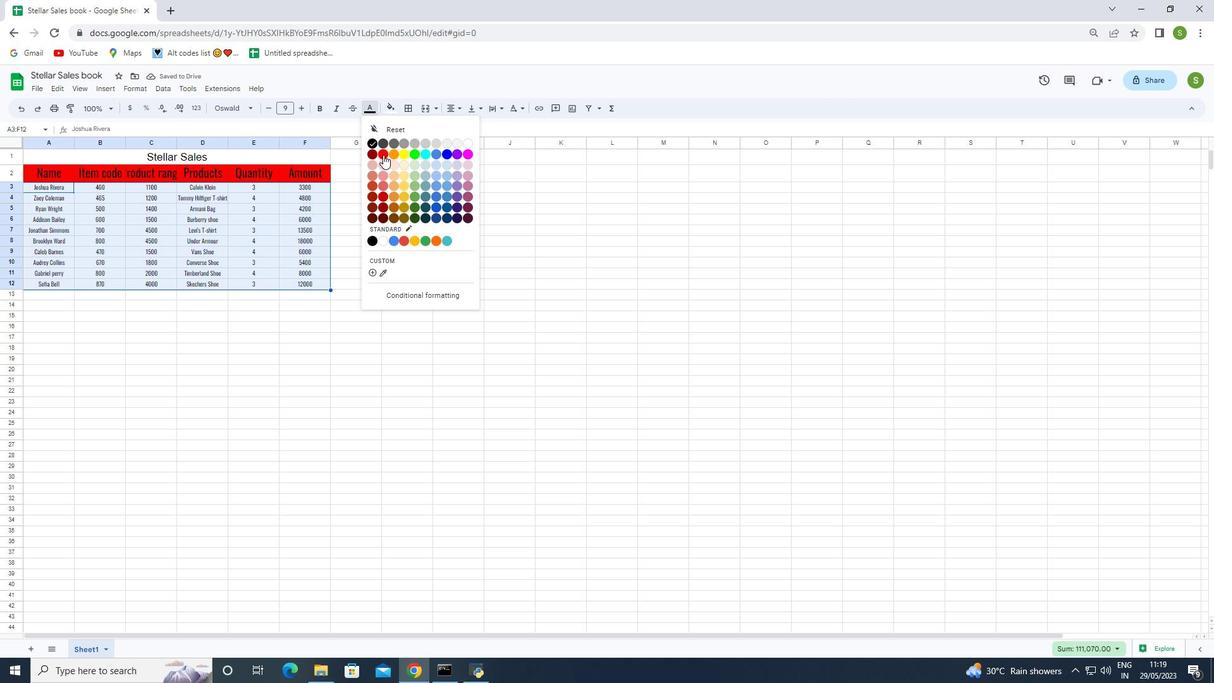 
Action: Mouse moved to (36, 89)
Screenshot: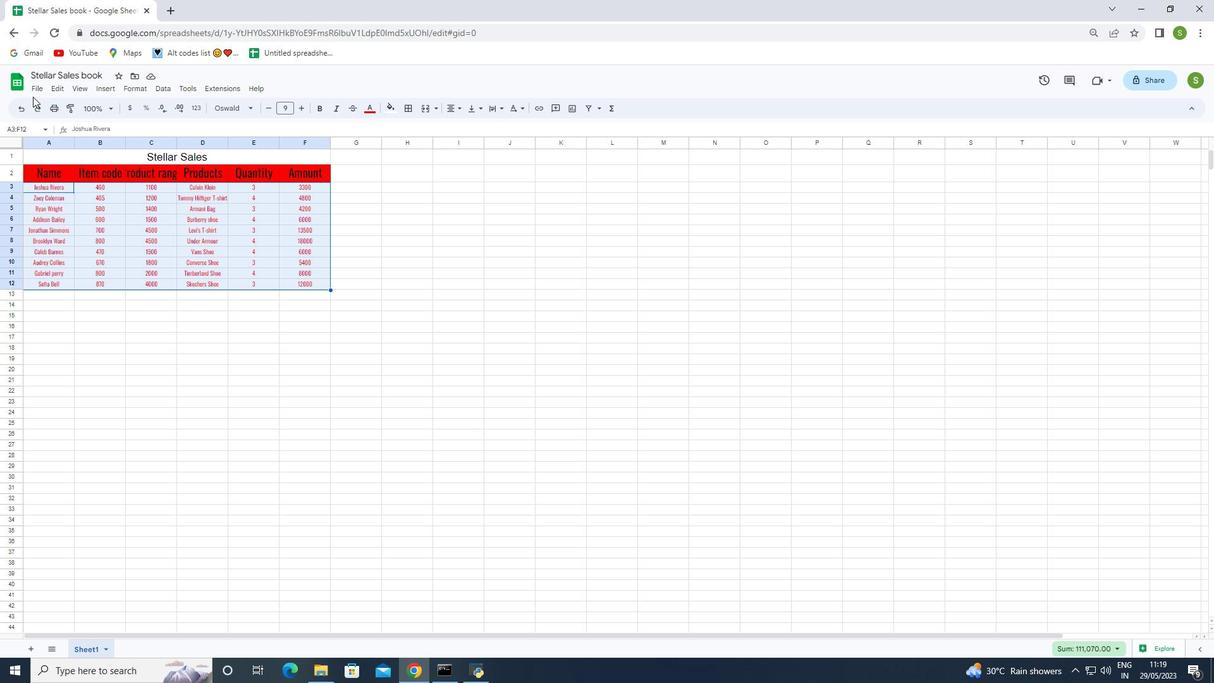 
Action: Mouse pressed left at (36, 89)
Screenshot: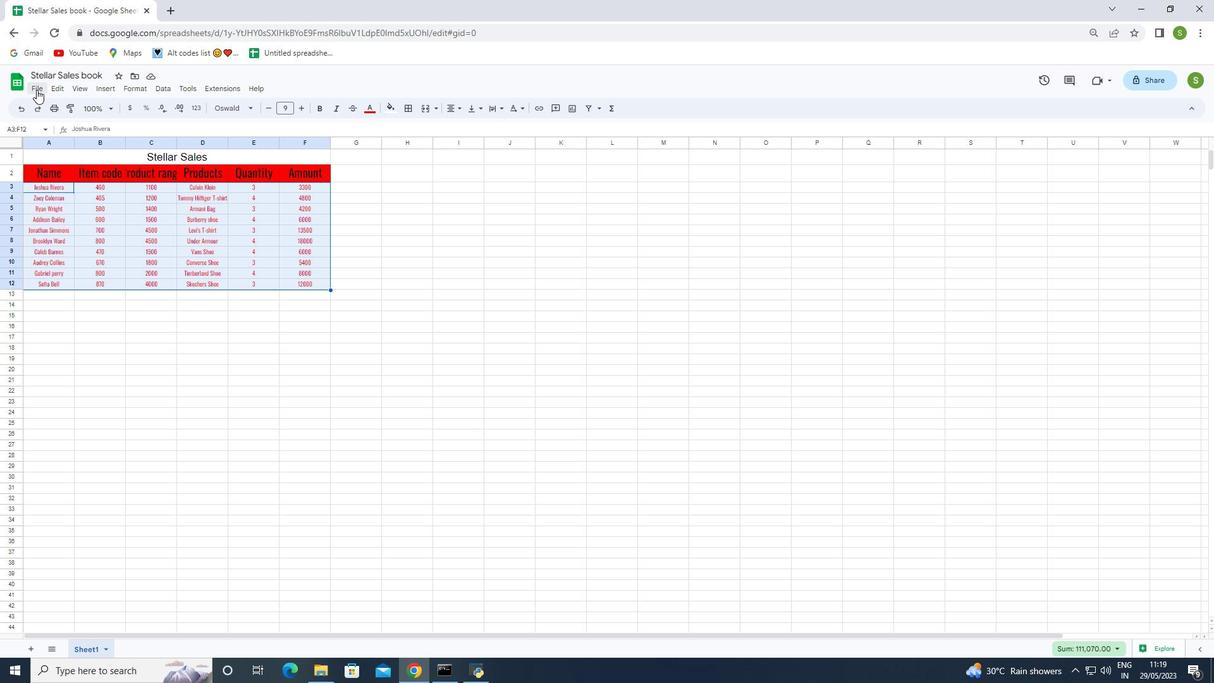 
Action: Mouse moved to (68, 235)
Screenshot: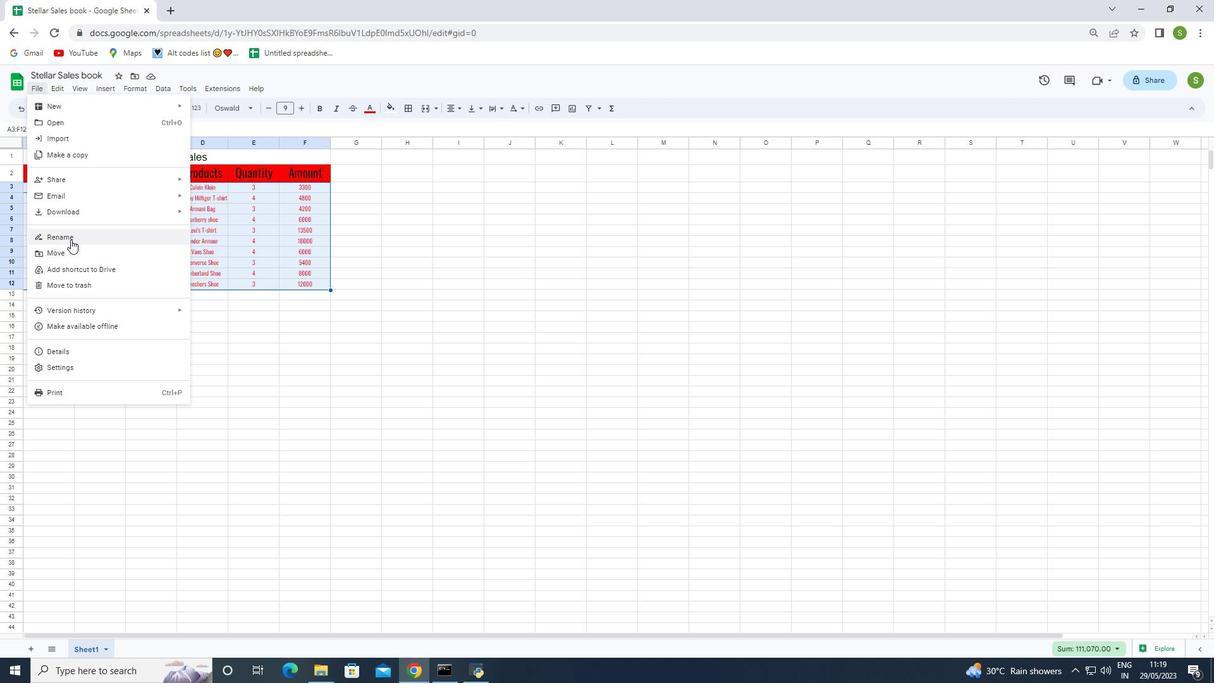 
Action: Mouse pressed left at (68, 235)
Screenshot: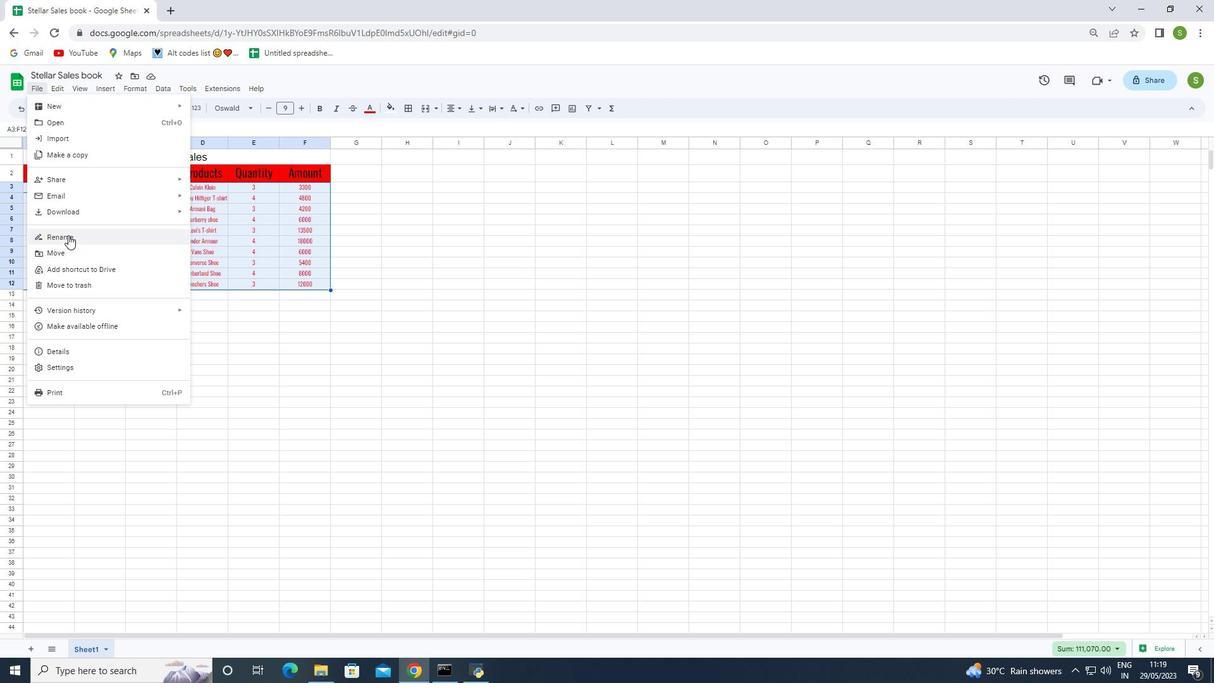 
Action: Mouse moved to (138, 266)
Screenshot: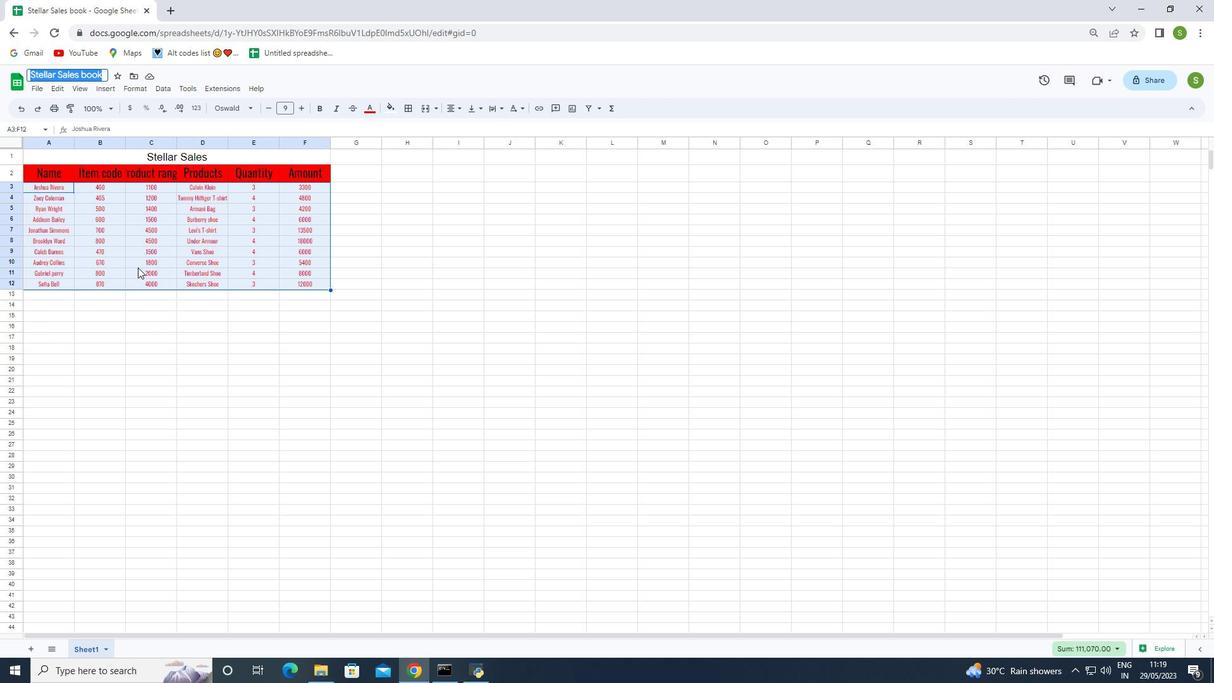 
Action: Key pressed <Key.backspace><Key.shift>Stellar<Key.space><Key.shift>Sales<Key.space>book<Key.enter>
Screenshot: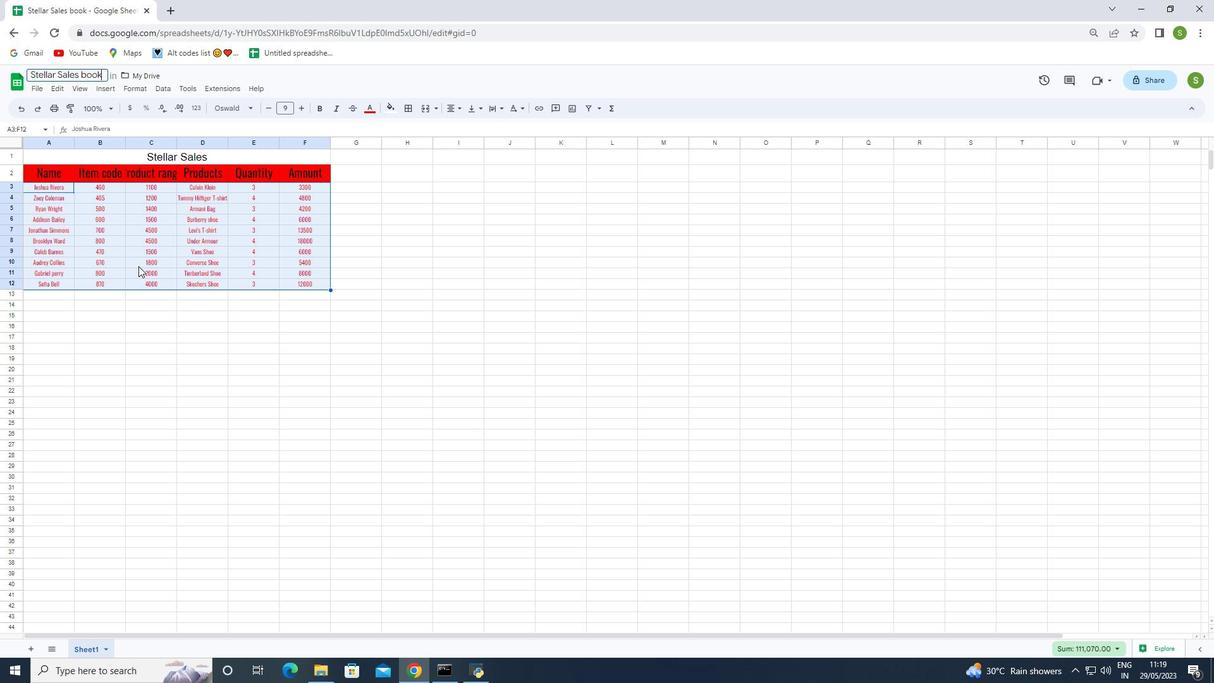 
Action: Mouse moved to (299, 420)
Screenshot: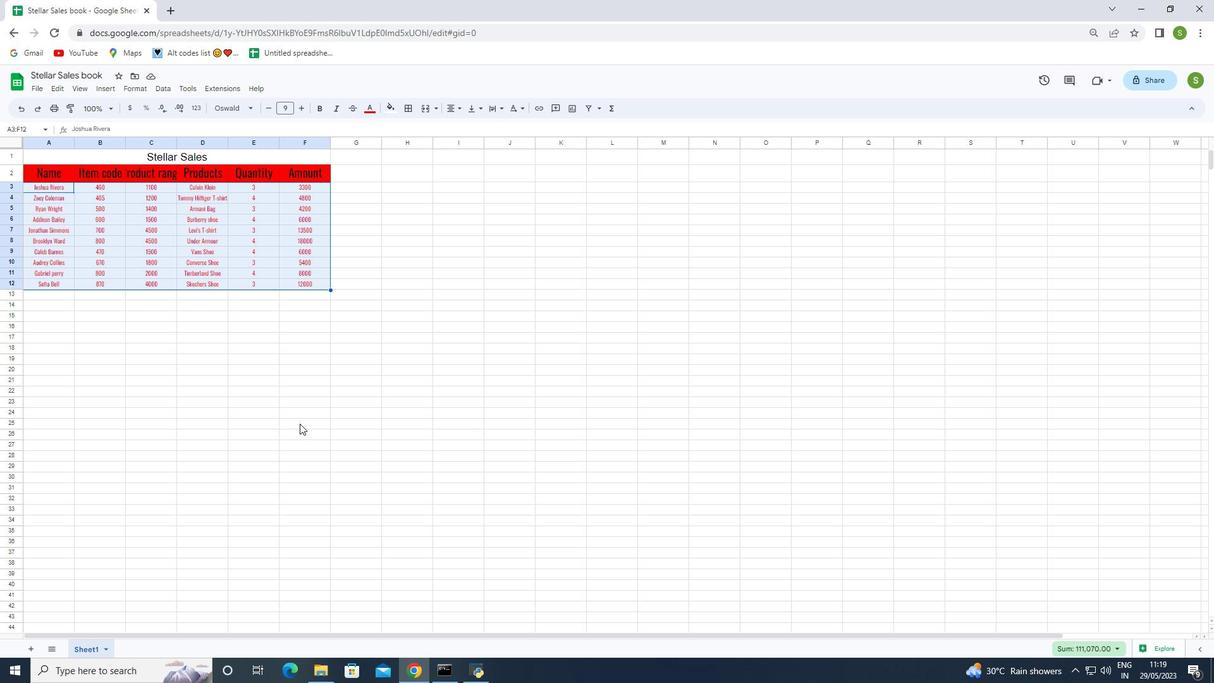 
Action: Mouse pressed left at (299, 420)
Screenshot: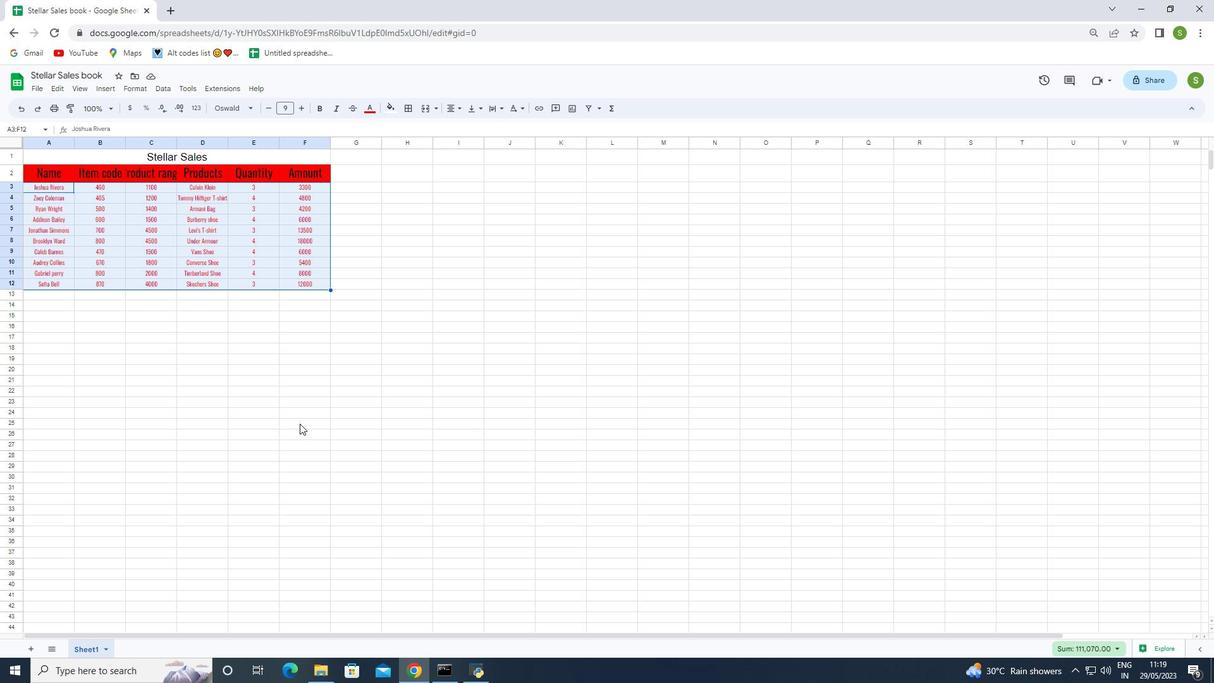 
Action: Mouse moved to (299, 420)
Screenshot: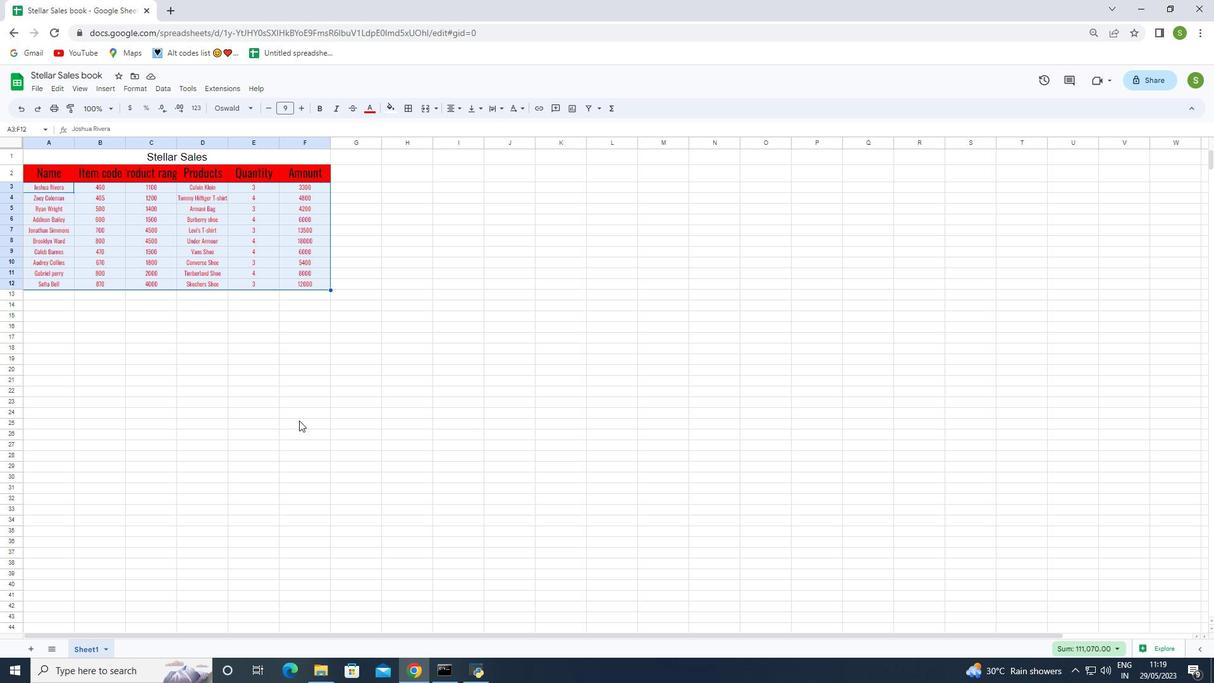 
